 Task: Find connections with filter location Sangod with filter topic #managementwith filter profile language German with filter current company Startup India with filter school Institute of Management Technology, Ghaziabad with filter industry Household Appliance Manufacturing with filter service category Customer Support with filter keywords title Economist
Action: Mouse moved to (623, 80)
Screenshot: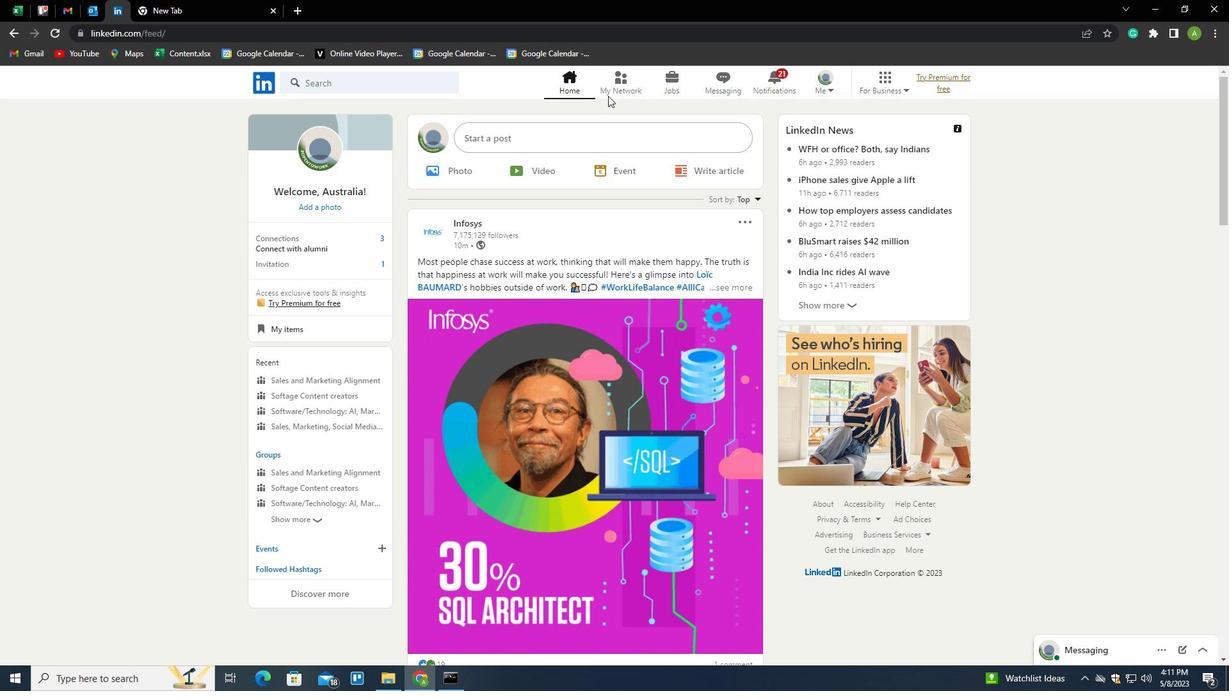 
Action: Mouse pressed left at (623, 80)
Screenshot: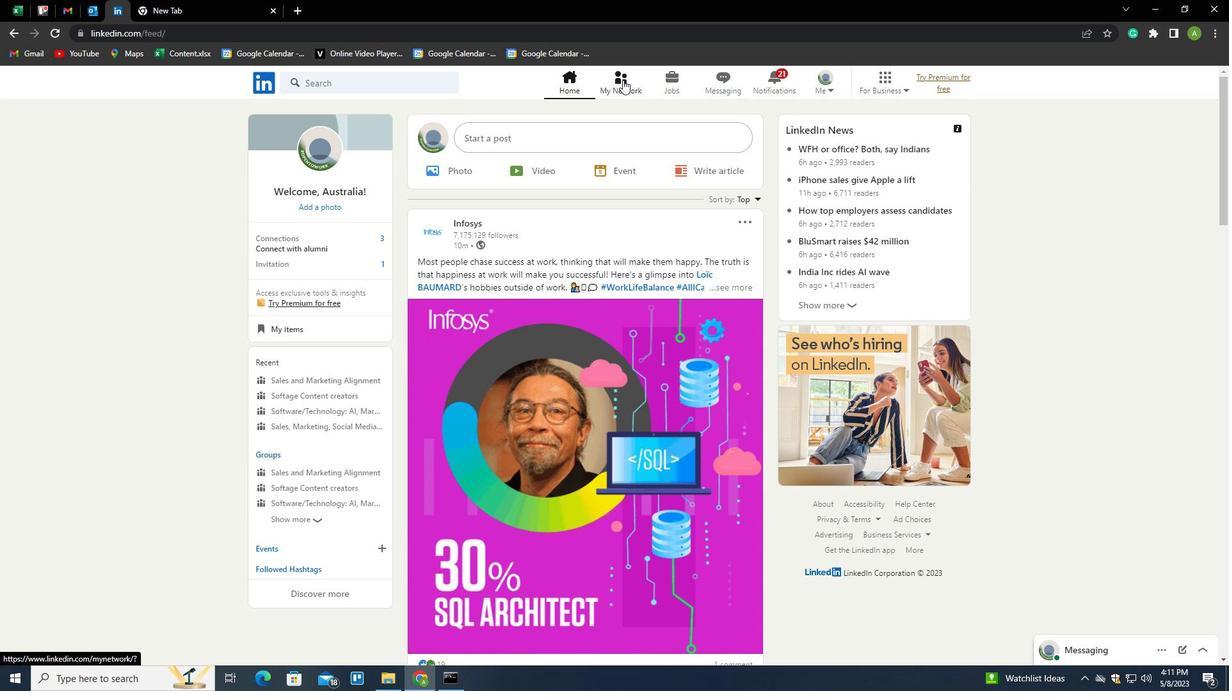 
Action: Mouse moved to (322, 153)
Screenshot: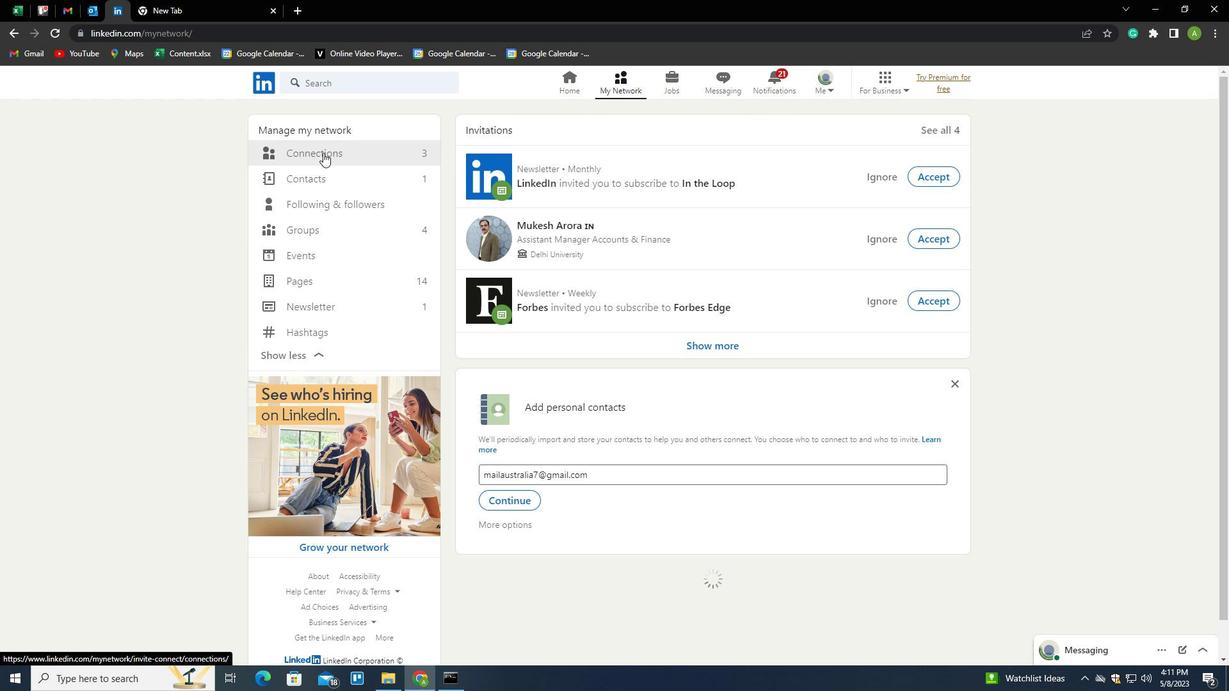 
Action: Mouse pressed left at (322, 153)
Screenshot: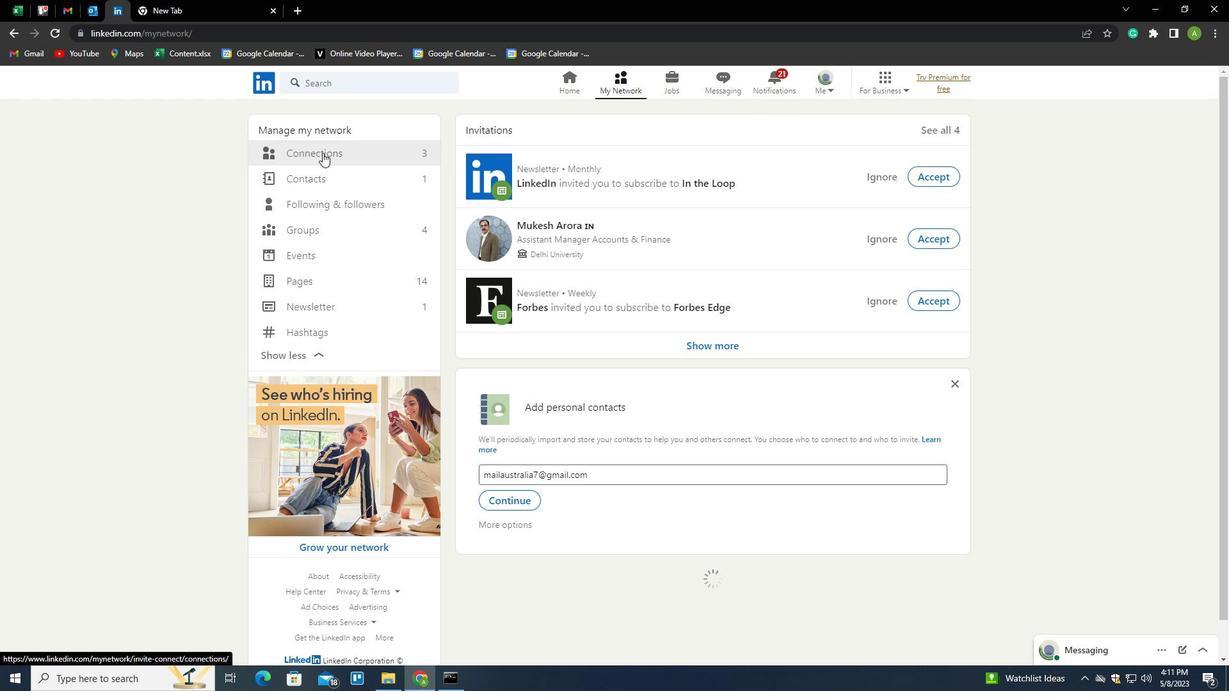 
Action: Mouse moved to (689, 148)
Screenshot: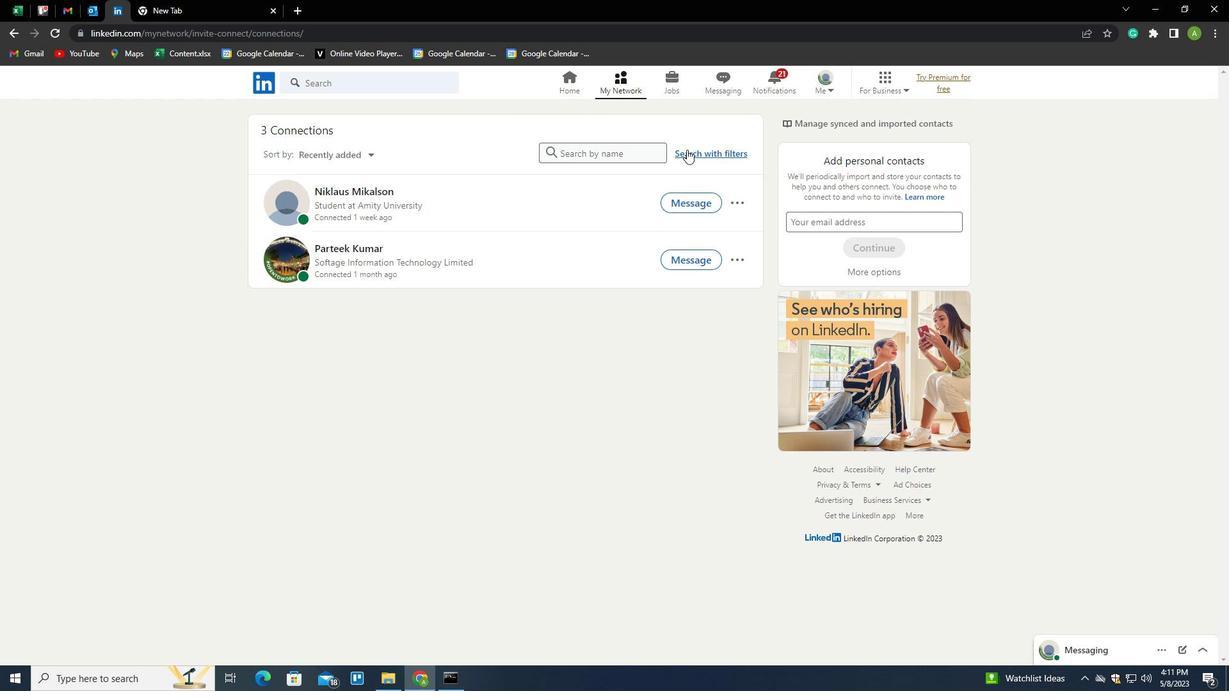 
Action: Mouse pressed left at (689, 148)
Screenshot: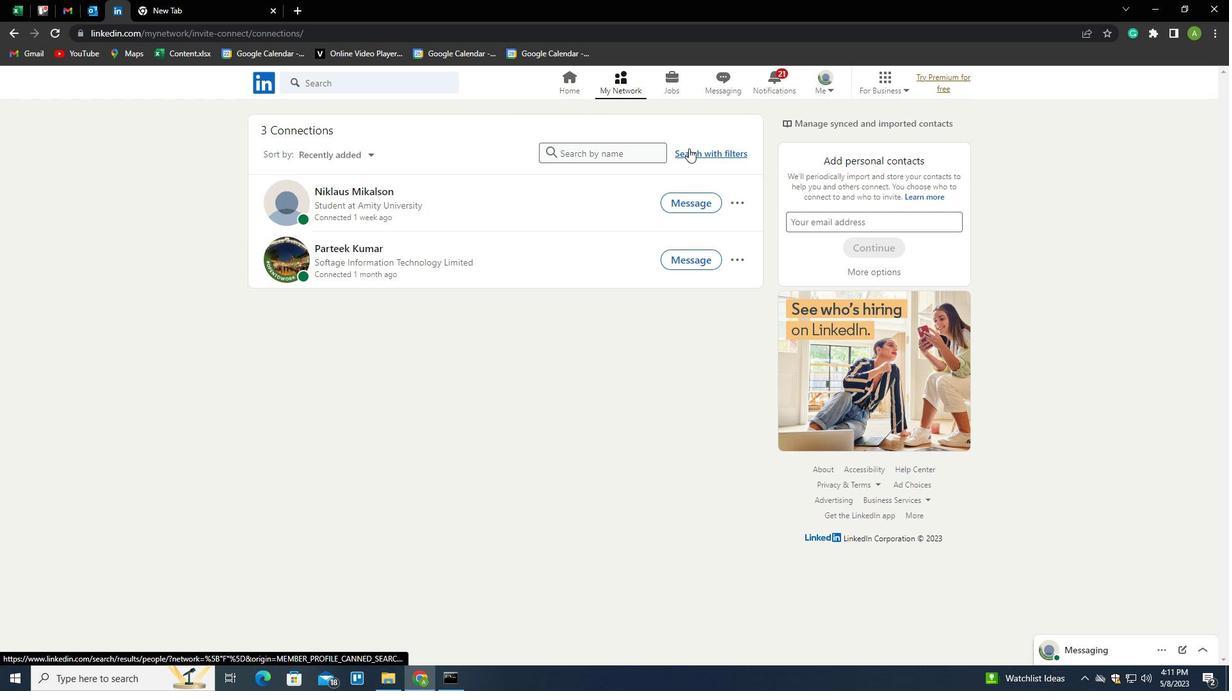 
Action: Mouse moved to (651, 117)
Screenshot: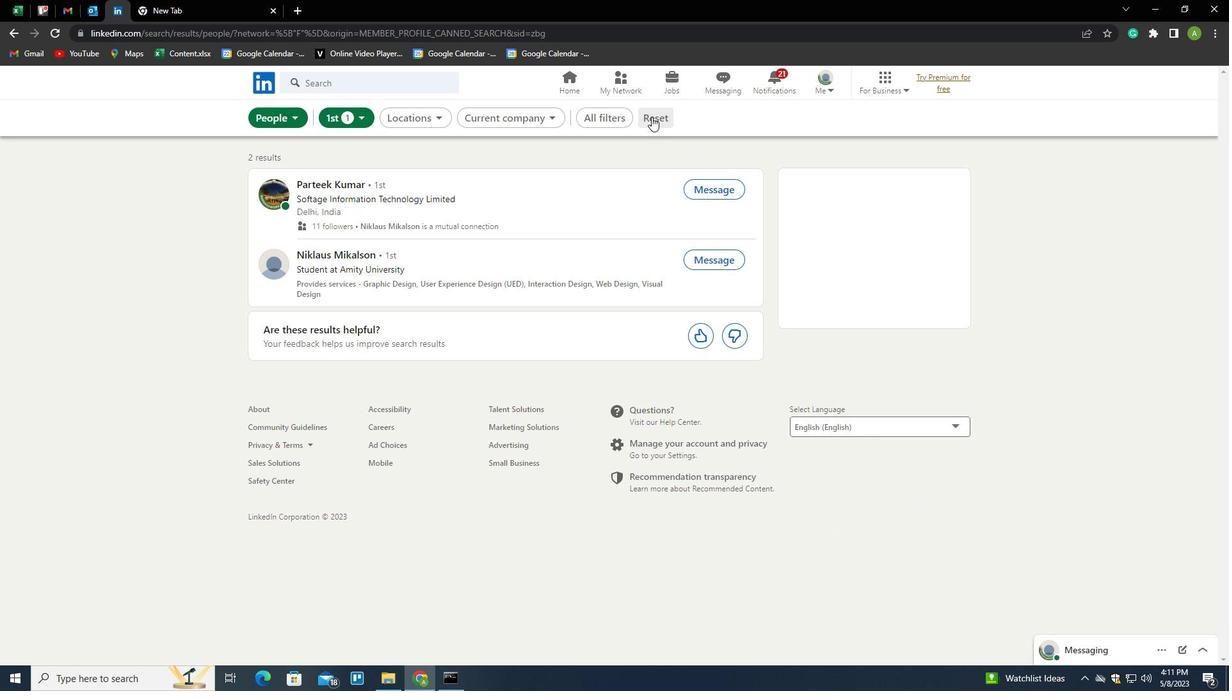 
Action: Mouse pressed left at (651, 117)
Screenshot: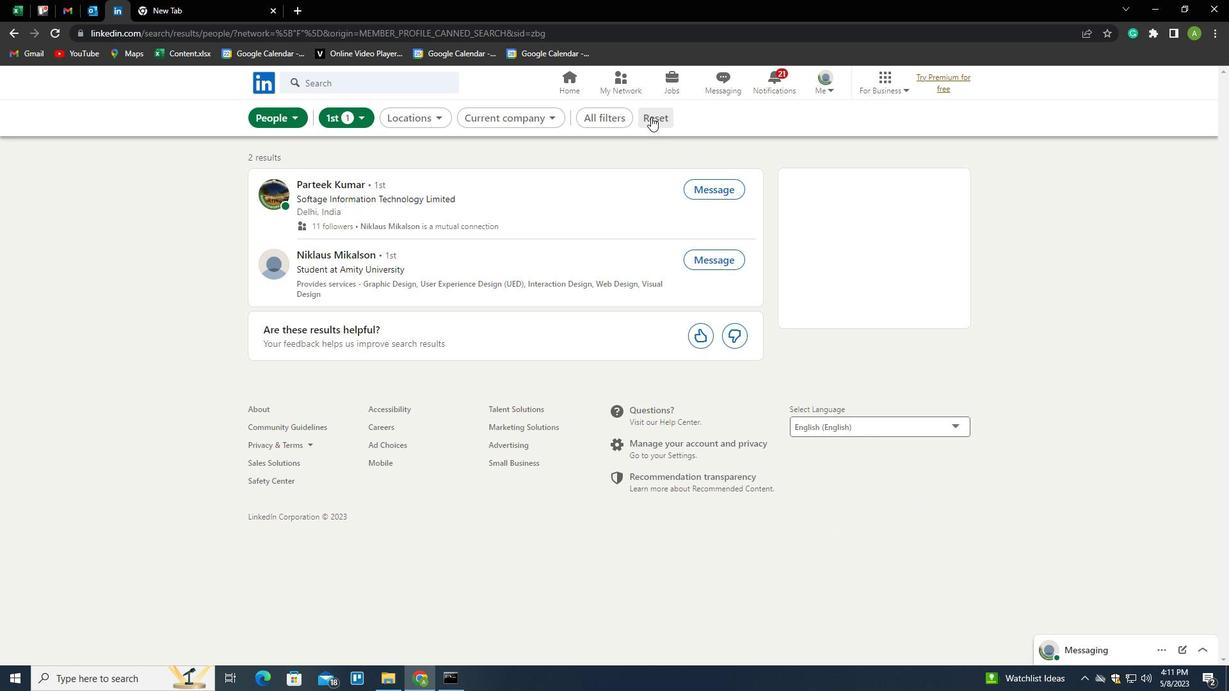 
Action: Mouse moved to (625, 120)
Screenshot: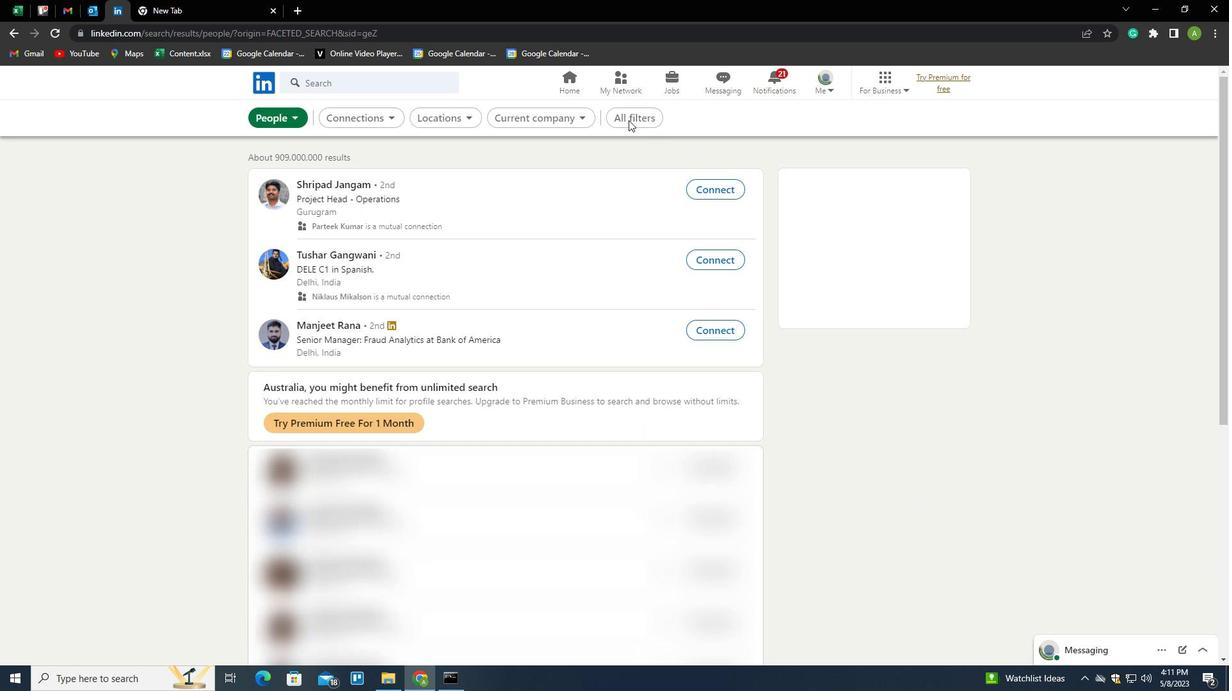 
Action: Mouse pressed left at (625, 120)
Screenshot: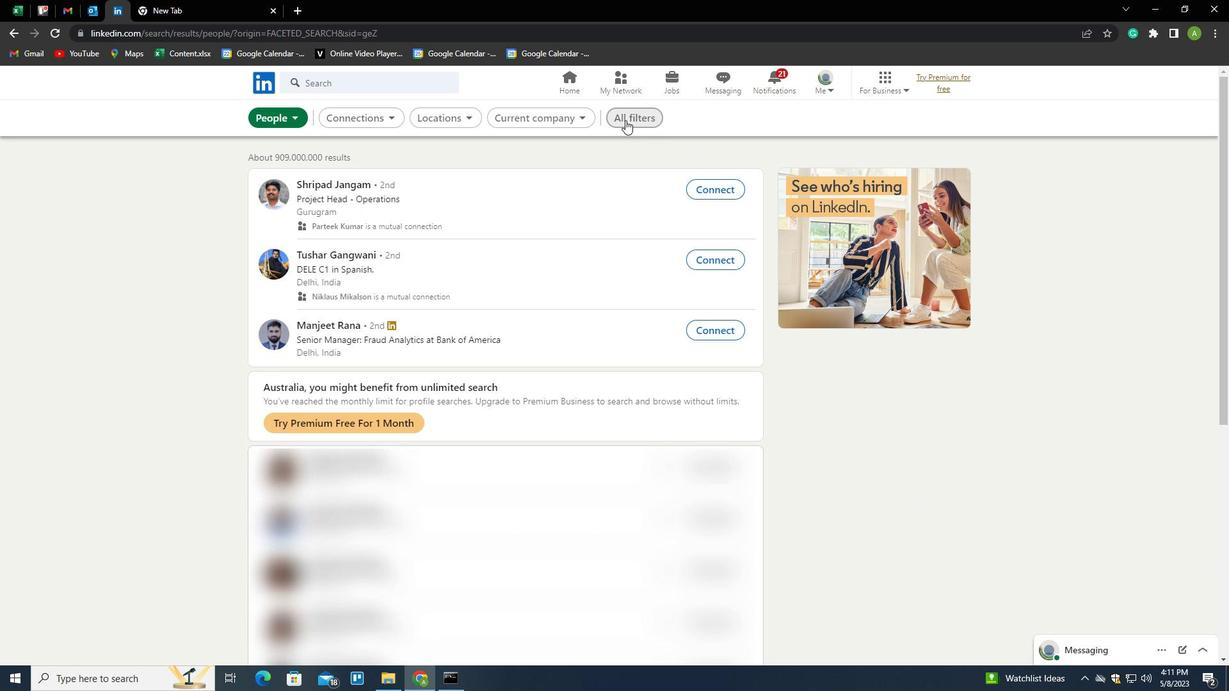 
Action: Mouse moved to (1116, 441)
Screenshot: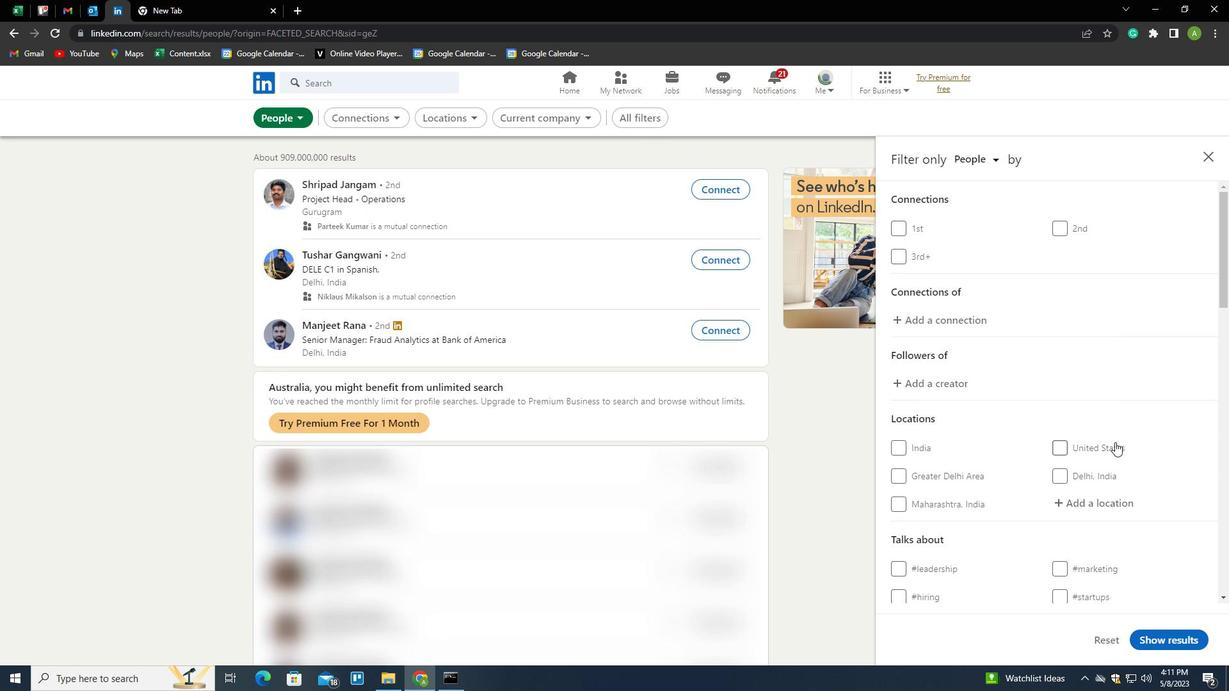 
Action: Mouse scrolled (1116, 441) with delta (0, 0)
Screenshot: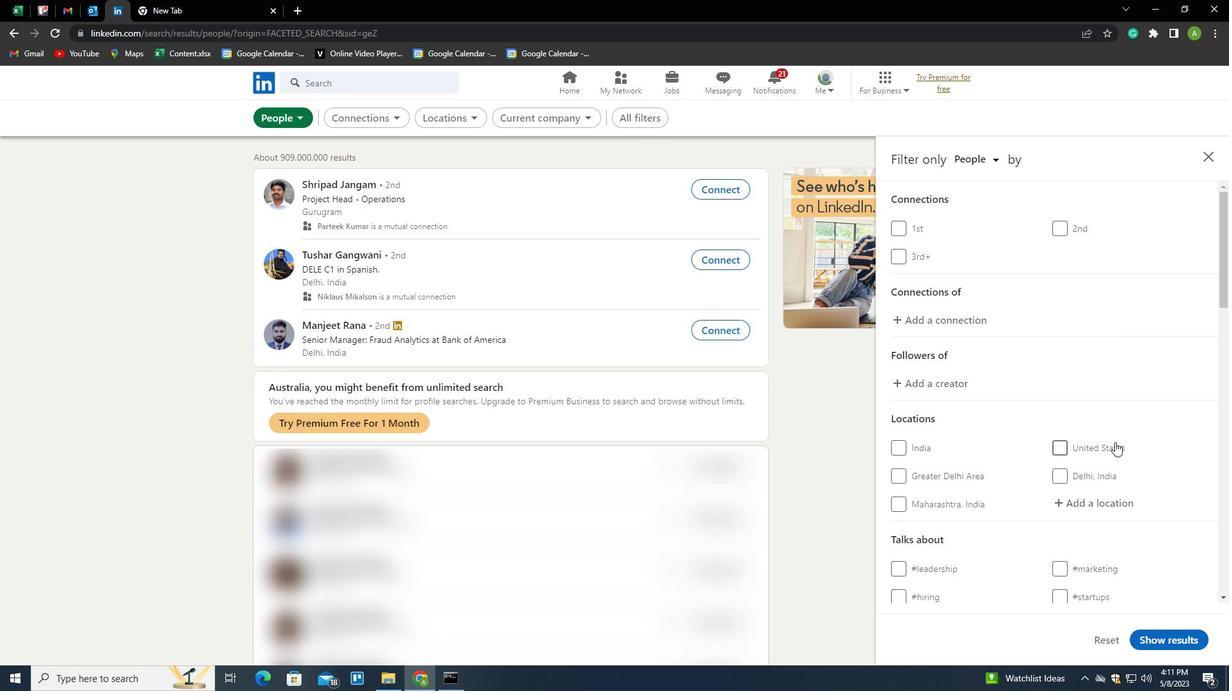 
Action: Mouse scrolled (1116, 441) with delta (0, 0)
Screenshot: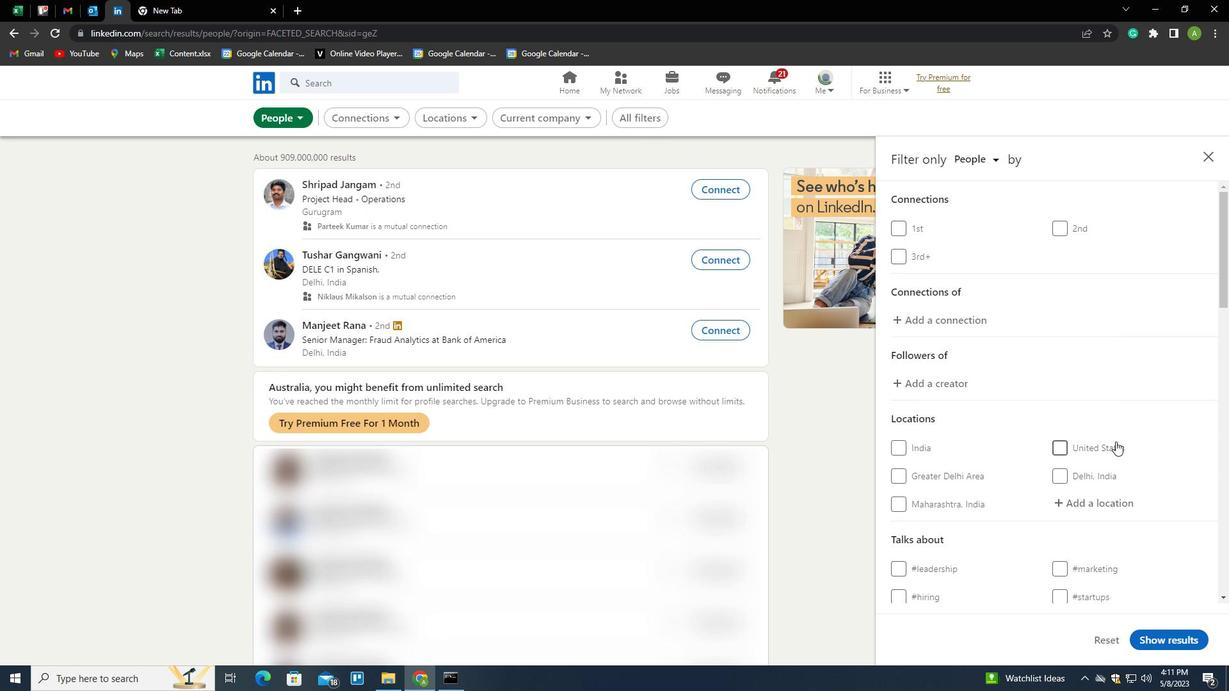 
Action: Mouse moved to (1079, 369)
Screenshot: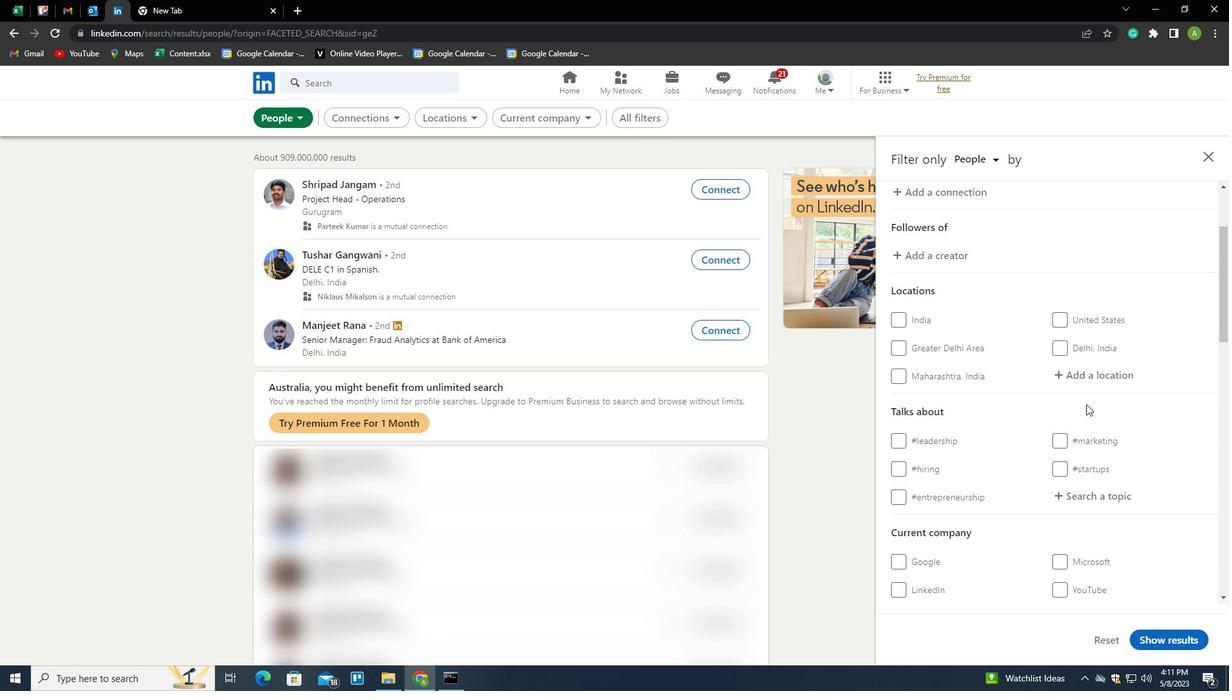 
Action: Mouse pressed left at (1079, 369)
Screenshot: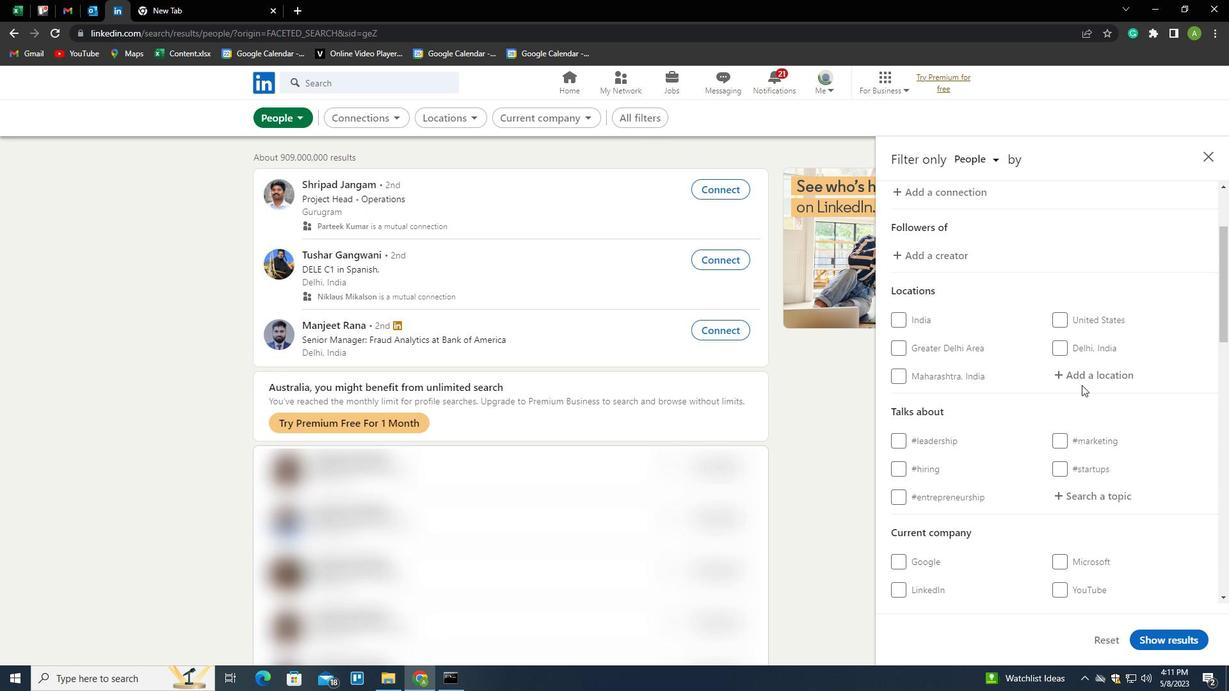 
Action: Mouse moved to (1078, 368)
Screenshot: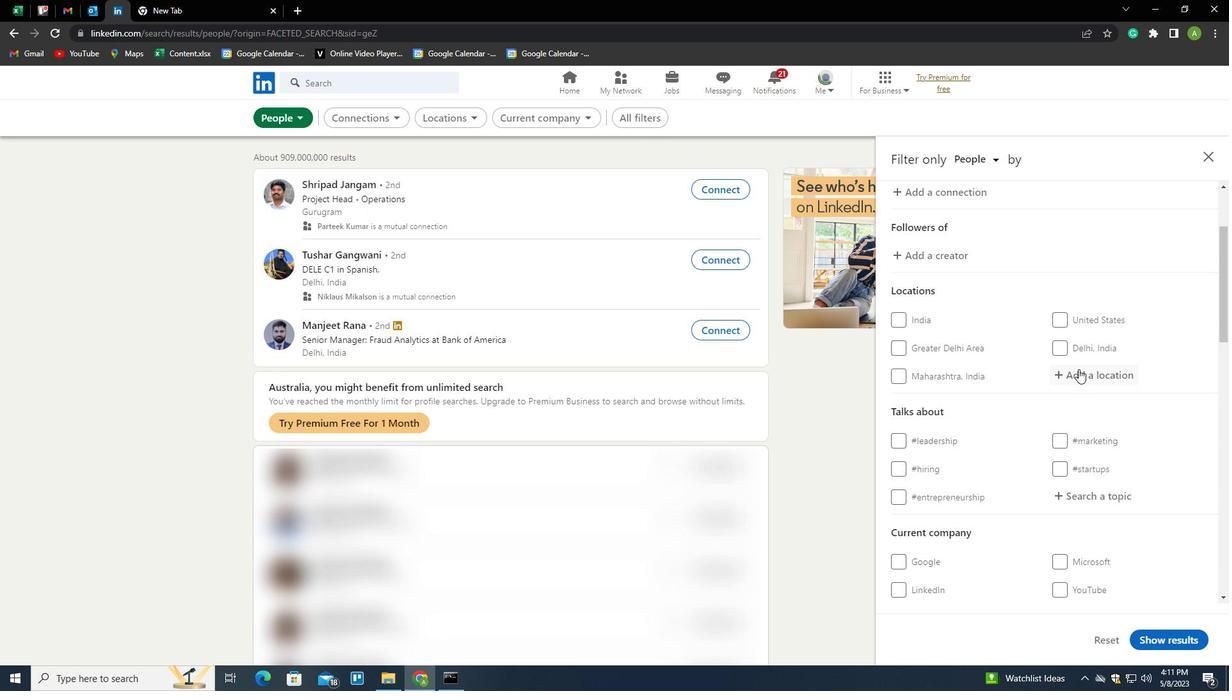 
Action: Key pressed <Key.shift>SA
Screenshot: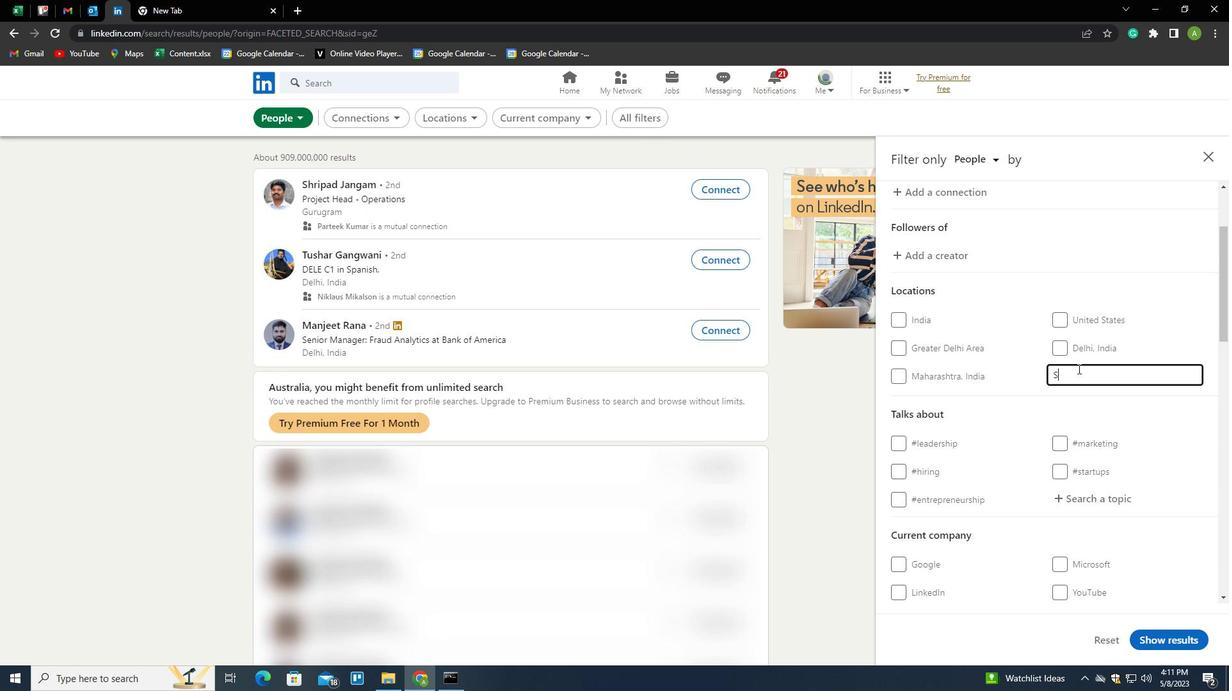 
Action: Mouse moved to (1082, 365)
Screenshot: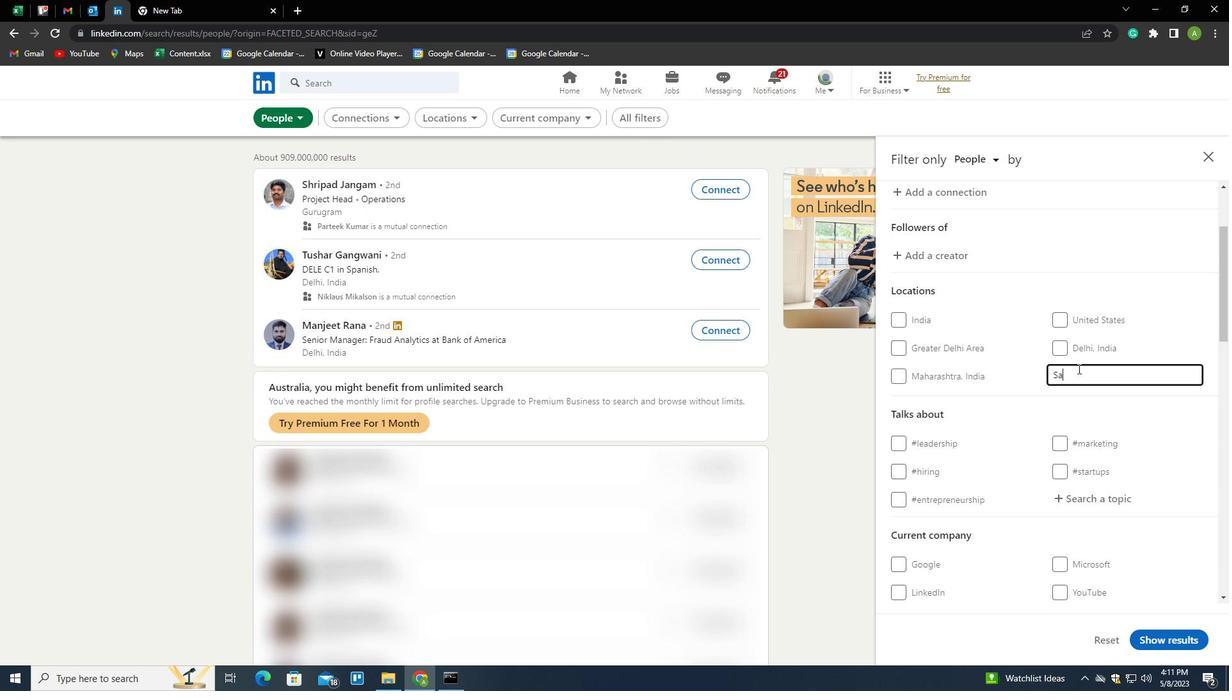 
Action: Key pressed NGOD<Key.down><Key.enter>
Screenshot: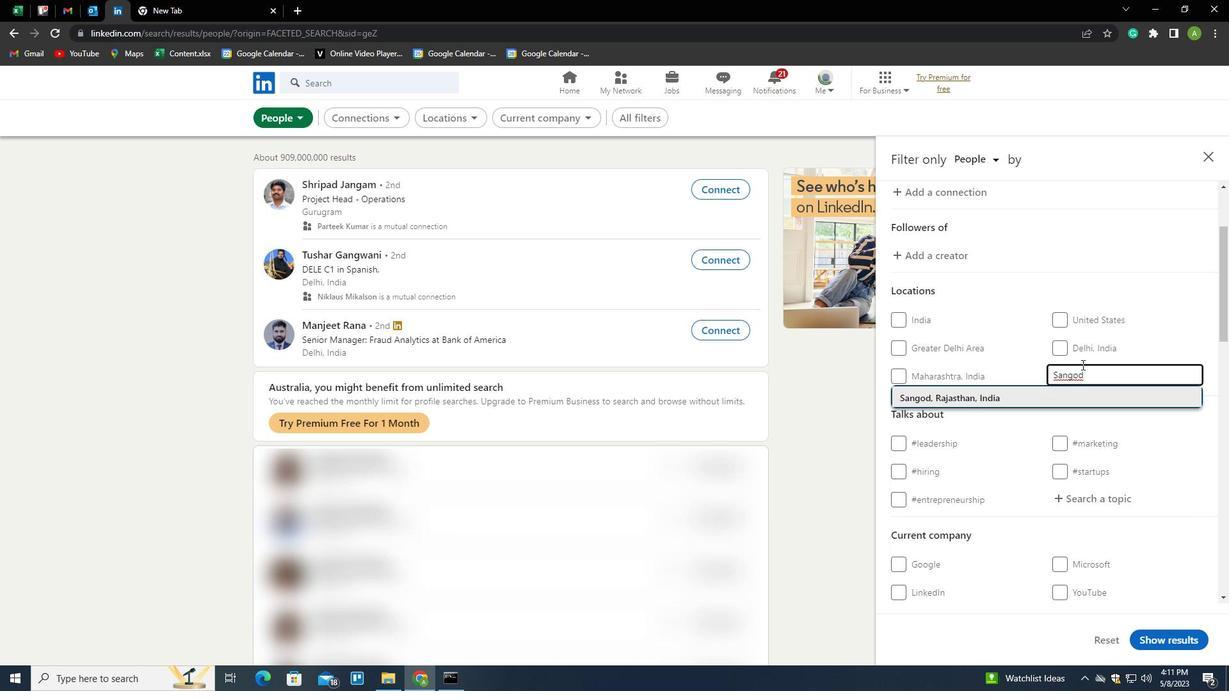 
Action: Mouse moved to (1085, 363)
Screenshot: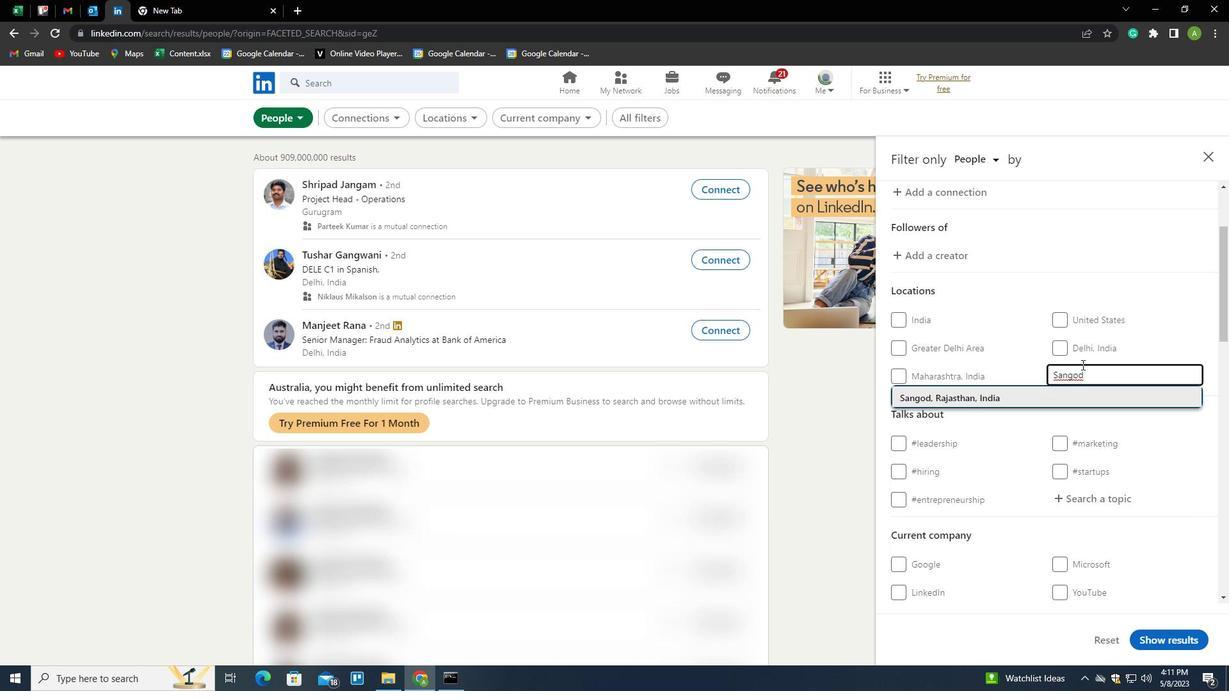 
Action: Mouse scrolled (1085, 362) with delta (0, 0)
Screenshot: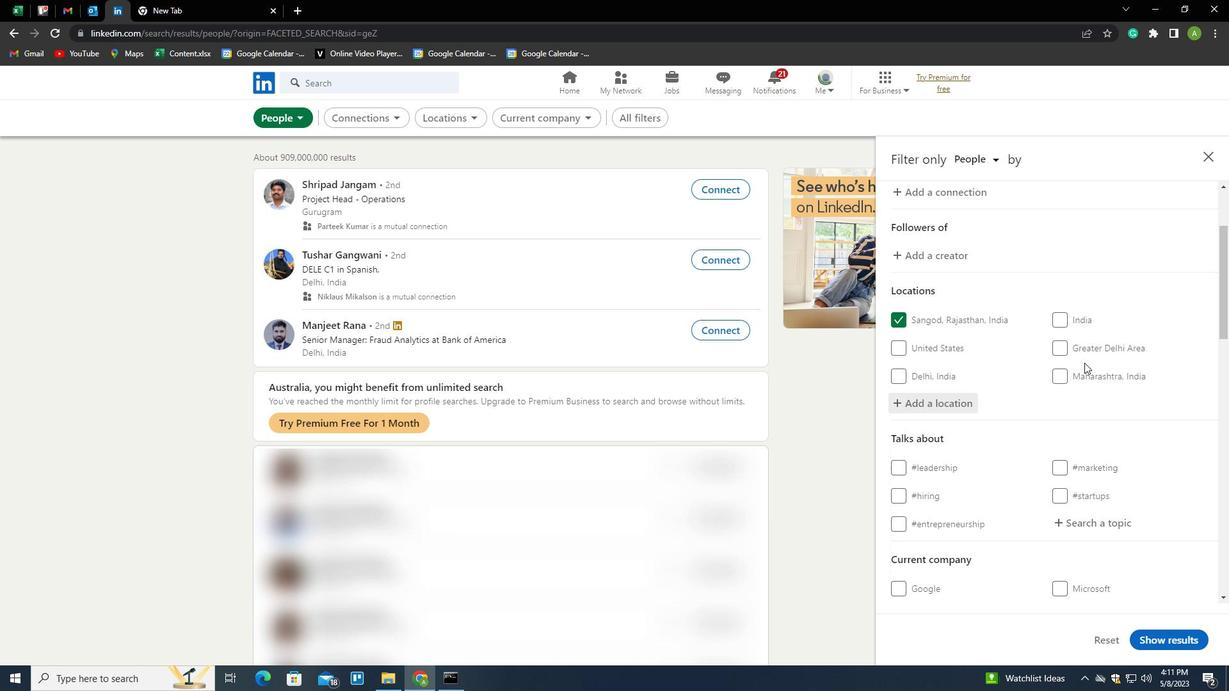 
Action: Mouse scrolled (1085, 362) with delta (0, 0)
Screenshot: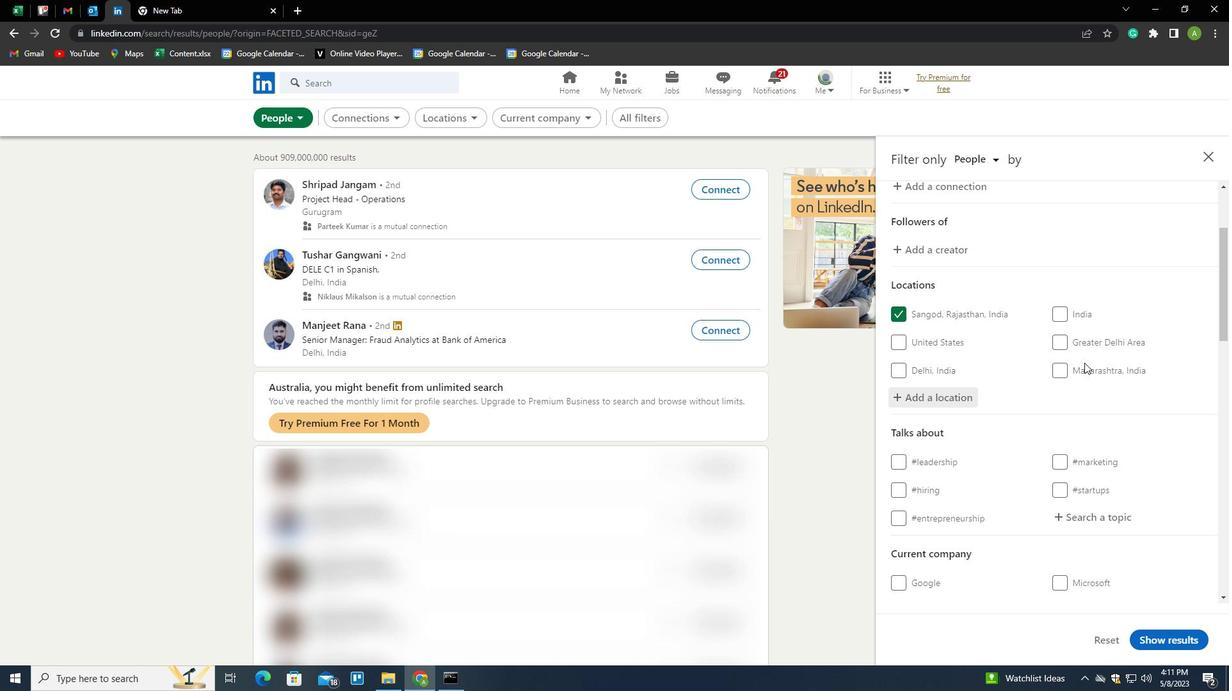 
Action: Mouse moved to (1092, 392)
Screenshot: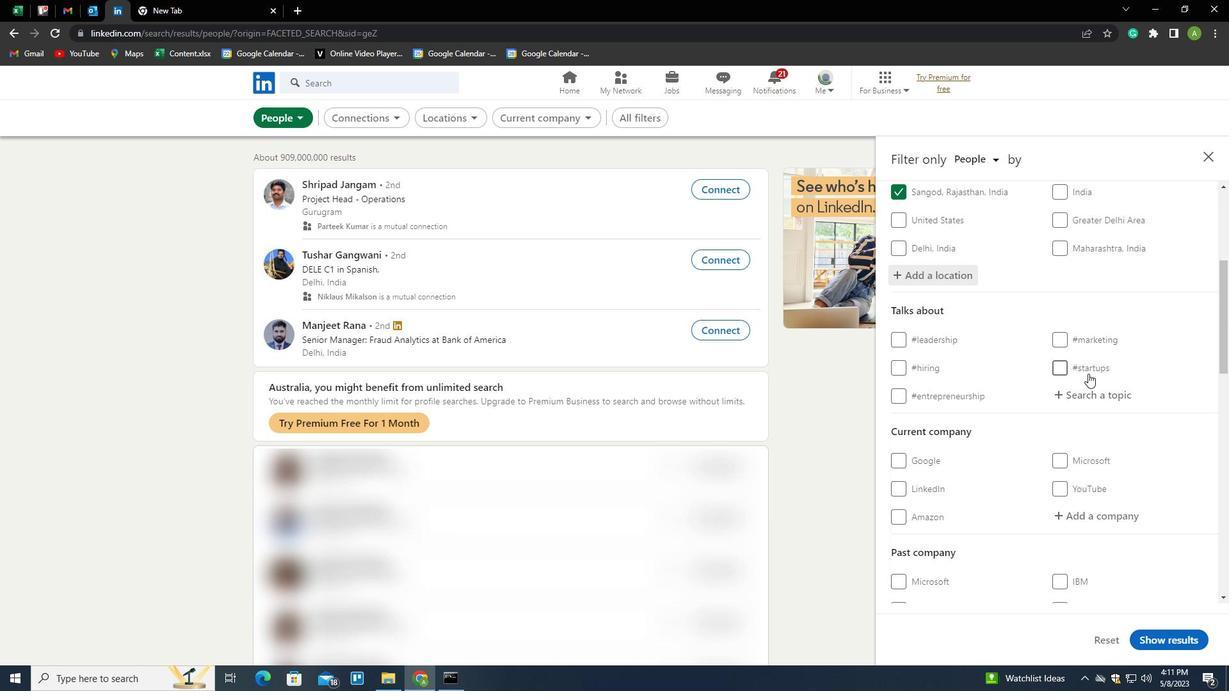 
Action: Mouse pressed left at (1092, 392)
Screenshot: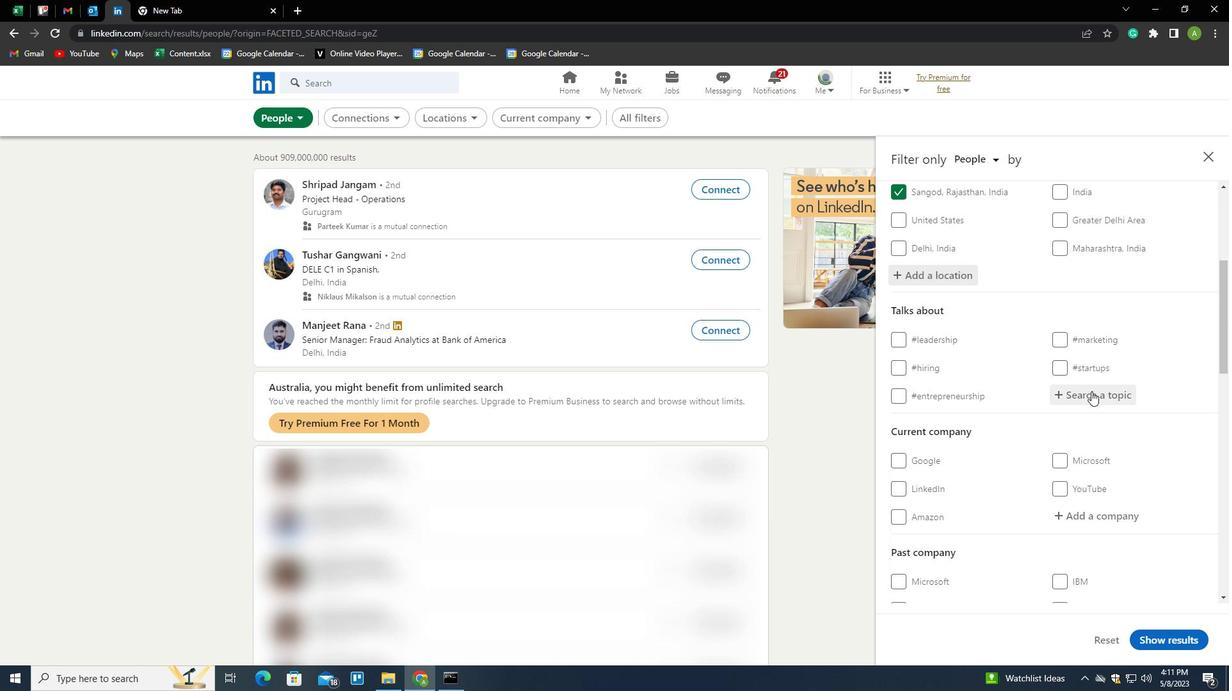 
Action: Mouse moved to (1092, 392)
Screenshot: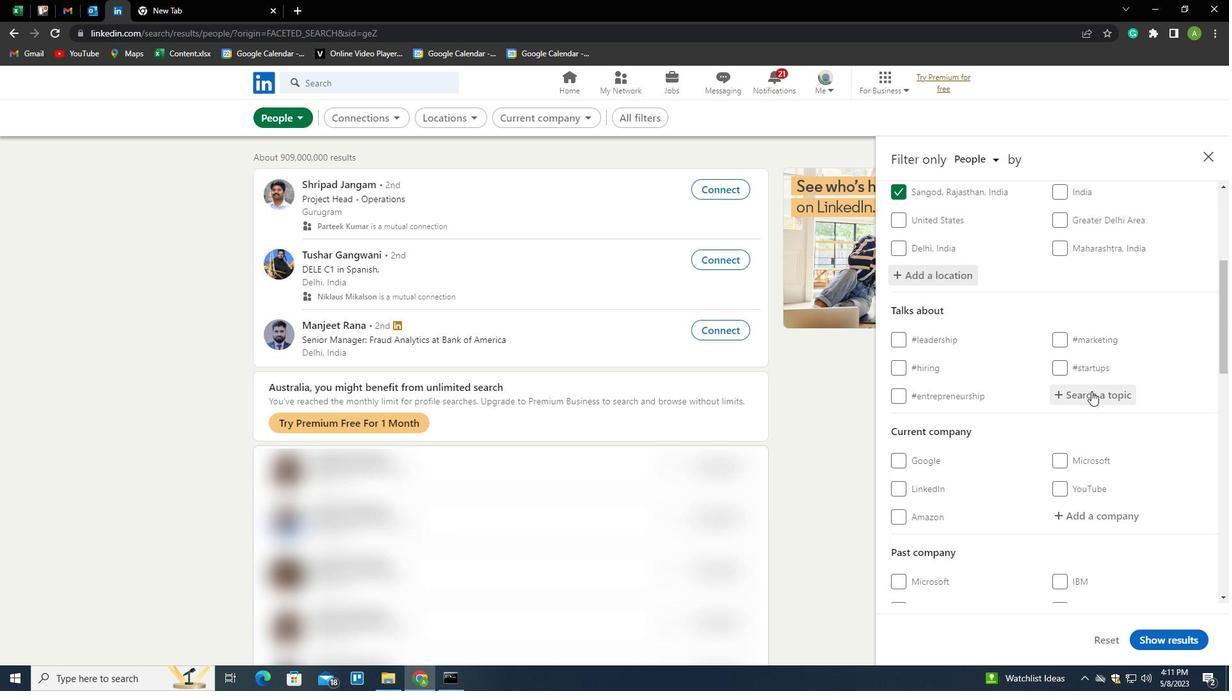 
Action: Key pressed MANAGEMENT<Key.down><Key.enter>
Screenshot: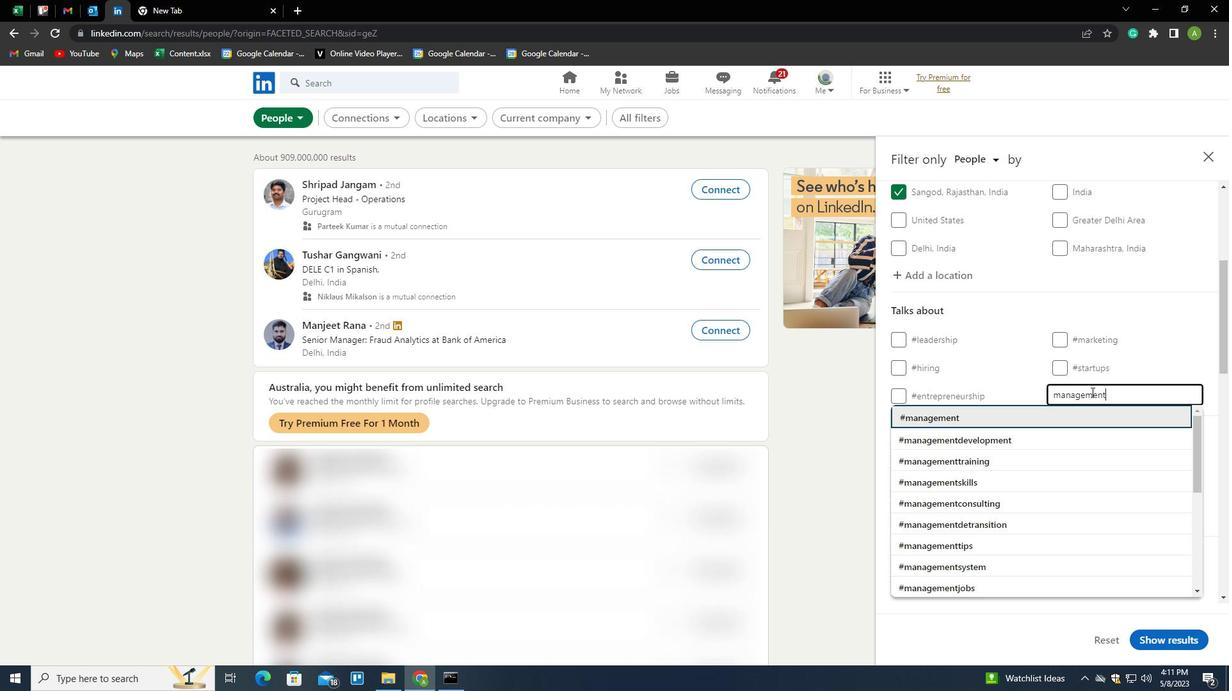 
Action: Mouse moved to (1099, 390)
Screenshot: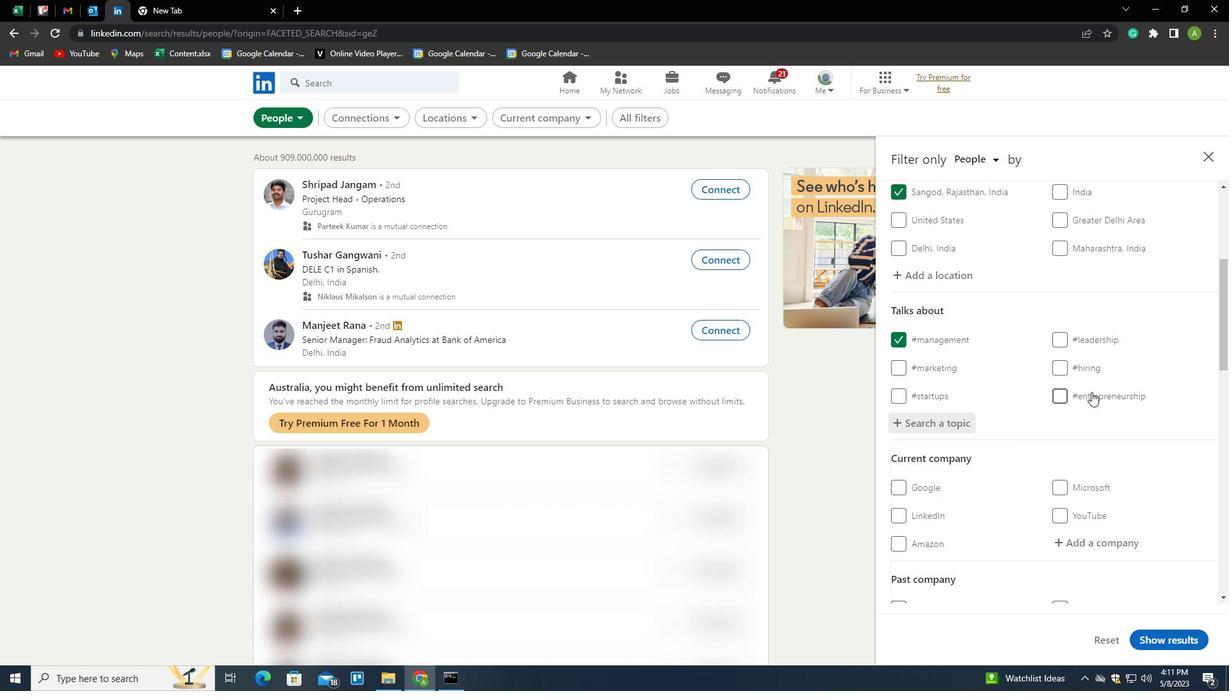 
Action: Mouse scrolled (1099, 389) with delta (0, 0)
Screenshot: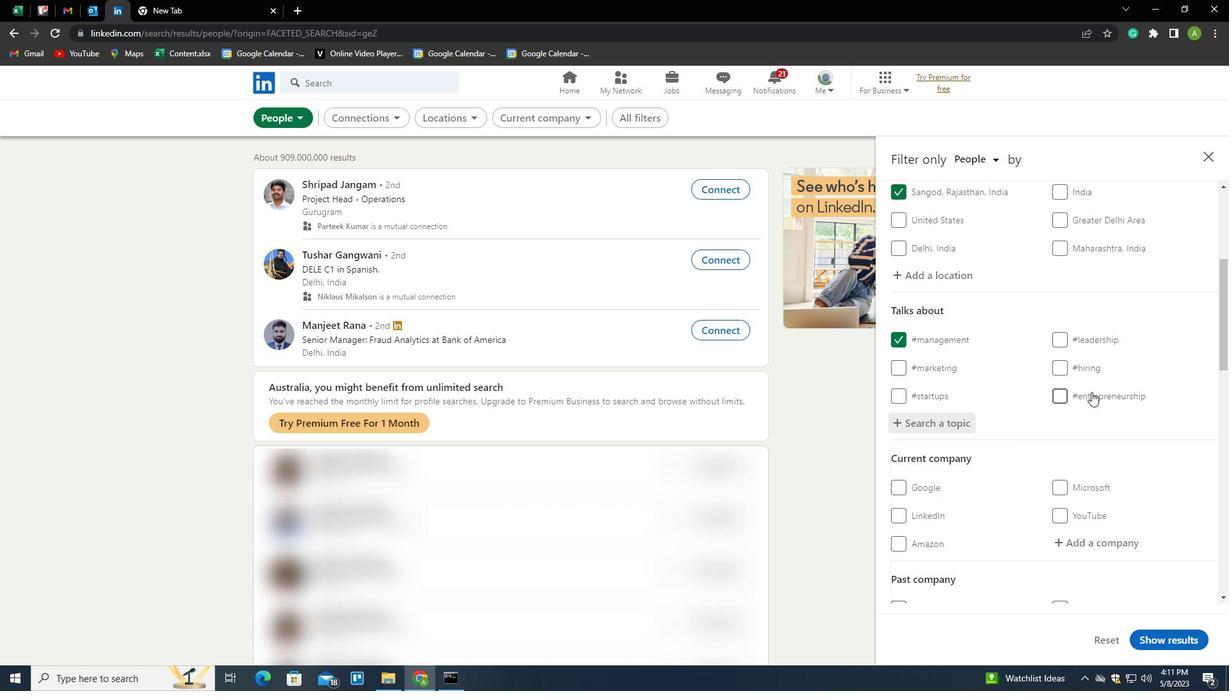 
Action: Mouse scrolled (1099, 389) with delta (0, 0)
Screenshot: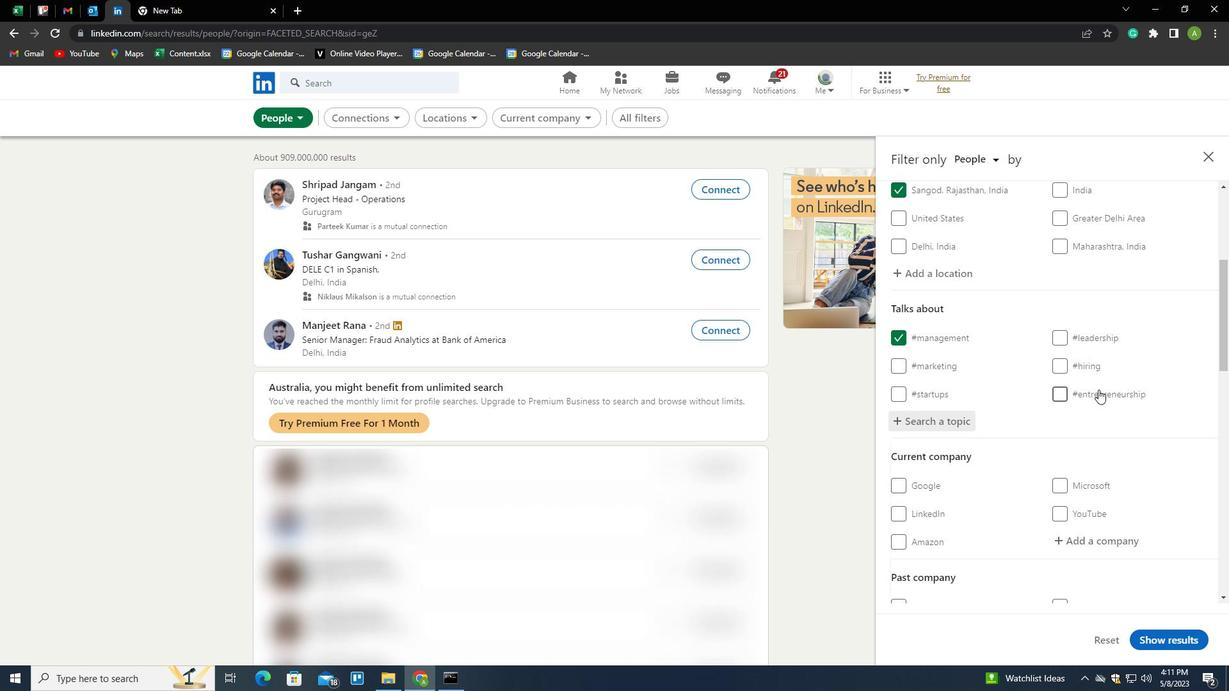 
Action: Mouse scrolled (1099, 389) with delta (0, 0)
Screenshot: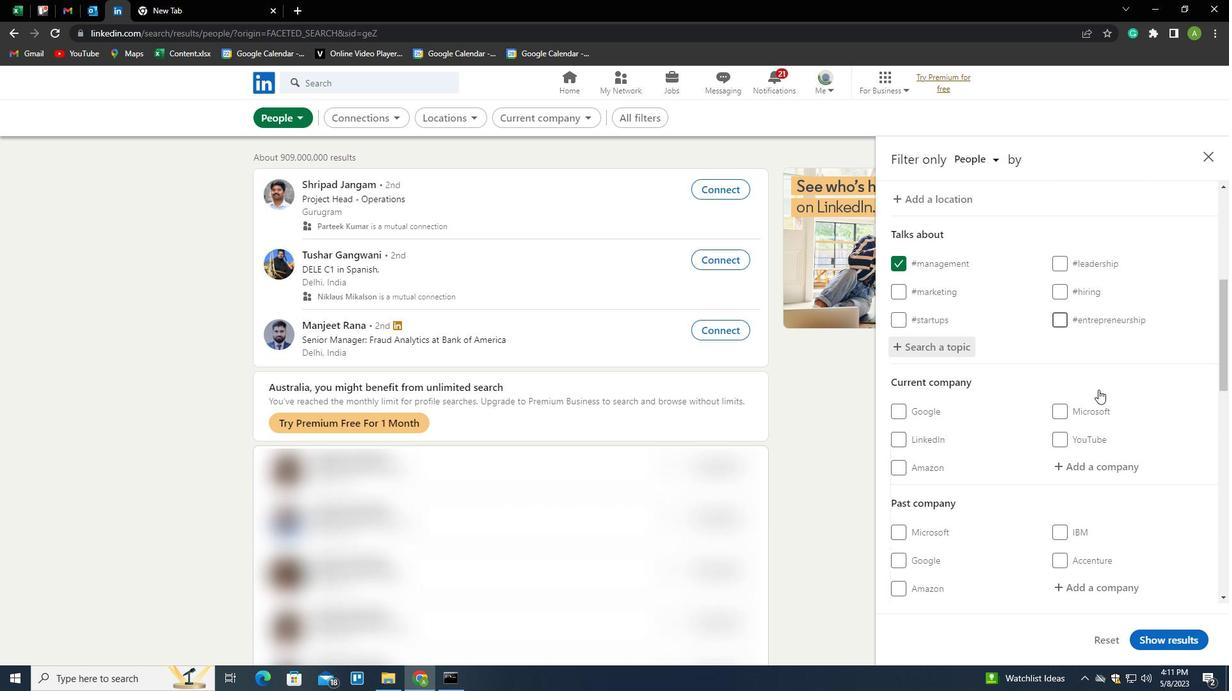 
Action: Mouse scrolled (1099, 389) with delta (0, 0)
Screenshot: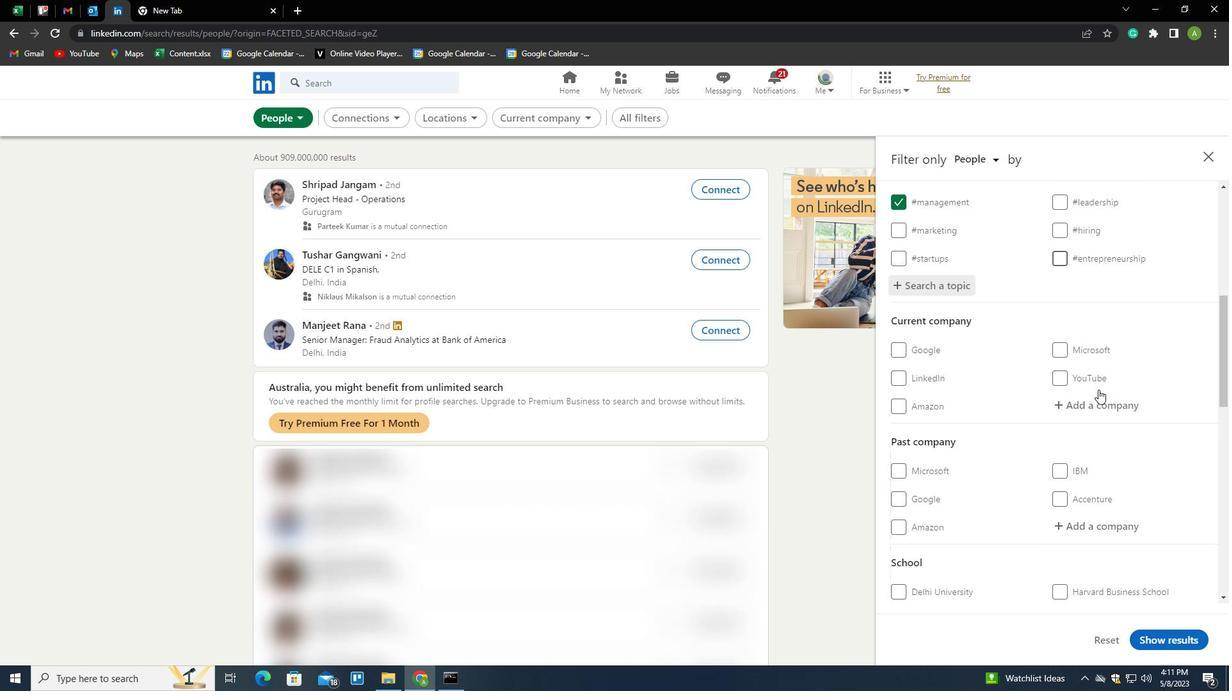 
Action: Mouse moved to (1081, 330)
Screenshot: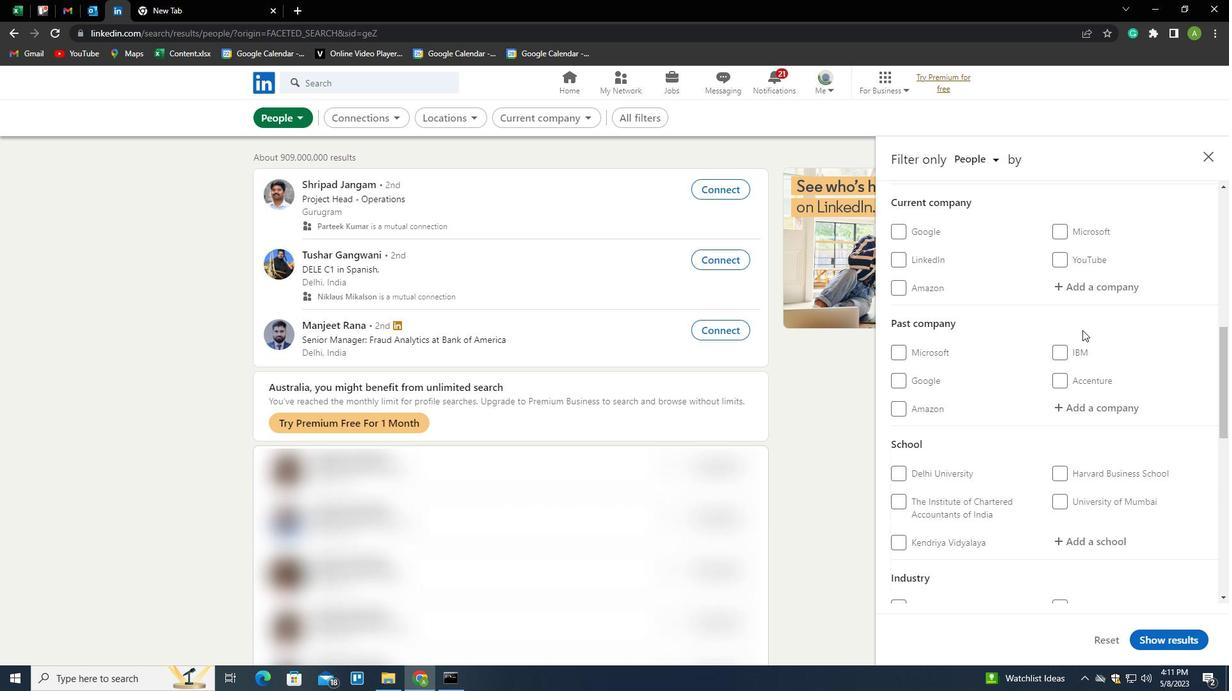
Action: Mouse scrolled (1081, 329) with delta (0, 0)
Screenshot: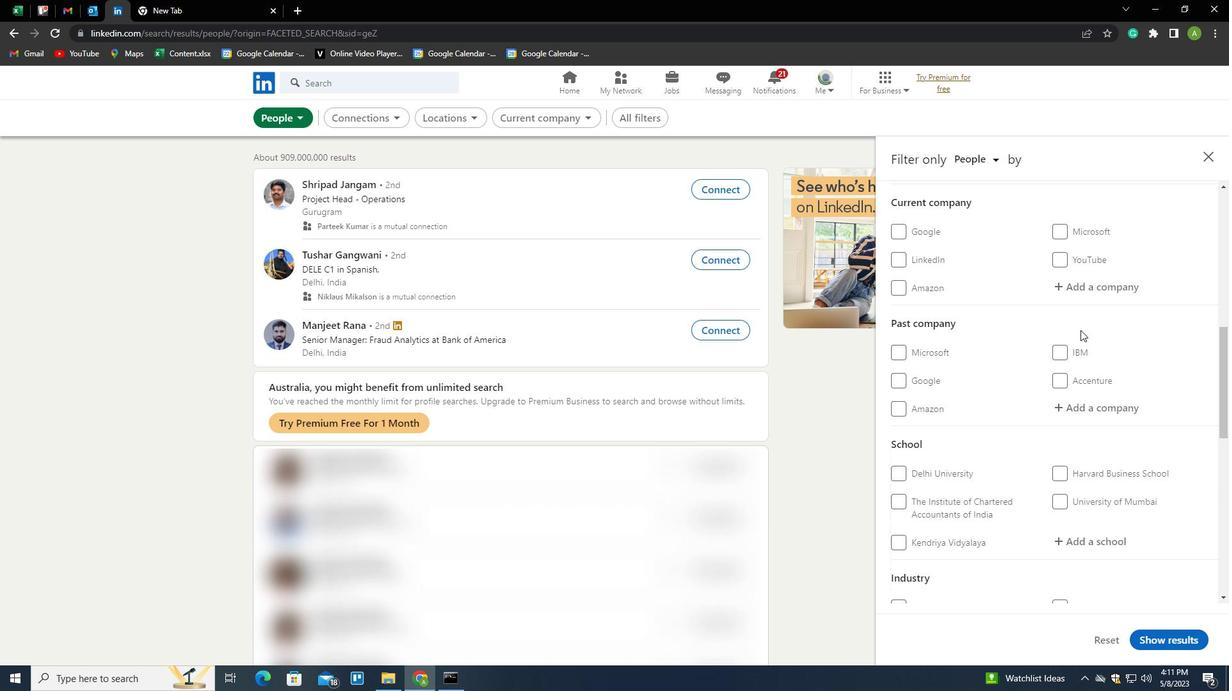 
Action: Mouse scrolled (1081, 329) with delta (0, 0)
Screenshot: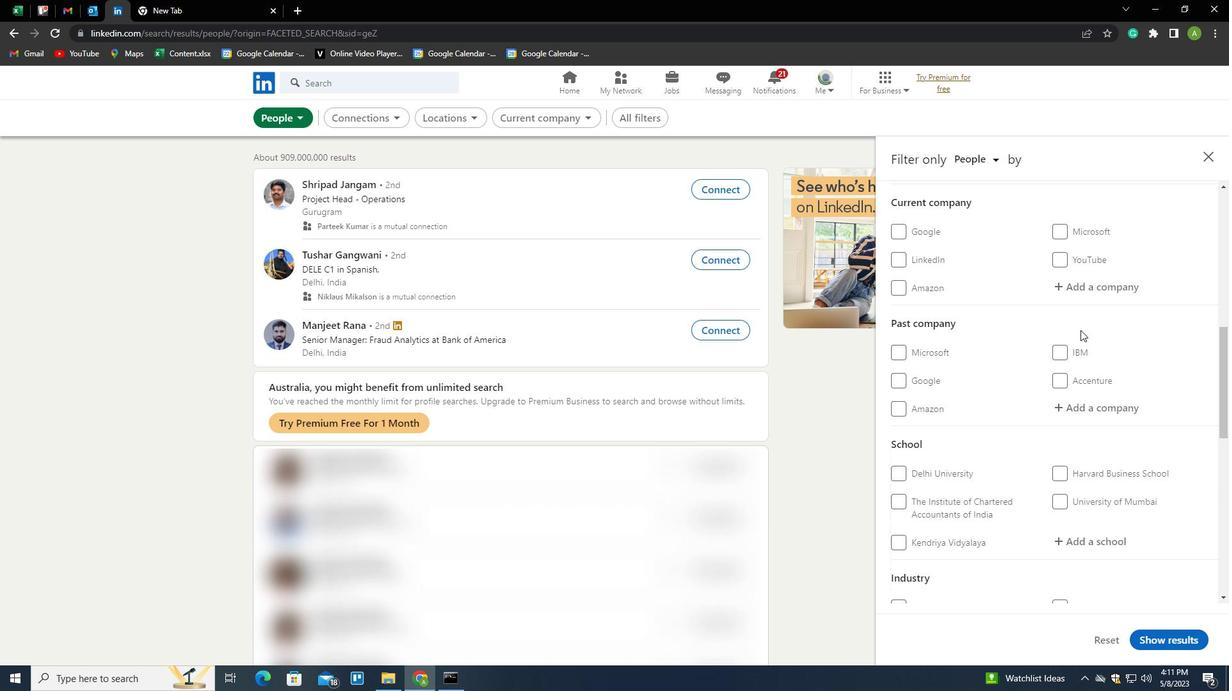 
Action: Mouse scrolled (1081, 329) with delta (0, 0)
Screenshot: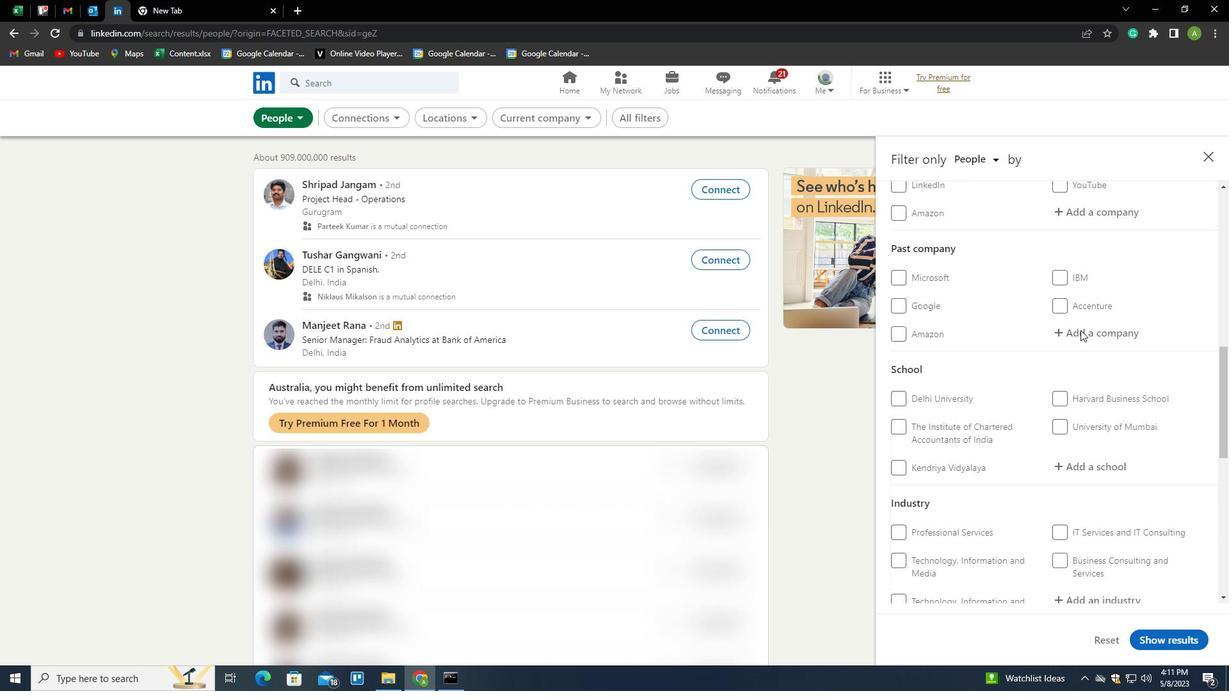 
Action: Mouse scrolled (1081, 329) with delta (0, 0)
Screenshot: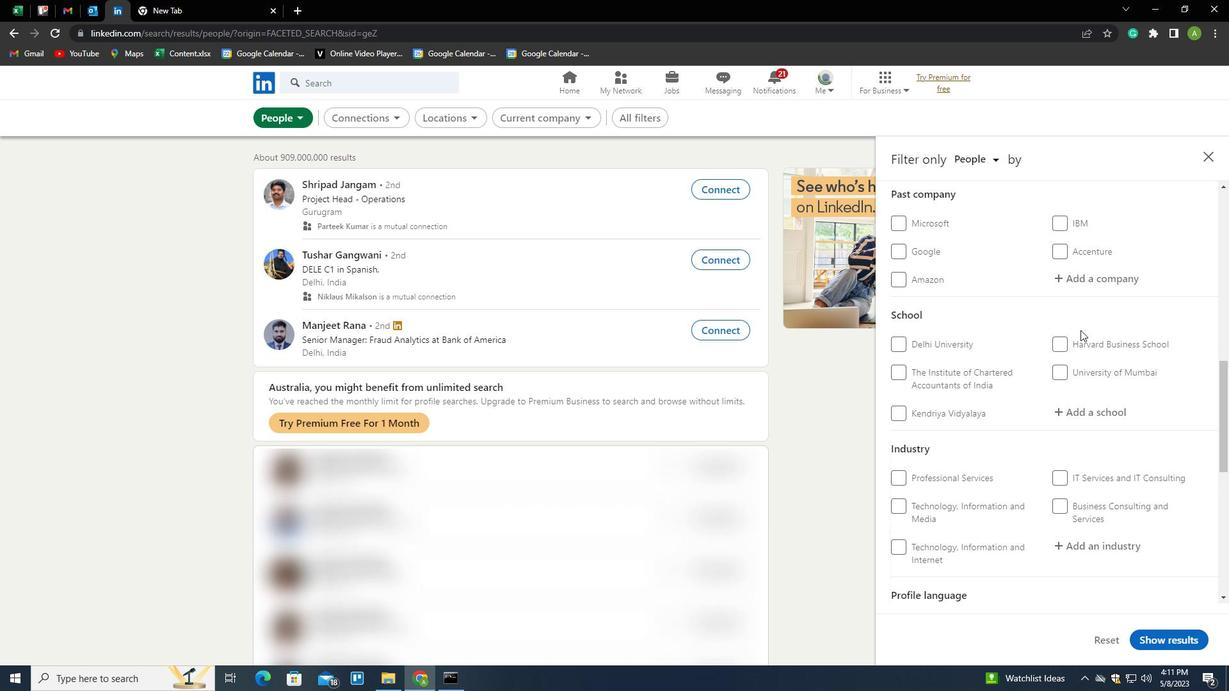 
Action: Mouse scrolled (1081, 329) with delta (0, 0)
Screenshot: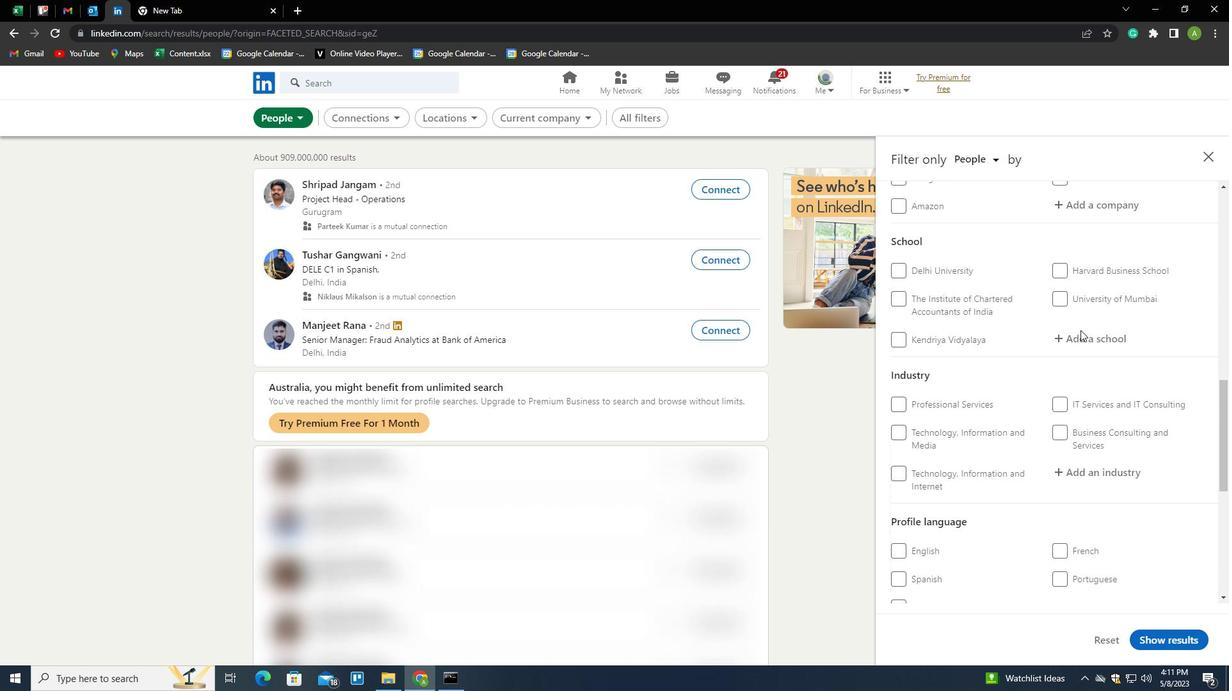 
Action: Mouse moved to (909, 491)
Screenshot: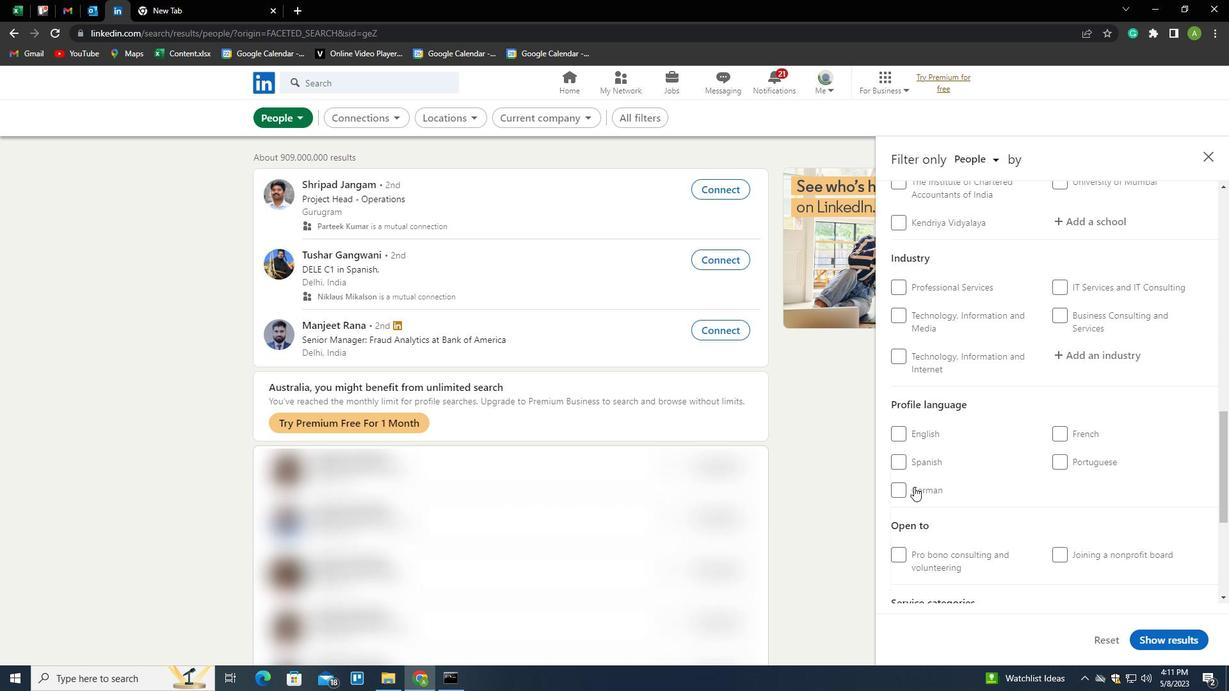 
Action: Mouse pressed left at (909, 491)
Screenshot: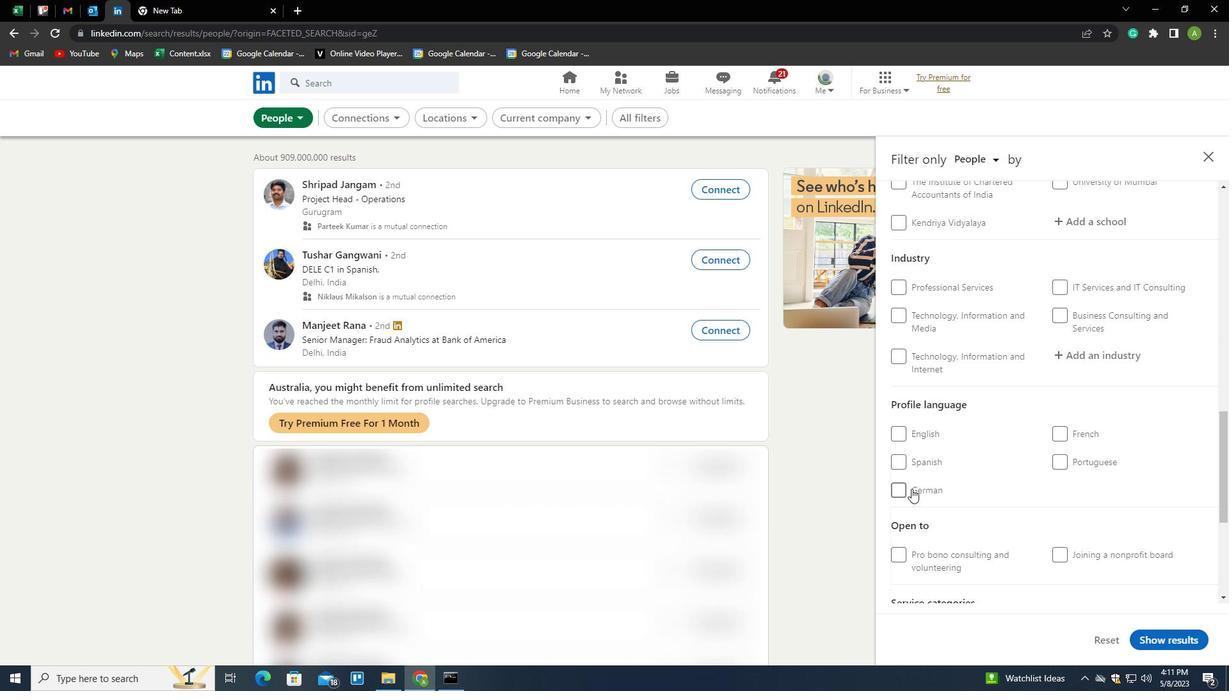 
Action: Mouse moved to (1026, 438)
Screenshot: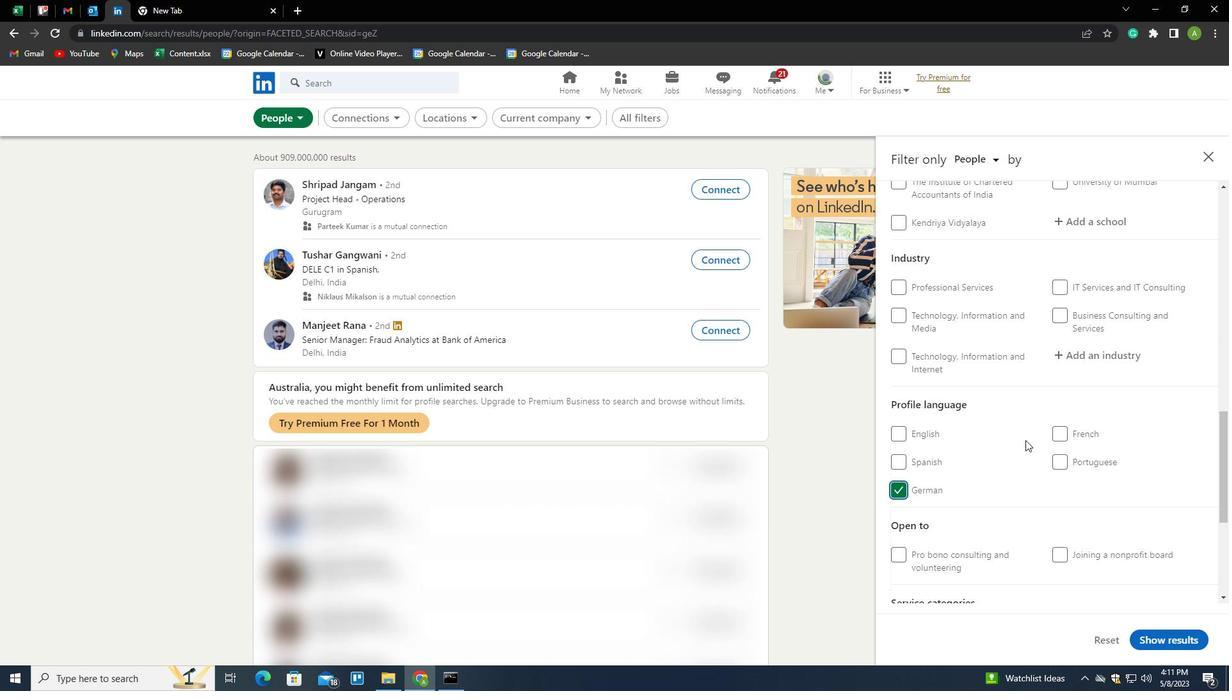 
Action: Mouse scrolled (1026, 439) with delta (0, 0)
Screenshot: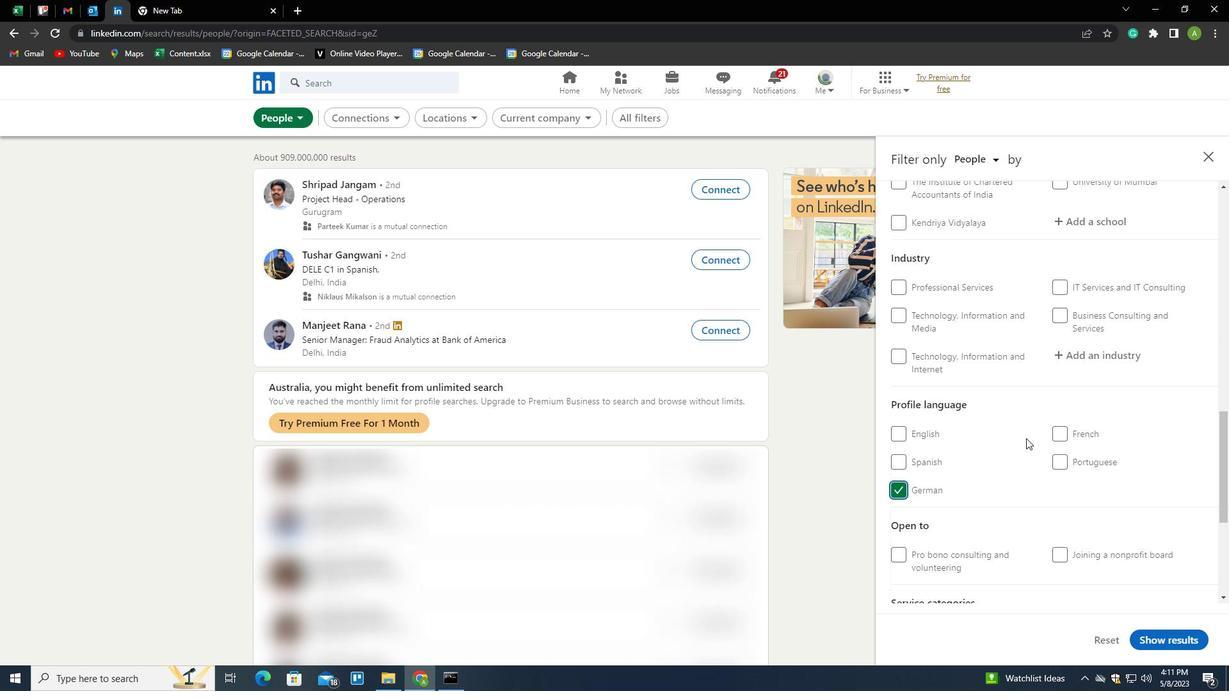 
Action: Mouse scrolled (1026, 439) with delta (0, 0)
Screenshot: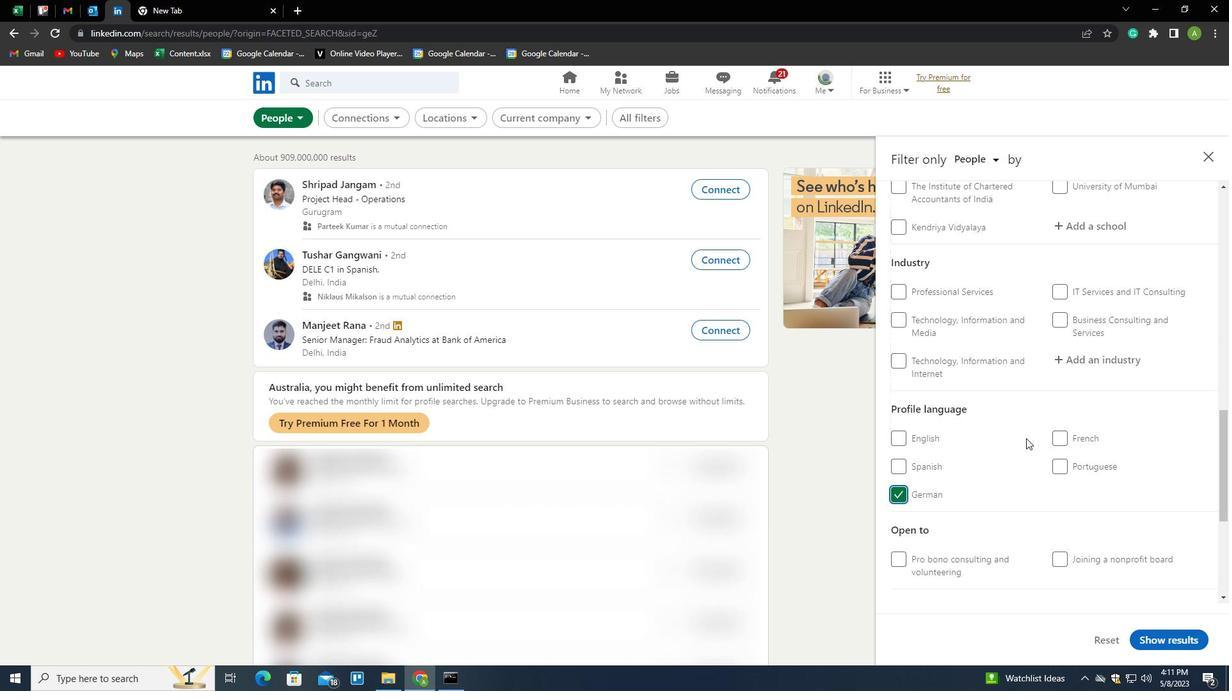 
Action: Mouse scrolled (1026, 439) with delta (0, 0)
Screenshot: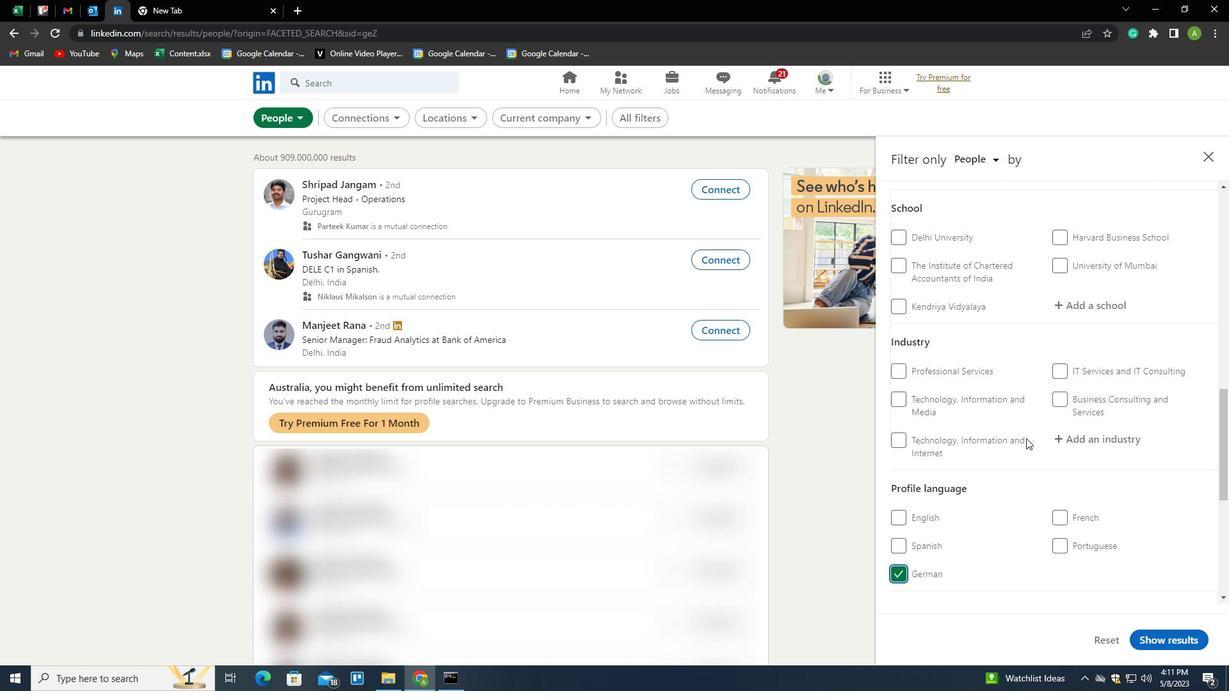 
Action: Mouse scrolled (1026, 439) with delta (0, 0)
Screenshot: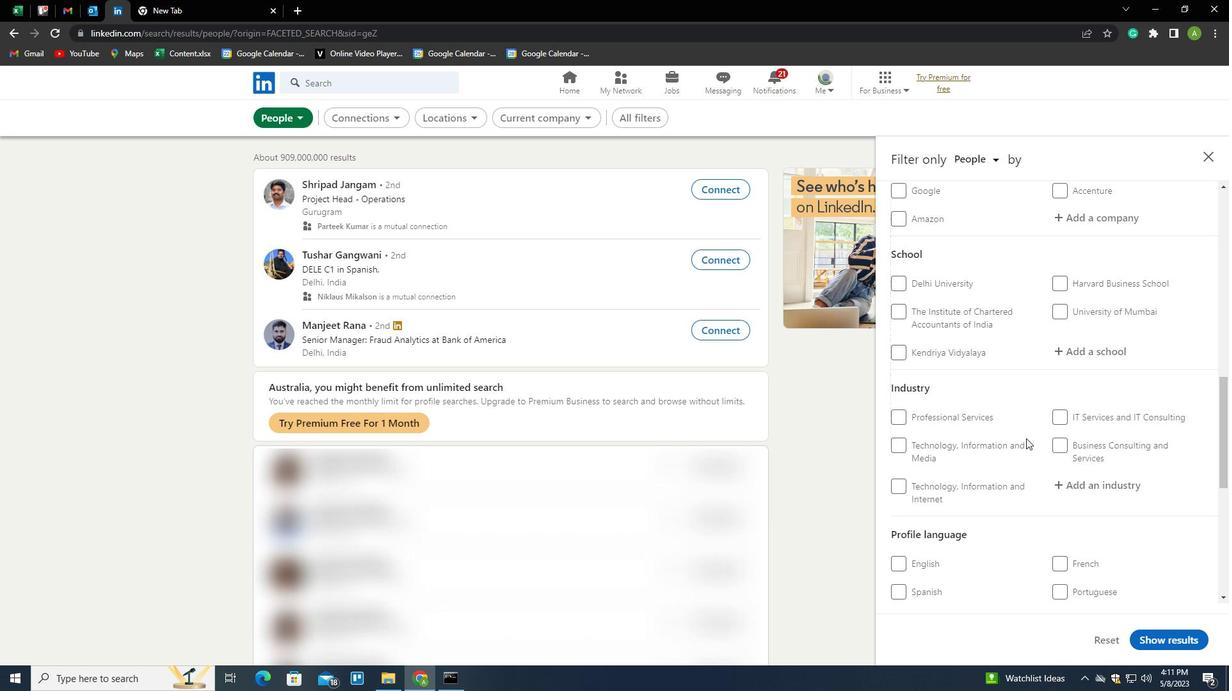 
Action: Mouse scrolled (1026, 439) with delta (0, 0)
Screenshot: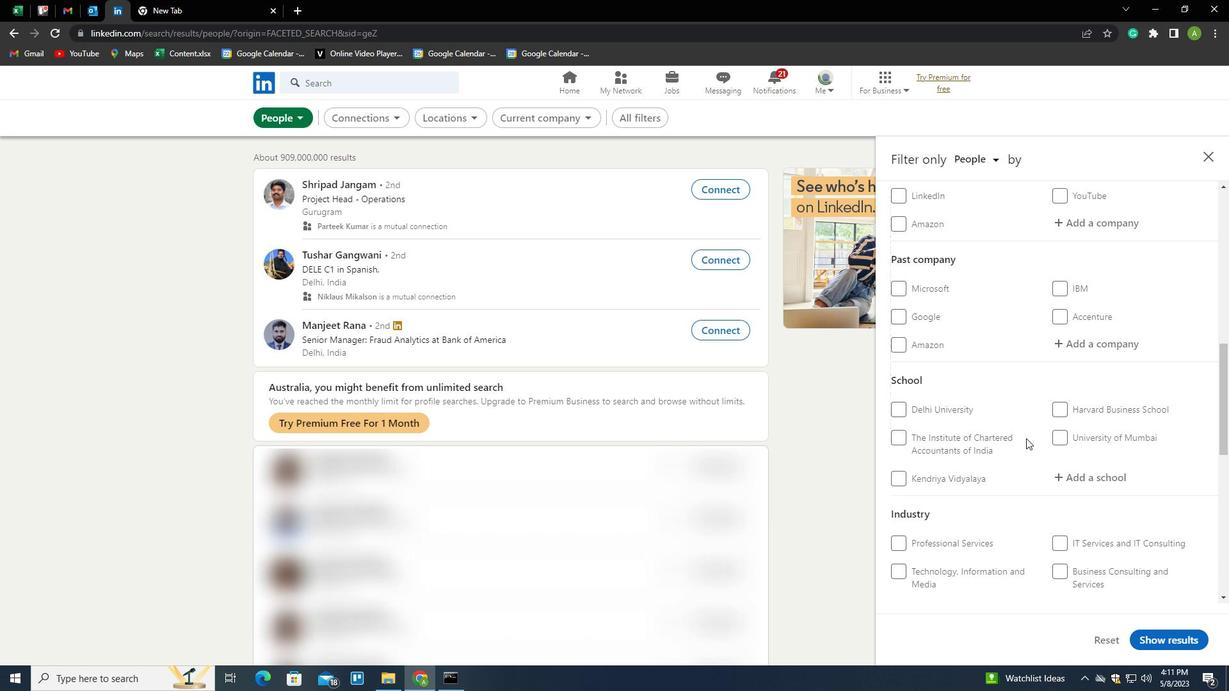 
Action: Mouse scrolled (1026, 439) with delta (0, 0)
Screenshot: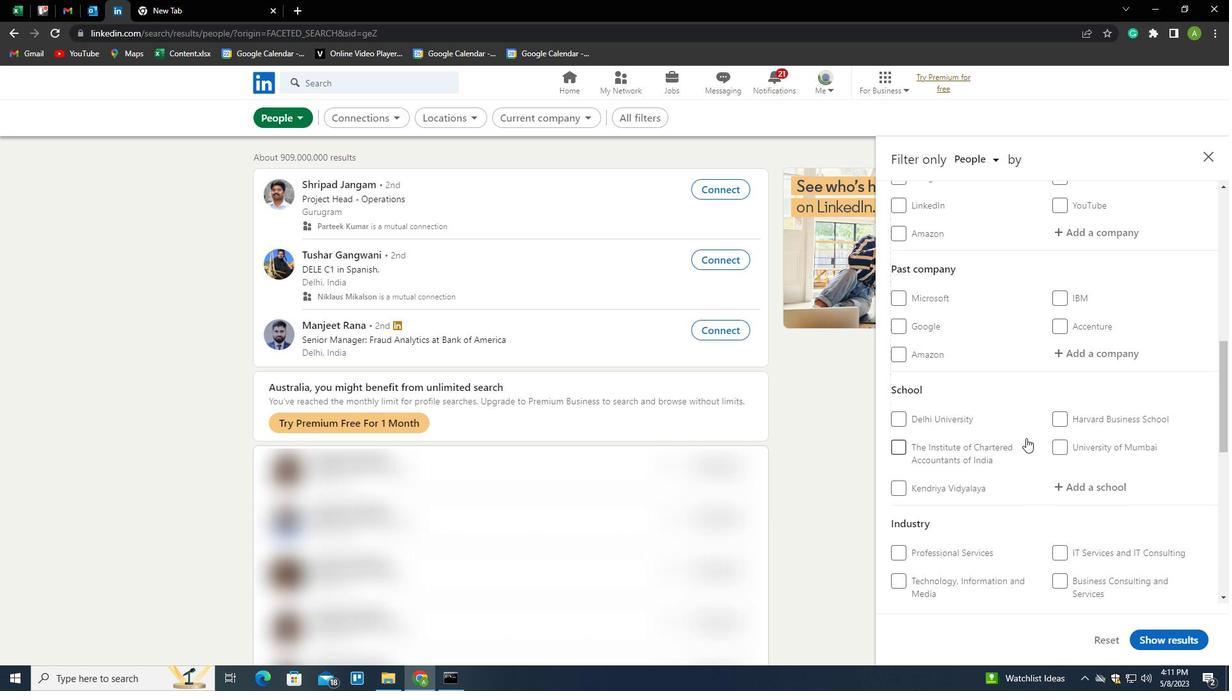 
Action: Mouse scrolled (1026, 439) with delta (0, 0)
Screenshot: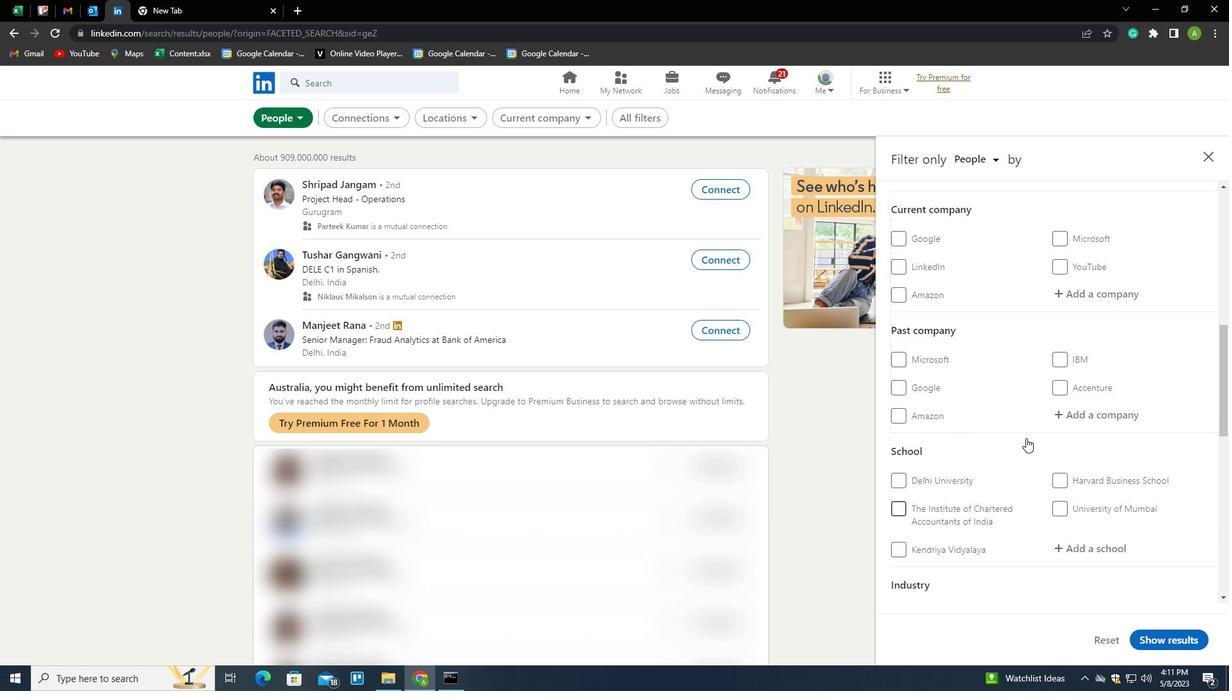 
Action: Mouse moved to (1098, 424)
Screenshot: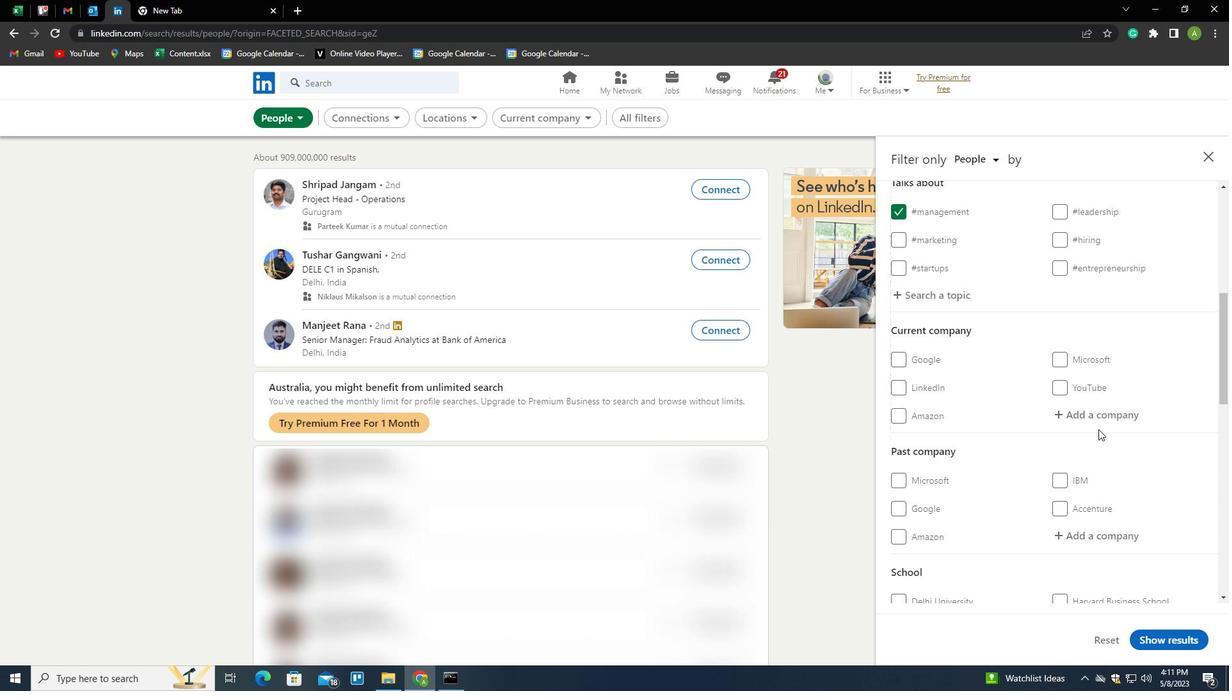 
Action: Mouse pressed left at (1098, 424)
Screenshot: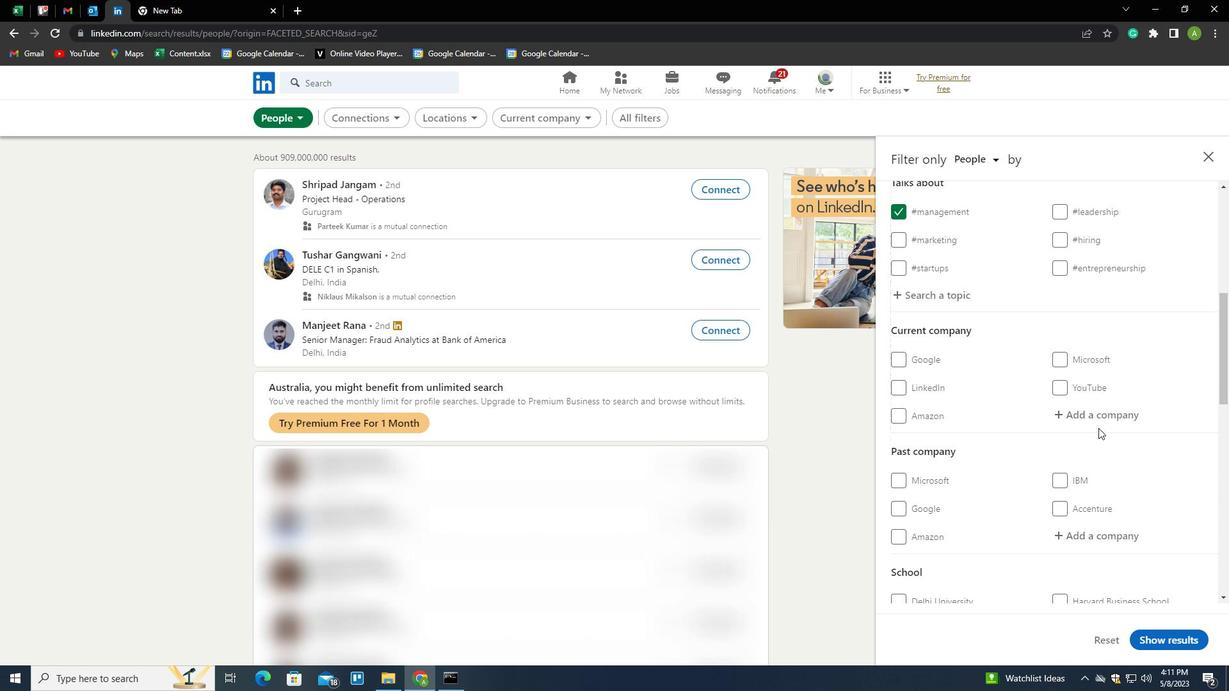 
Action: Key pressed <Key.shift>STARTUP<Key.space><Key.shift><Key.shift><Key.shift><Key.shift><Key.shift><Key.shift><Key.shift><Key.shift><Key.shift><Key.shift><Key.shift><Key.shift><Key.shift><Key.shift><Key.shift><Key.shift><Key.shift><Key.shift><Key.shift><Key.shift><Key.shift><Key.shift><Key.shift><Key.shift><Key.shift><Key.shift><Key.shift><Key.shift><Key.shift><Key.shift><Key.shift><Key.shift><Key.shift><Key.shift><Key.shift>INFIA<Key.backspace><Key.backspace><Key.backspace>DIA<Key.down><Key.enter>
Screenshot: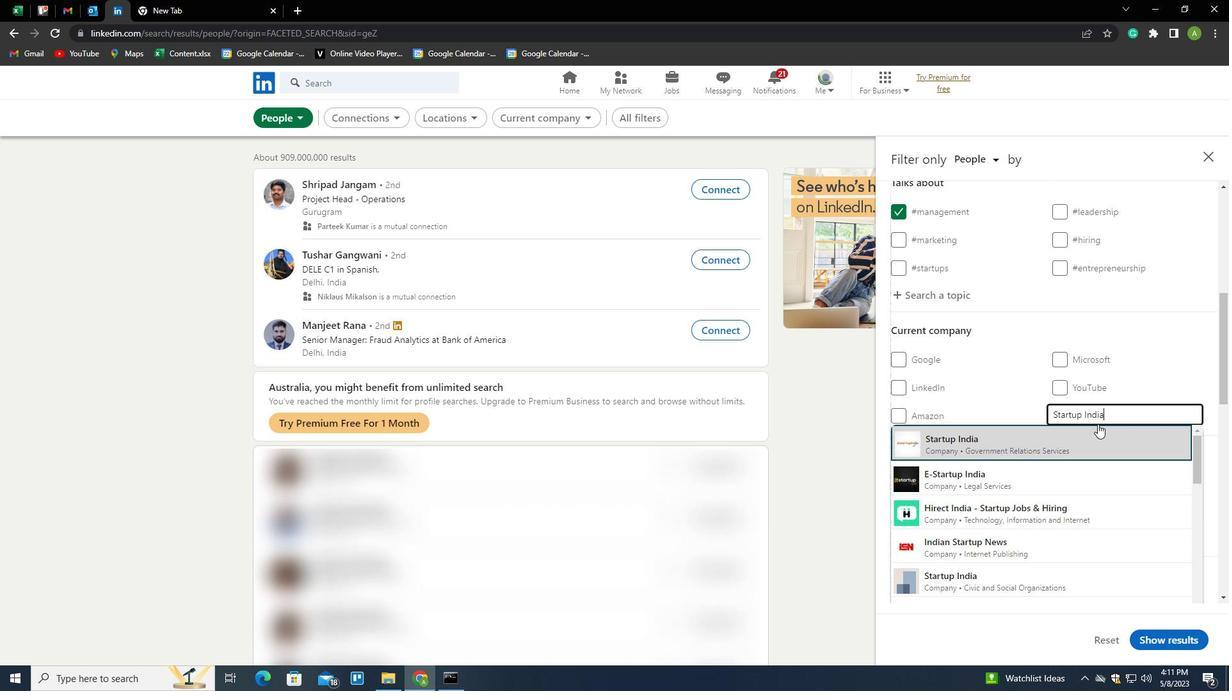 
Action: Mouse scrolled (1098, 424) with delta (0, 0)
Screenshot: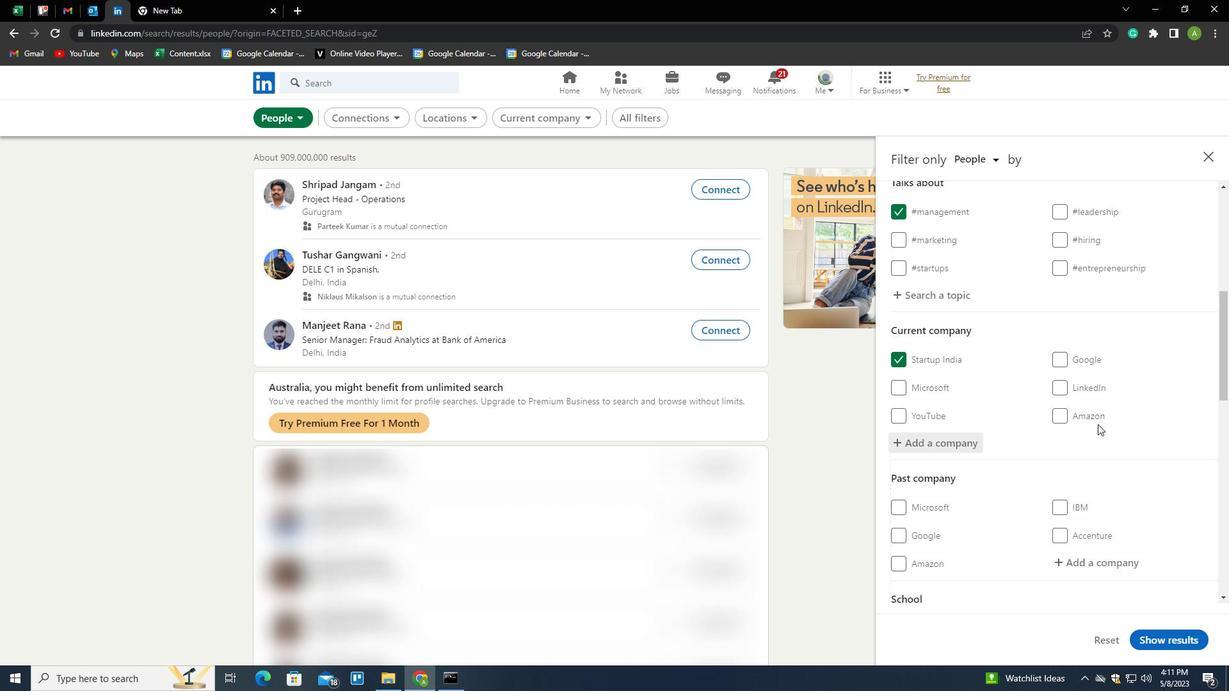 
Action: Mouse scrolled (1098, 424) with delta (0, 0)
Screenshot: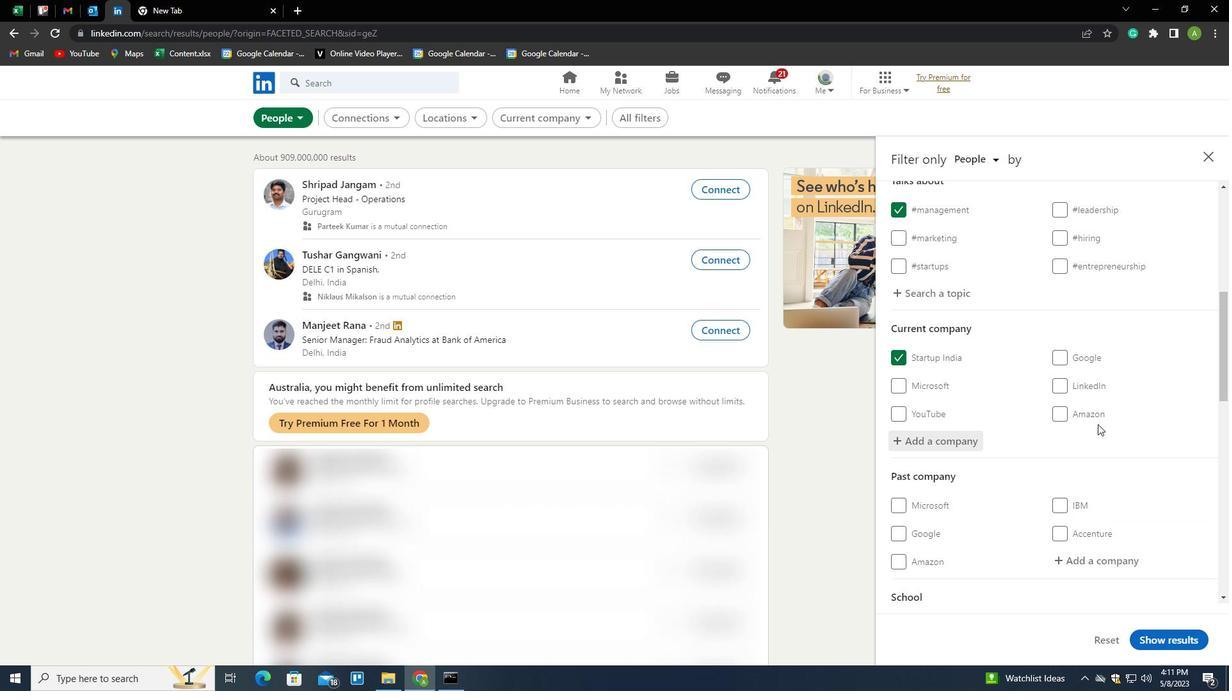 
Action: Mouse scrolled (1098, 424) with delta (0, 0)
Screenshot: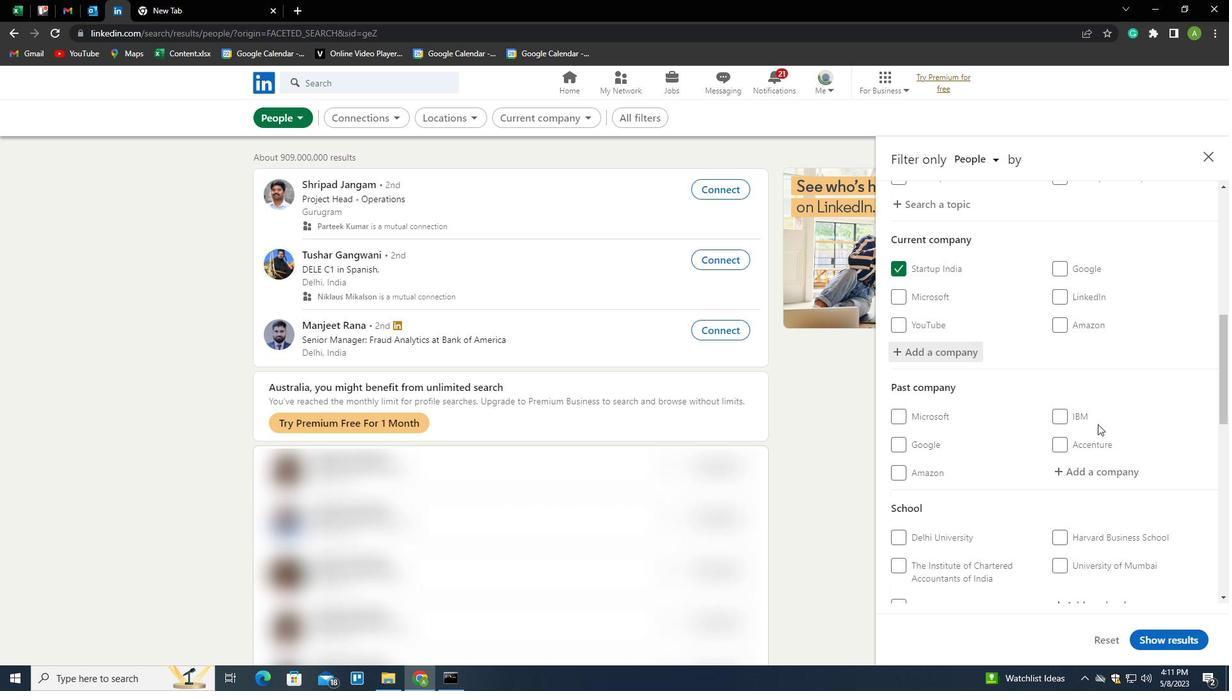 
Action: Mouse scrolled (1098, 424) with delta (0, 0)
Screenshot: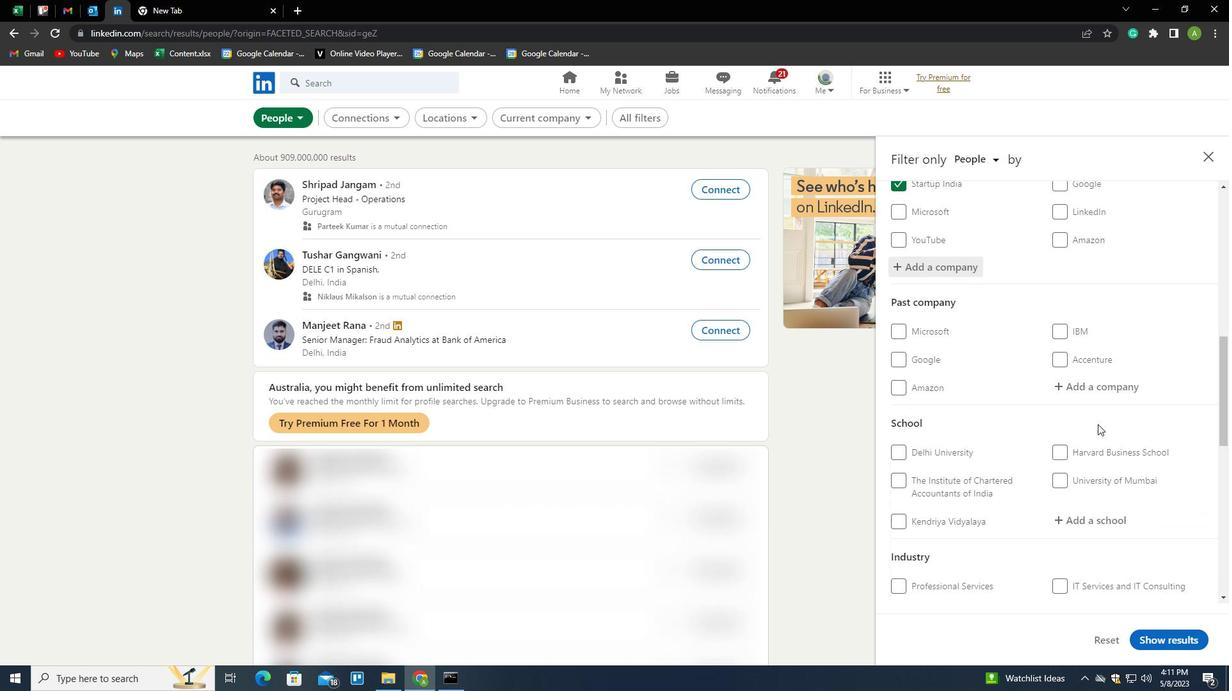 
Action: Mouse scrolled (1098, 424) with delta (0, 0)
Screenshot: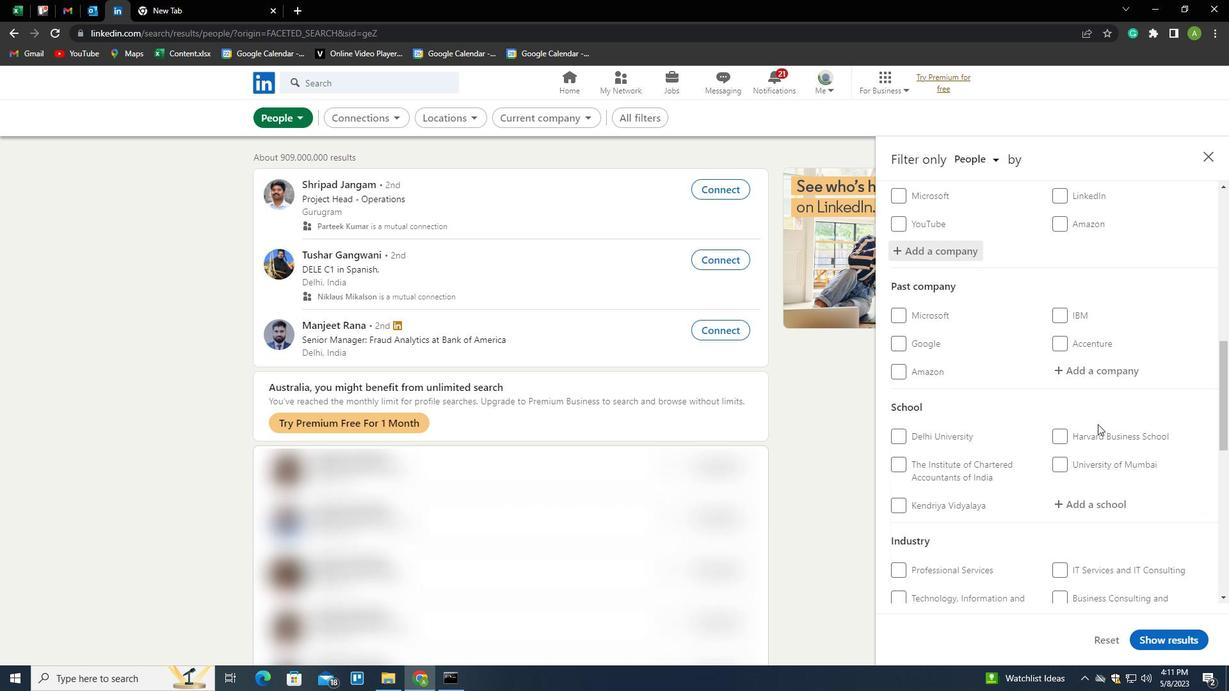 
Action: Mouse moved to (1082, 384)
Screenshot: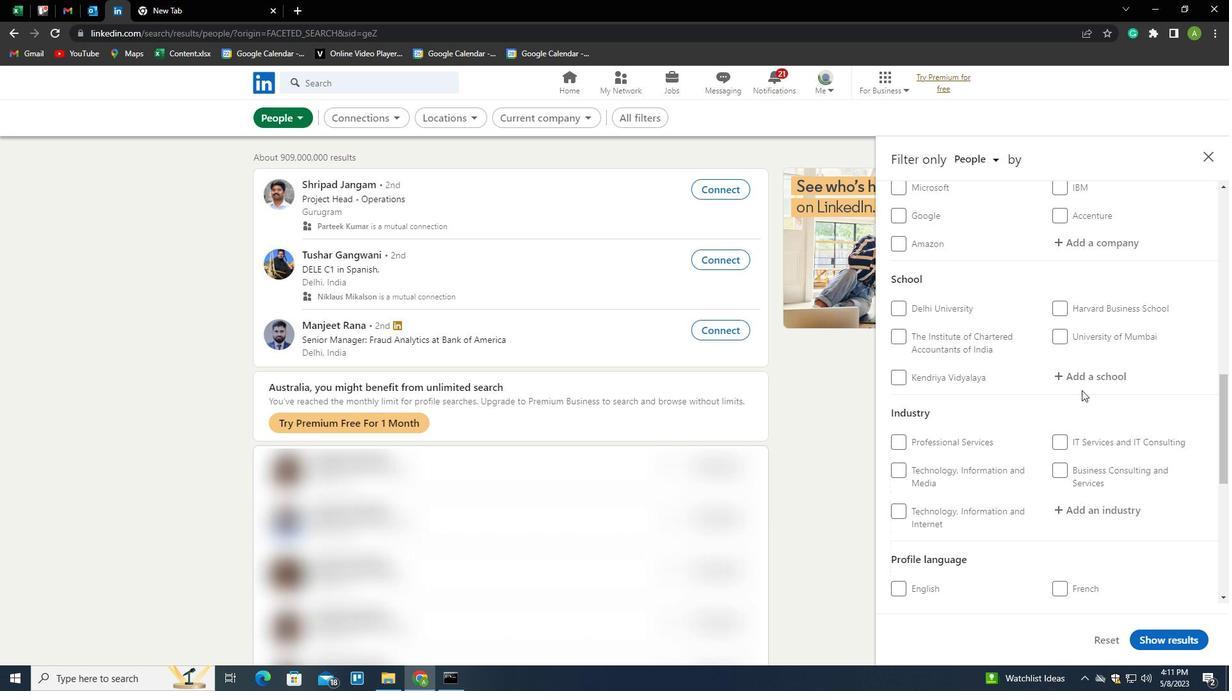 
Action: Mouse pressed left at (1082, 384)
Screenshot: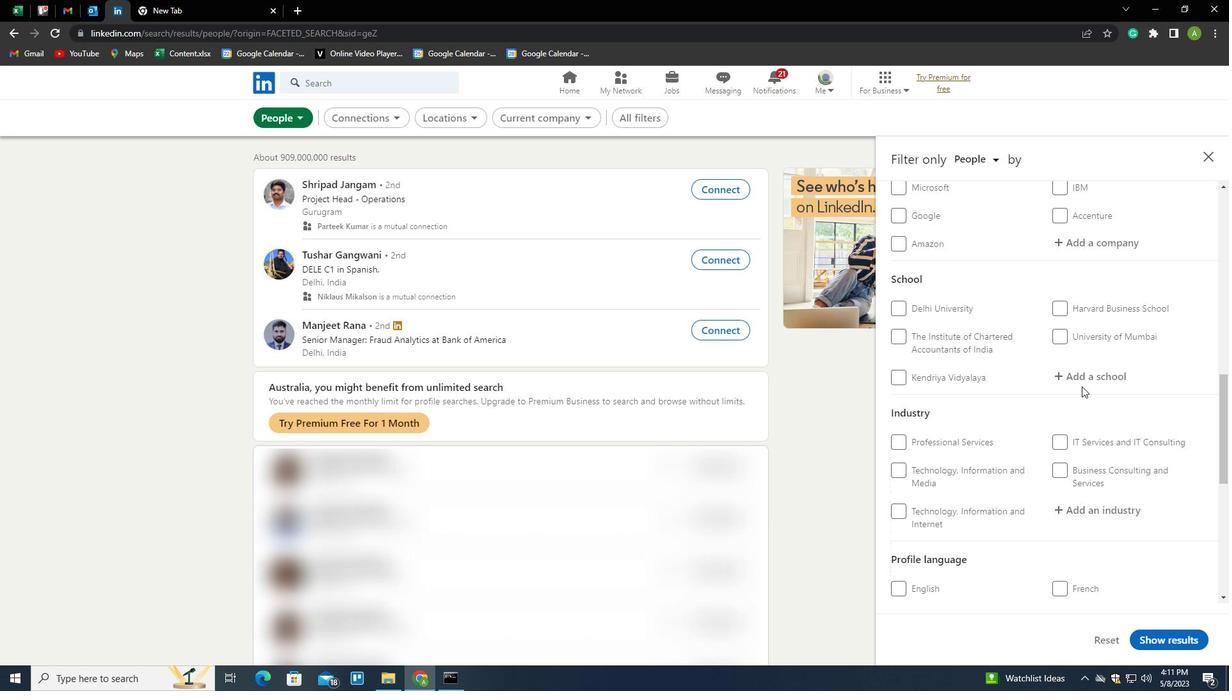 
Action: Key pressed <Key.shift>INSTITUTE<Key.space>OF<Key.space><Key.shift>MANAGEMENT<Key.space><Key.shift>TECHNOLOGY,<Key.space><Key.shift><Key.shift><Key.shift><Key.shift><Key.shift><Key.shift>GHAZIABAD<Key.down><Key.enter>
Screenshot: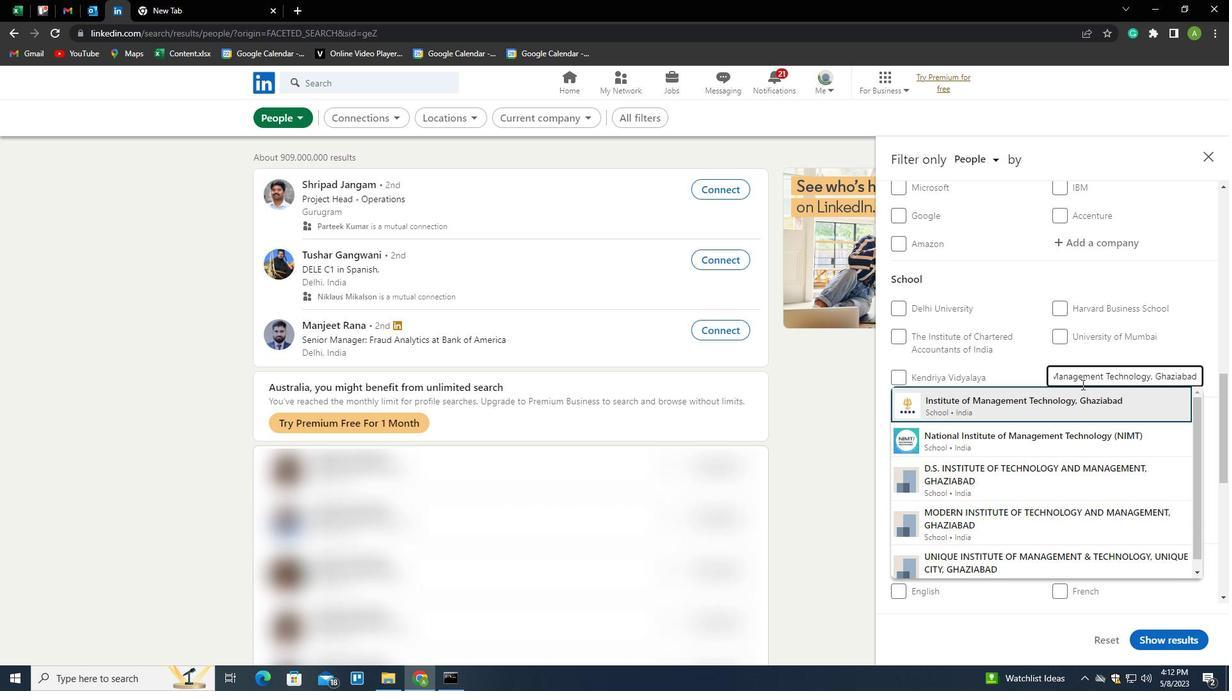 
Action: Mouse scrolled (1082, 384) with delta (0, 0)
Screenshot: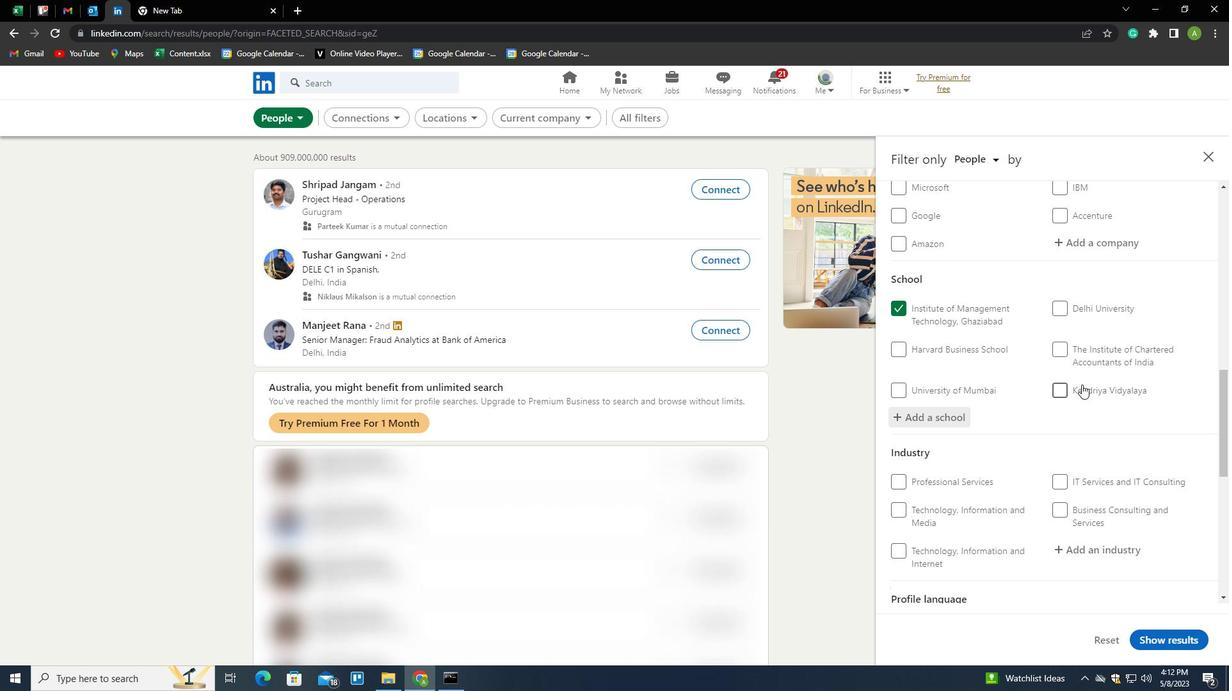 
Action: Mouse scrolled (1082, 384) with delta (0, 0)
Screenshot: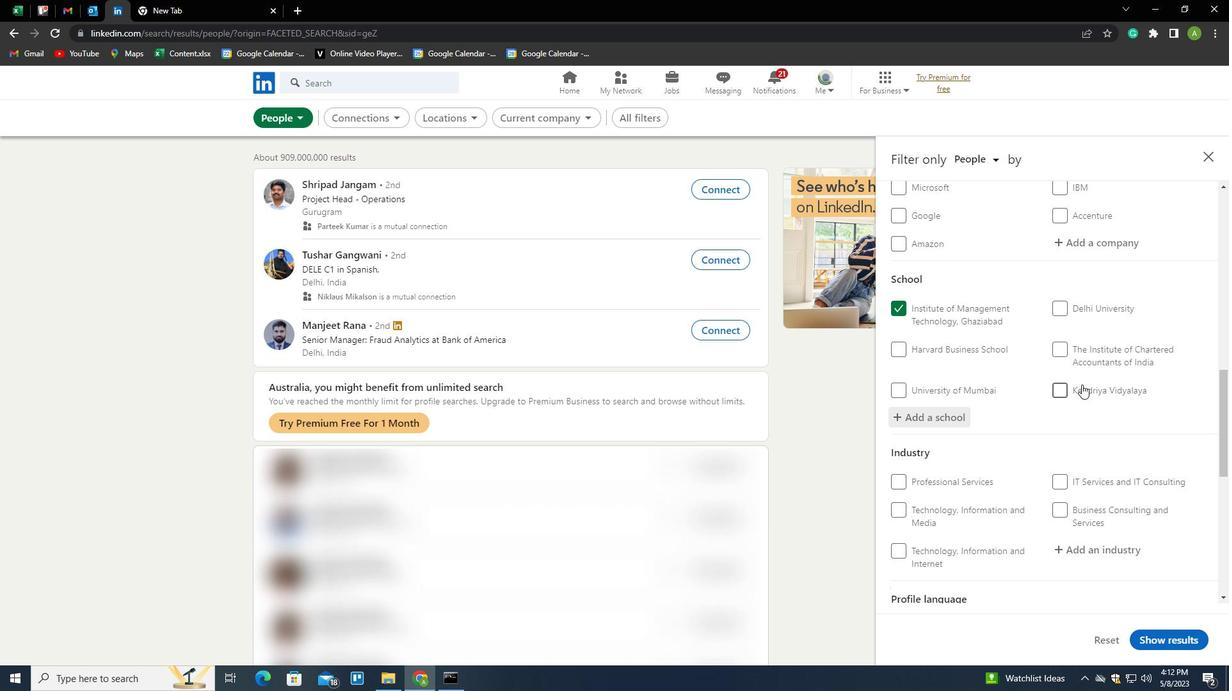 
Action: Mouse scrolled (1082, 384) with delta (0, 0)
Screenshot: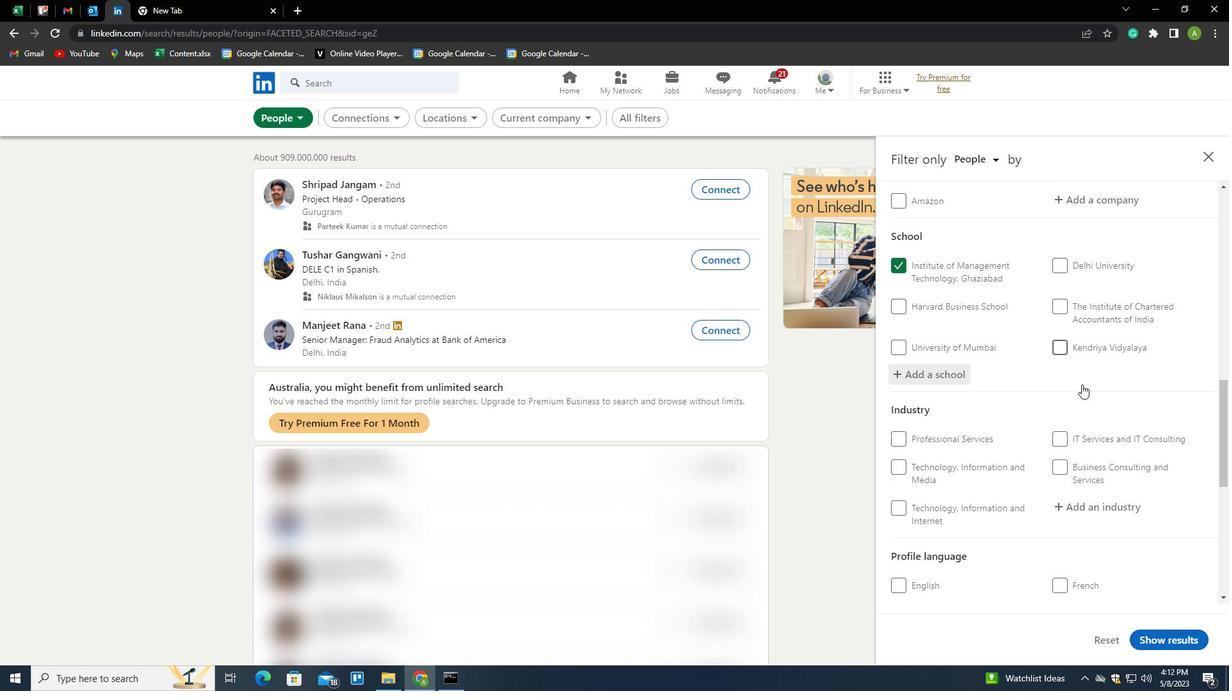 
Action: Mouse moved to (1083, 356)
Screenshot: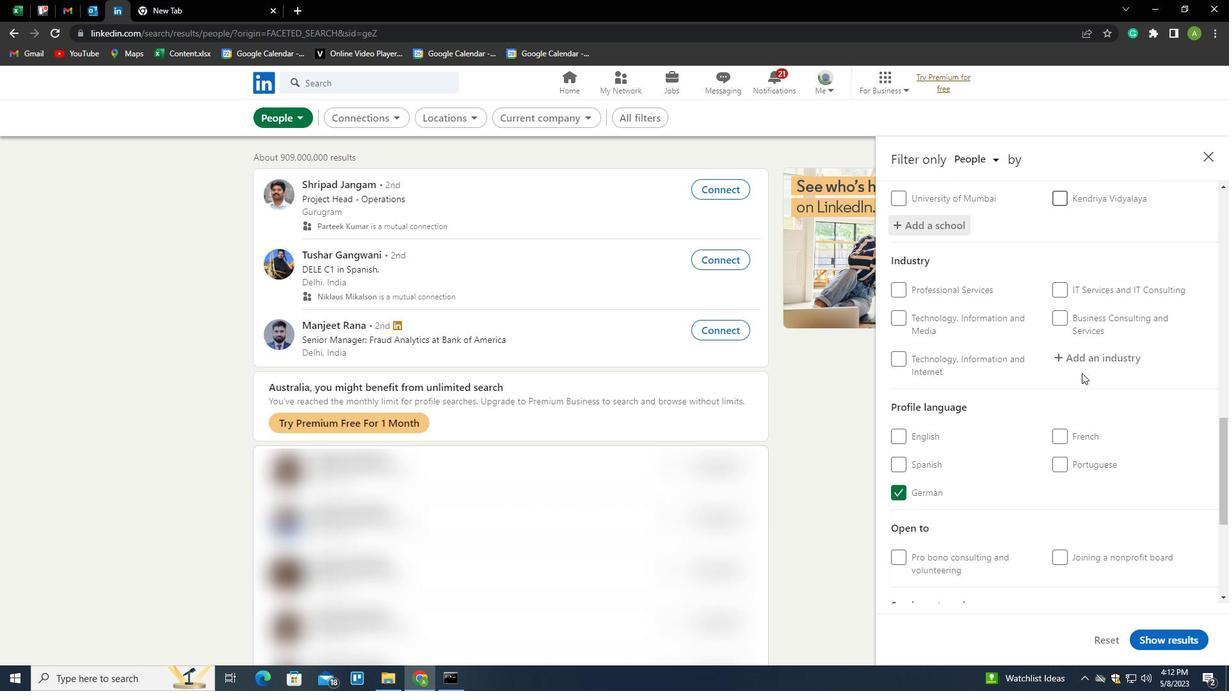 
Action: Mouse pressed left at (1083, 356)
Screenshot: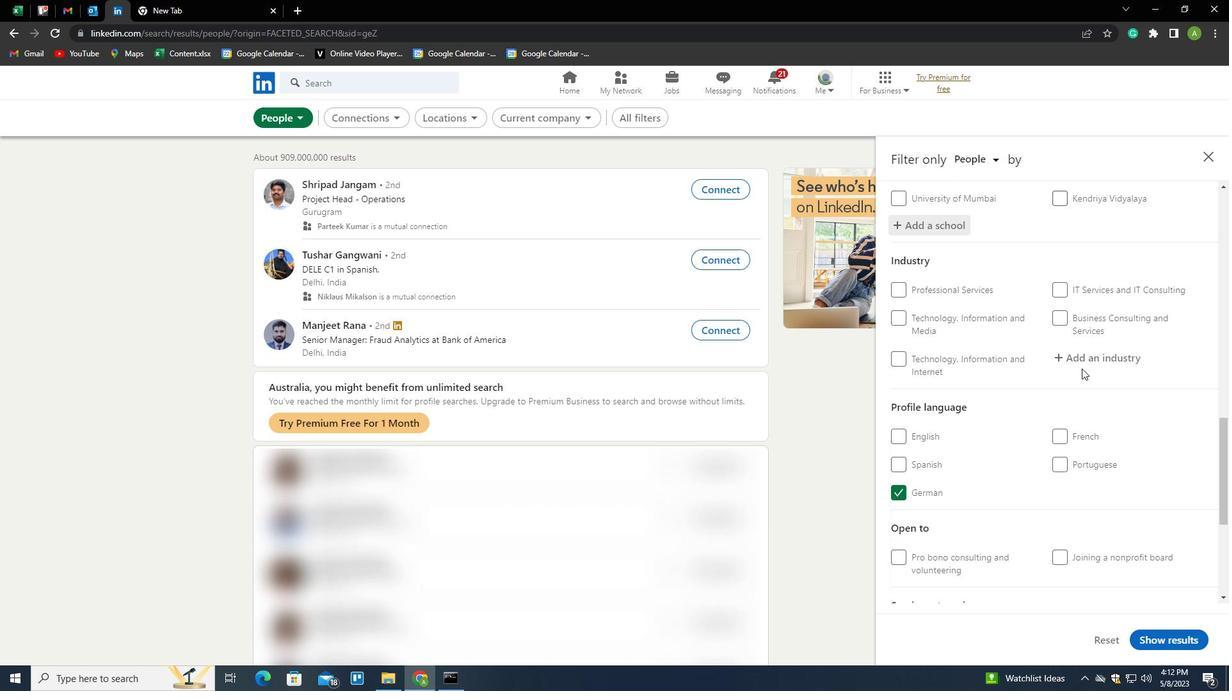 
Action: Mouse moved to (1083, 356)
Screenshot: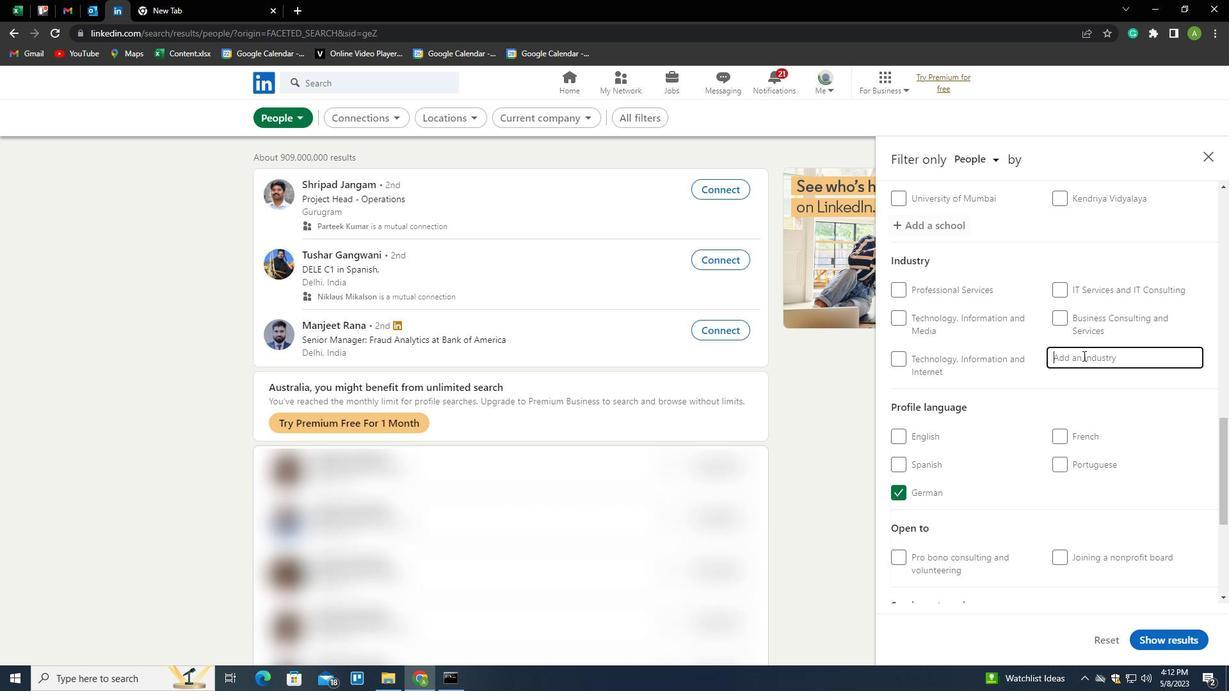 
Action: Key pressed <Key.shift>HOUSEHOLD<Key.space><Key.shift>APPLIANCE<Key.space>AM<Key.backspace><Key.backspace><Key.shift><Key.shift><Key.shift><Key.shift><Key.shift><Key.shift>MANUFACTURING<Key.down><Key.enter>
Screenshot: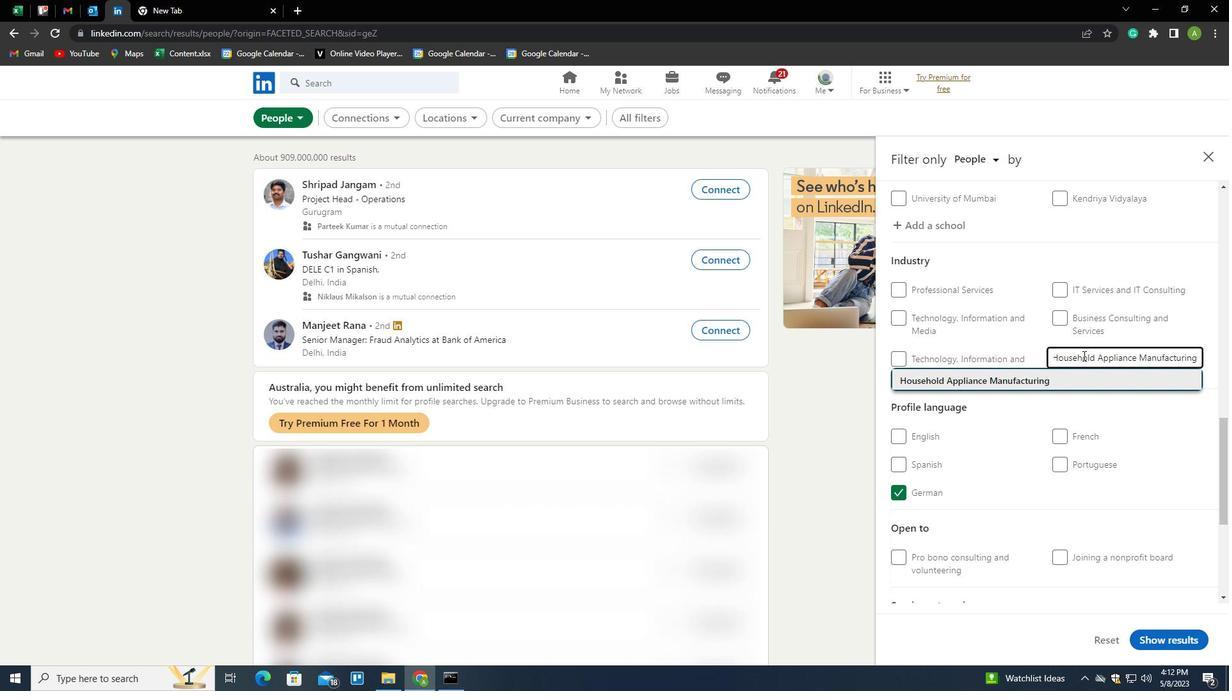 
Action: Mouse moved to (1145, 310)
Screenshot: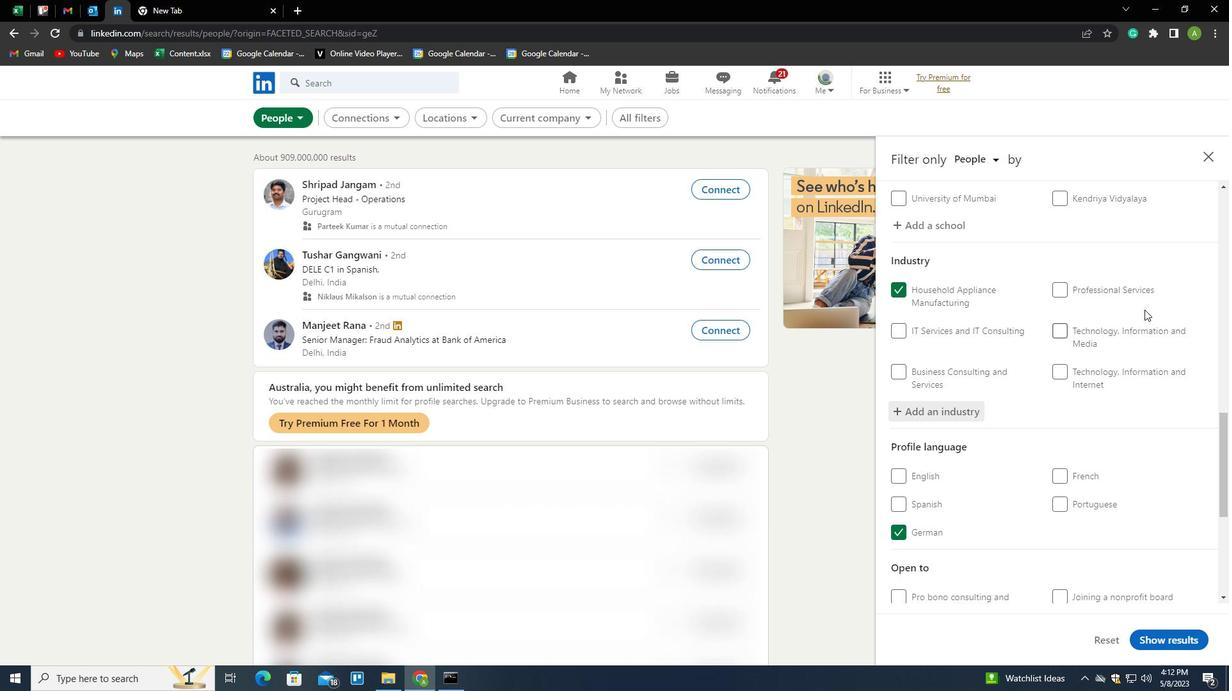 
Action: Mouse scrolled (1145, 309) with delta (0, 0)
Screenshot: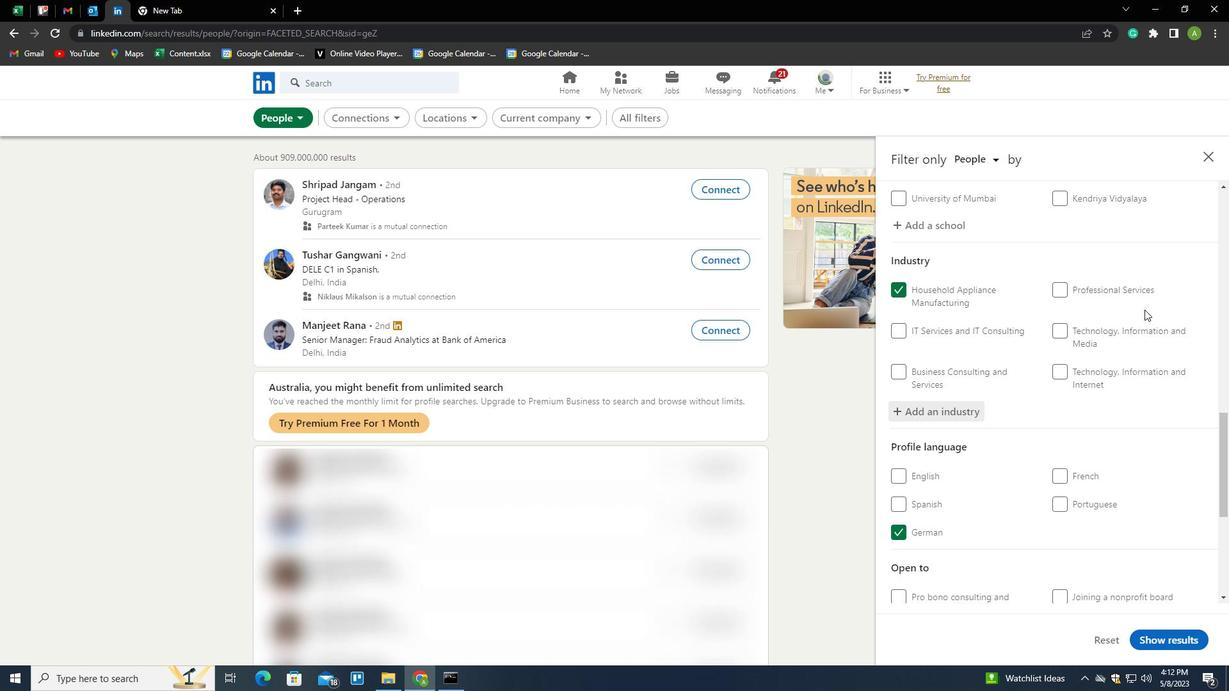 
Action: Mouse scrolled (1145, 309) with delta (0, 0)
Screenshot: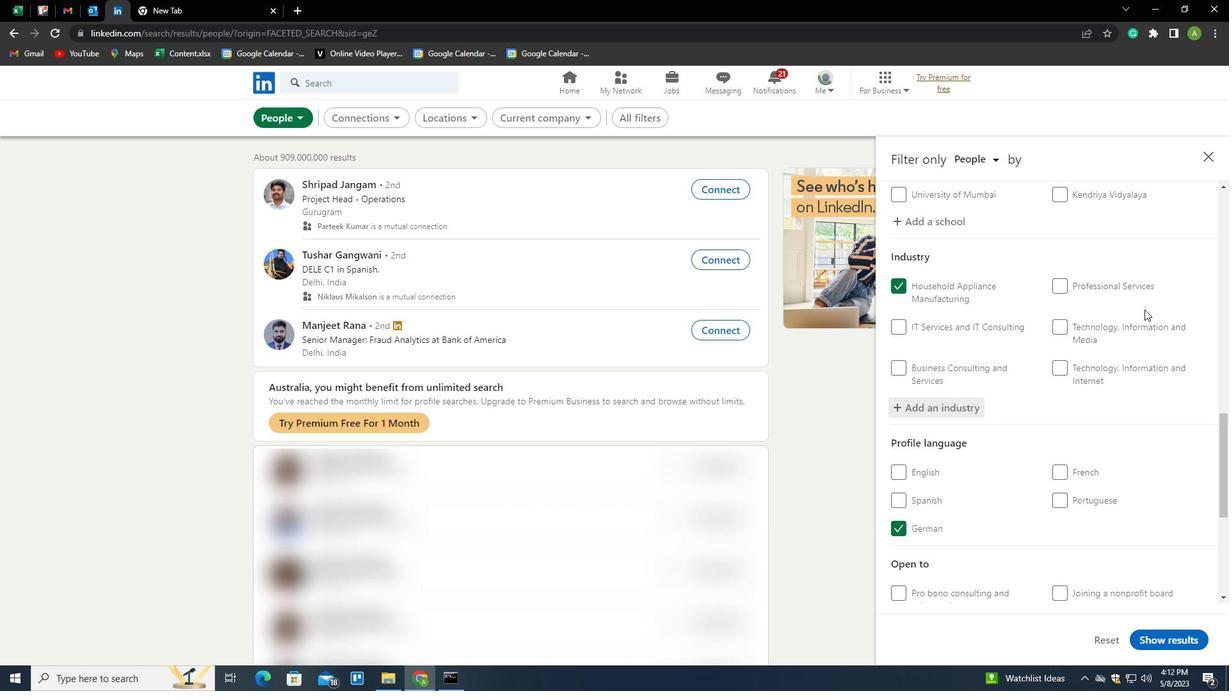 
Action: Mouse scrolled (1145, 309) with delta (0, 0)
Screenshot: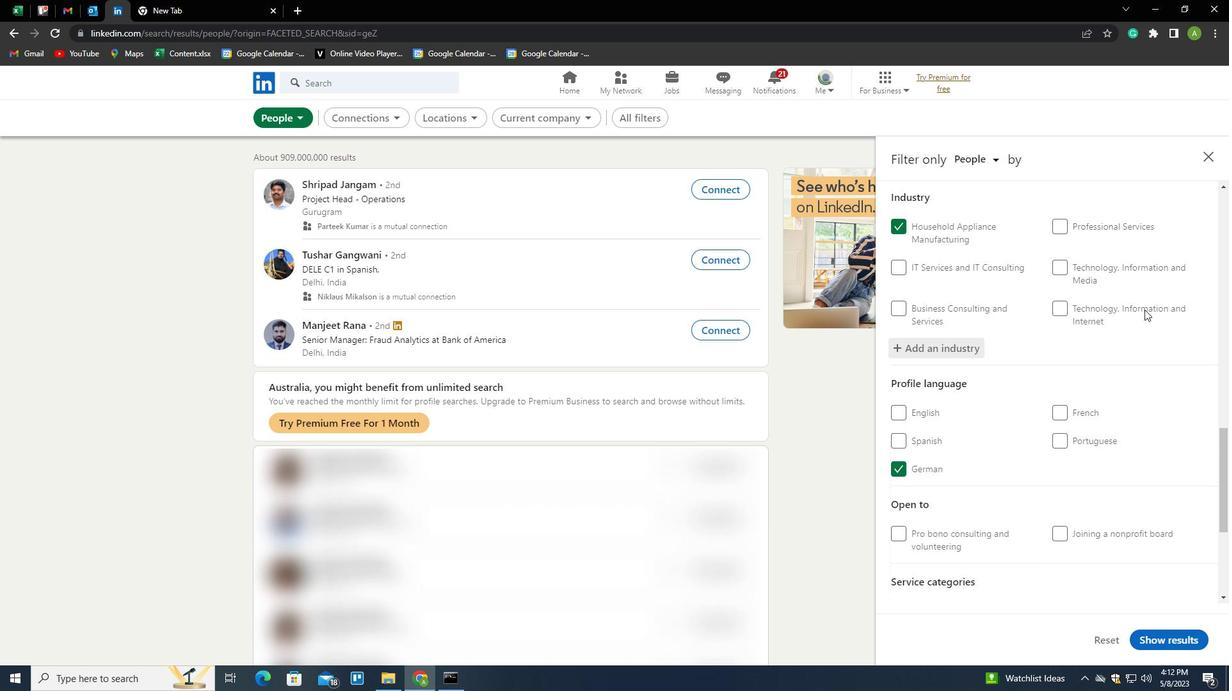 
Action: Mouse scrolled (1145, 309) with delta (0, 0)
Screenshot: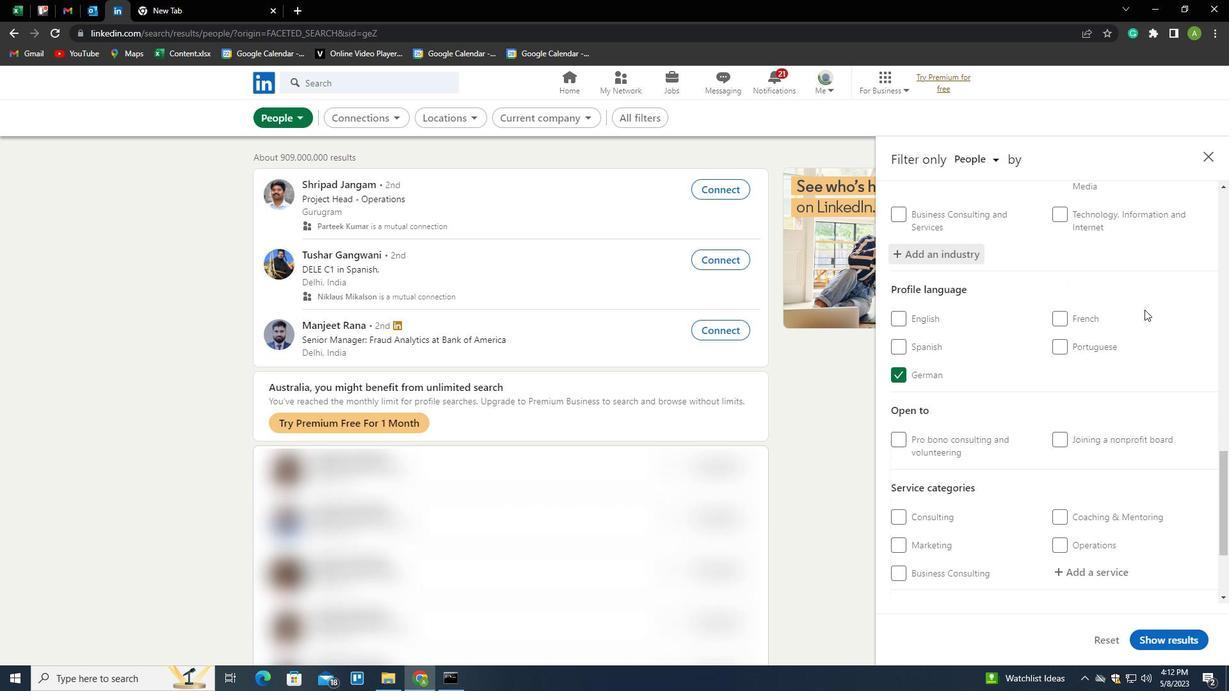 
Action: Mouse moved to (1143, 310)
Screenshot: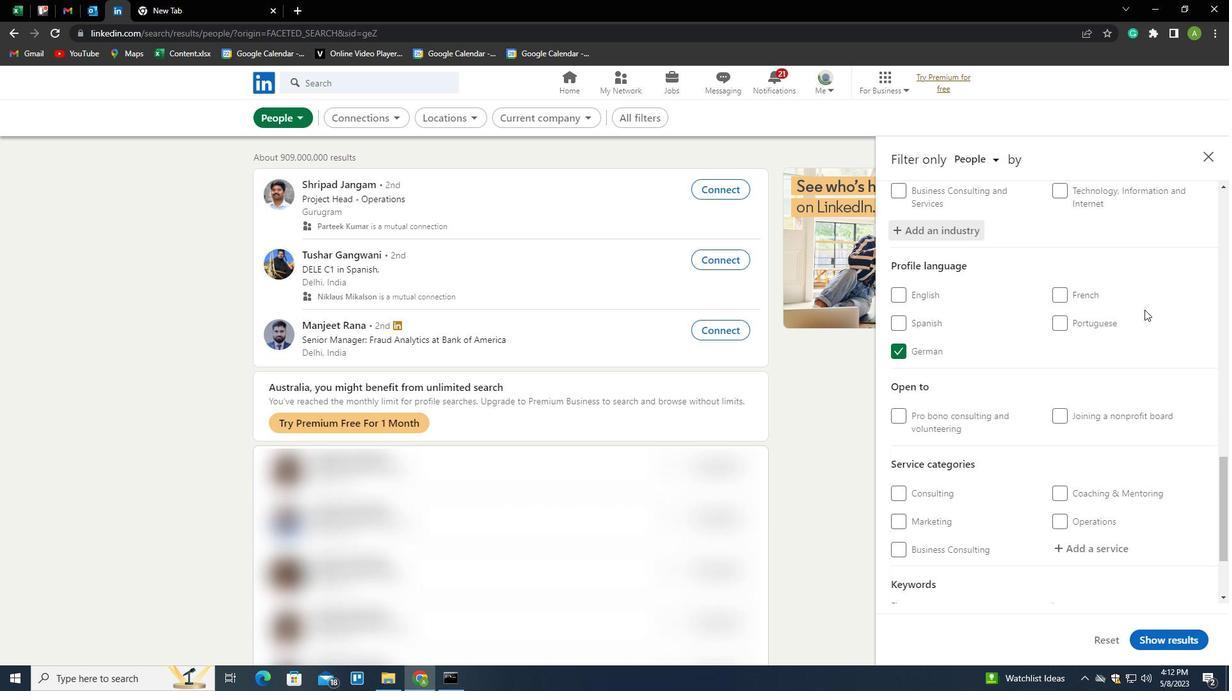 
Action: Mouse scrolled (1143, 309) with delta (0, 0)
Screenshot: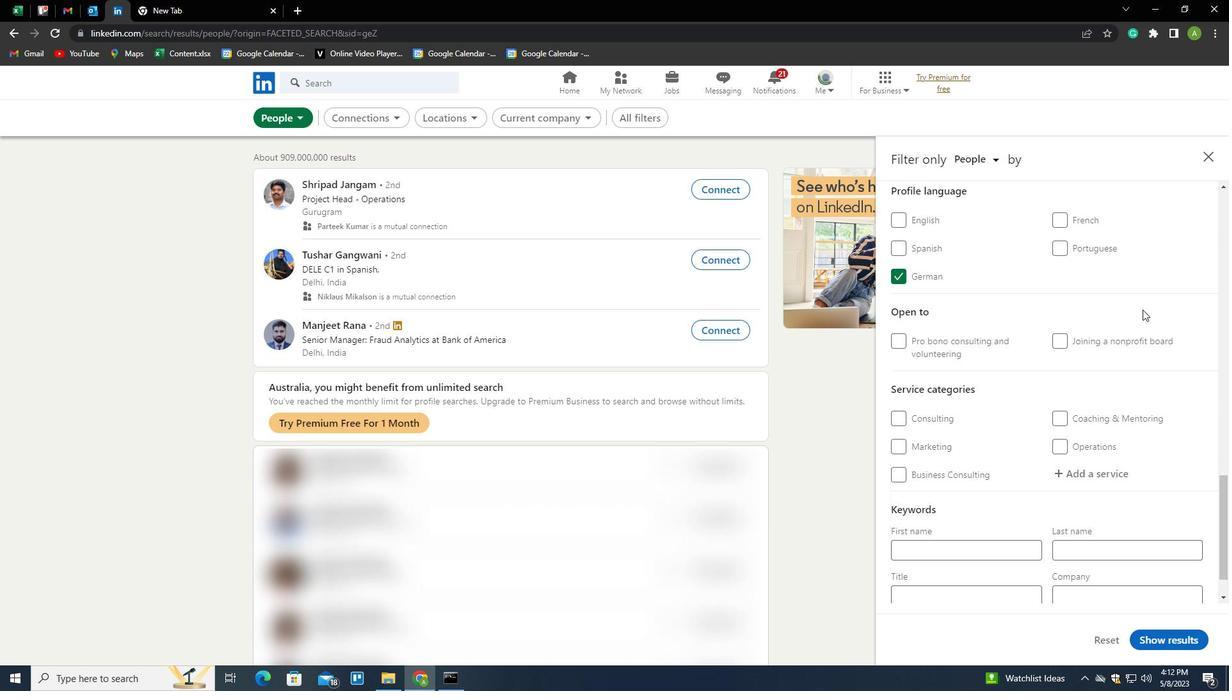 
Action: Mouse scrolled (1143, 309) with delta (0, 0)
Screenshot: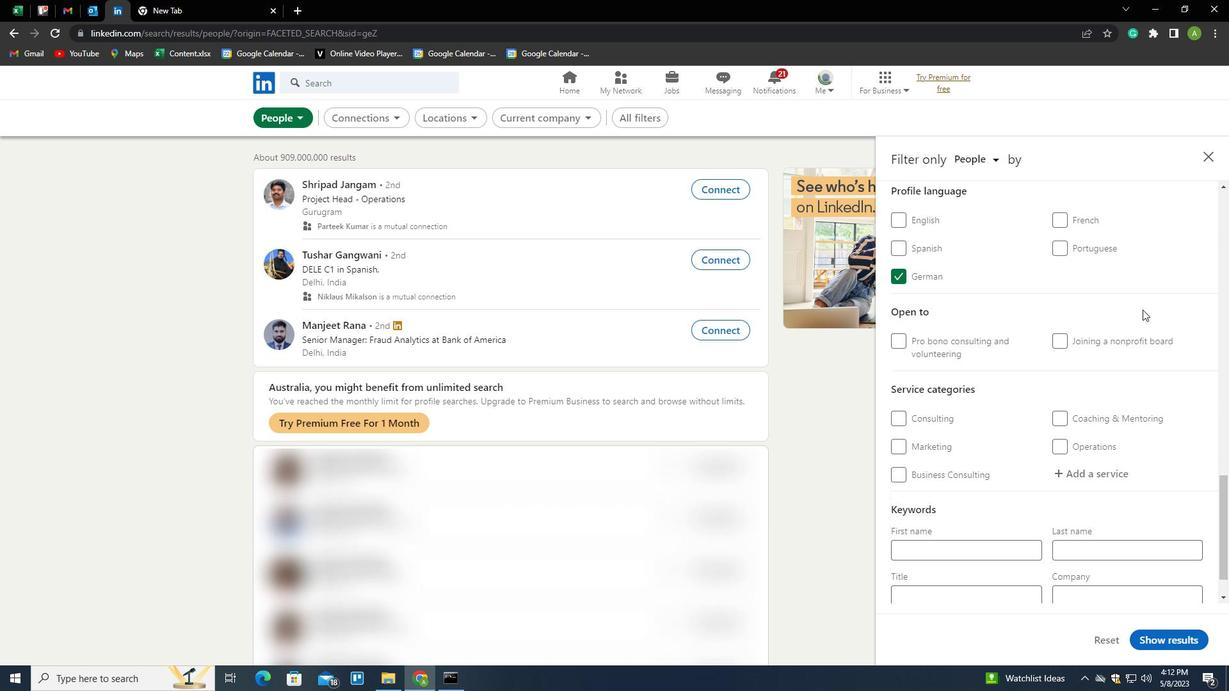 
Action: Mouse moved to (1092, 416)
Screenshot: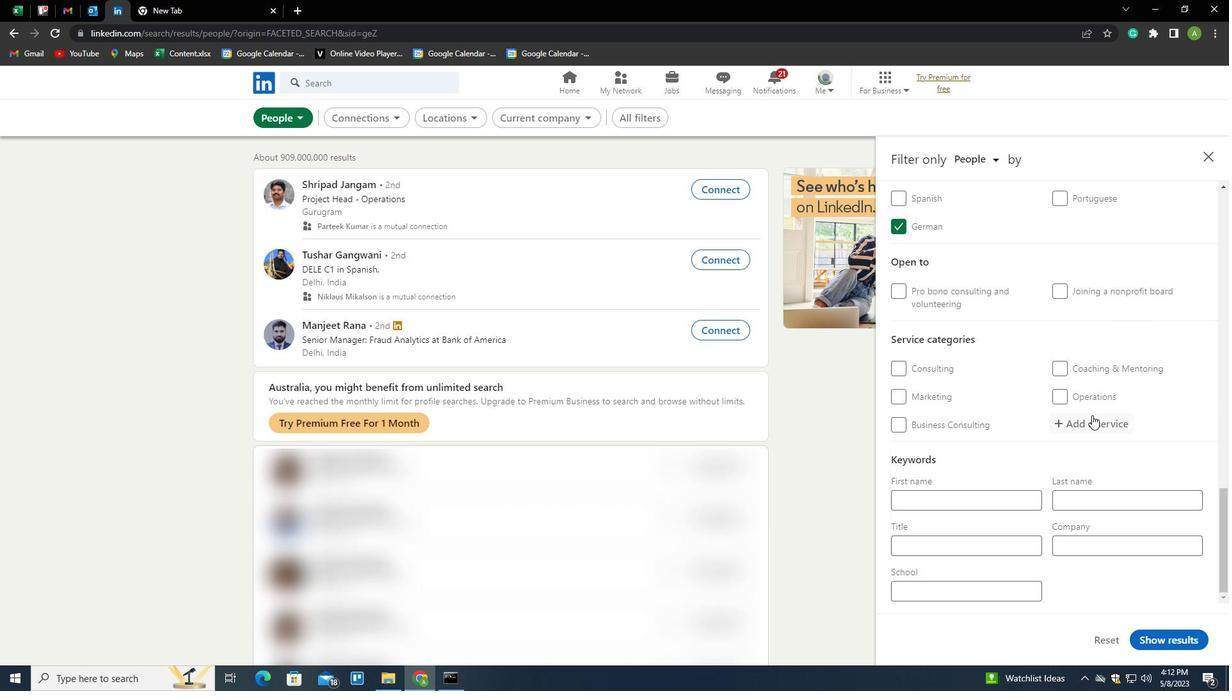 
Action: Mouse pressed left at (1092, 416)
Screenshot: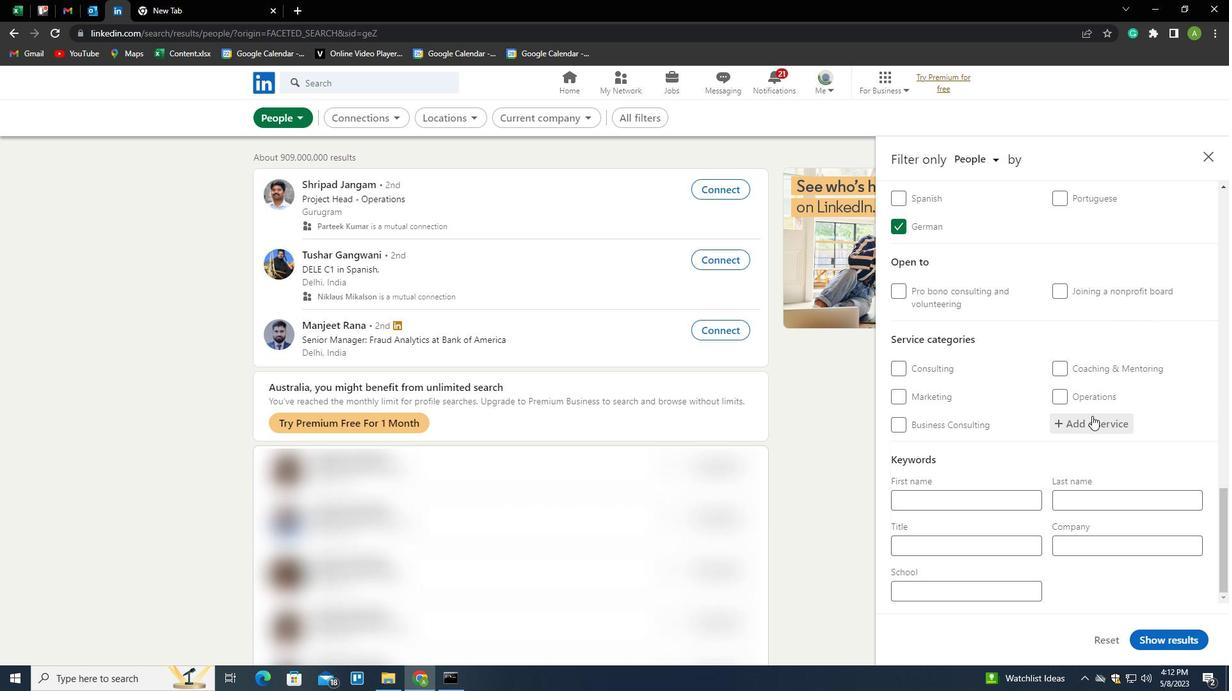 
Action: Key pressed <Key.shift>CUSTOMER<Key.space><Key.shift>SUPPORT<Key.down><Key.enter>
Screenshot: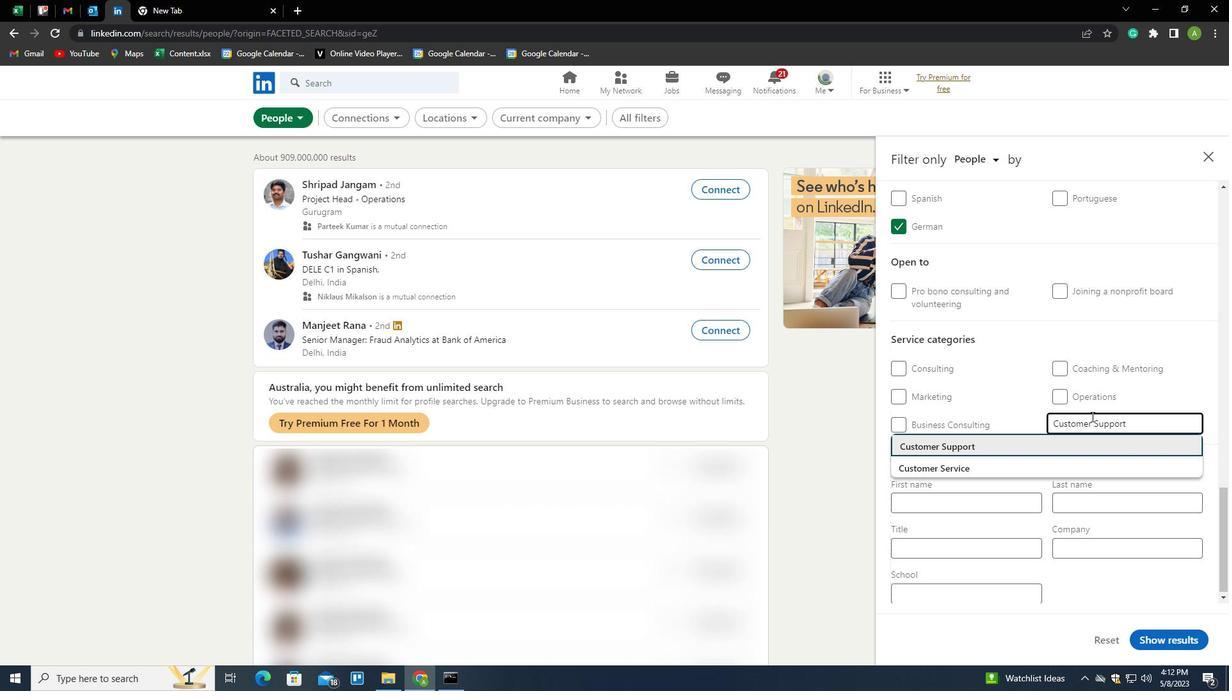 
Action: Mouse moved to (1087, 420)
Screenshot: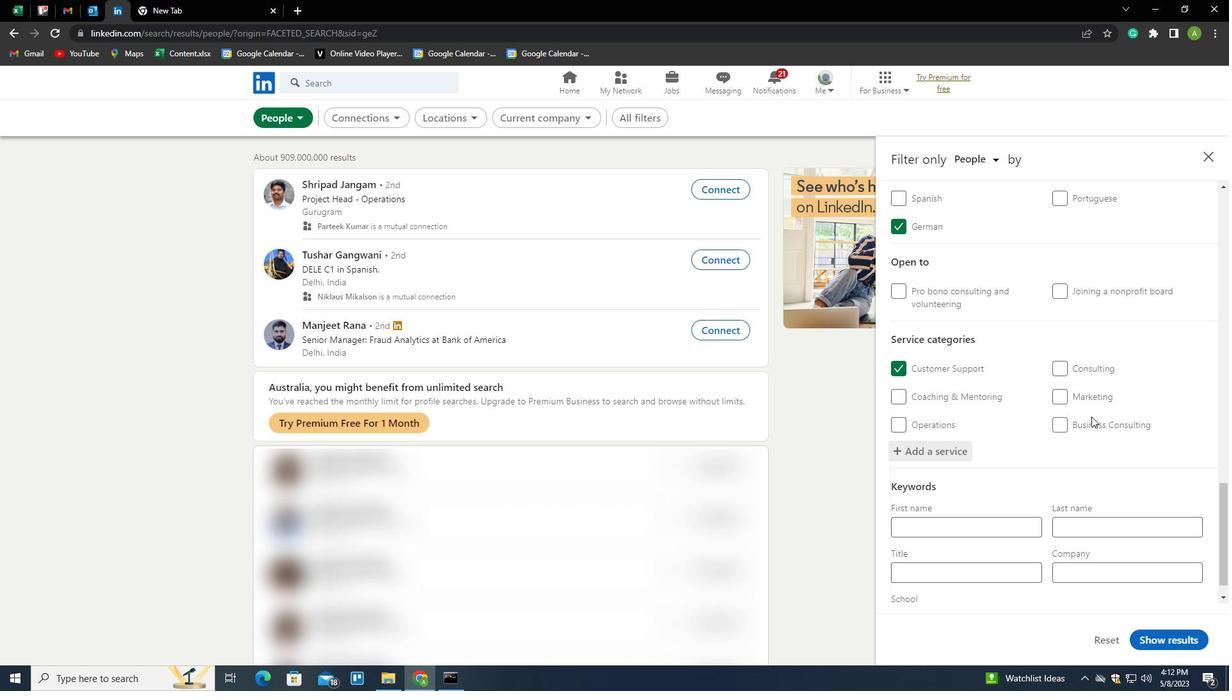 
Action: Mouse scrolled (1087, 420) with delta (0, 0)
Screenshot: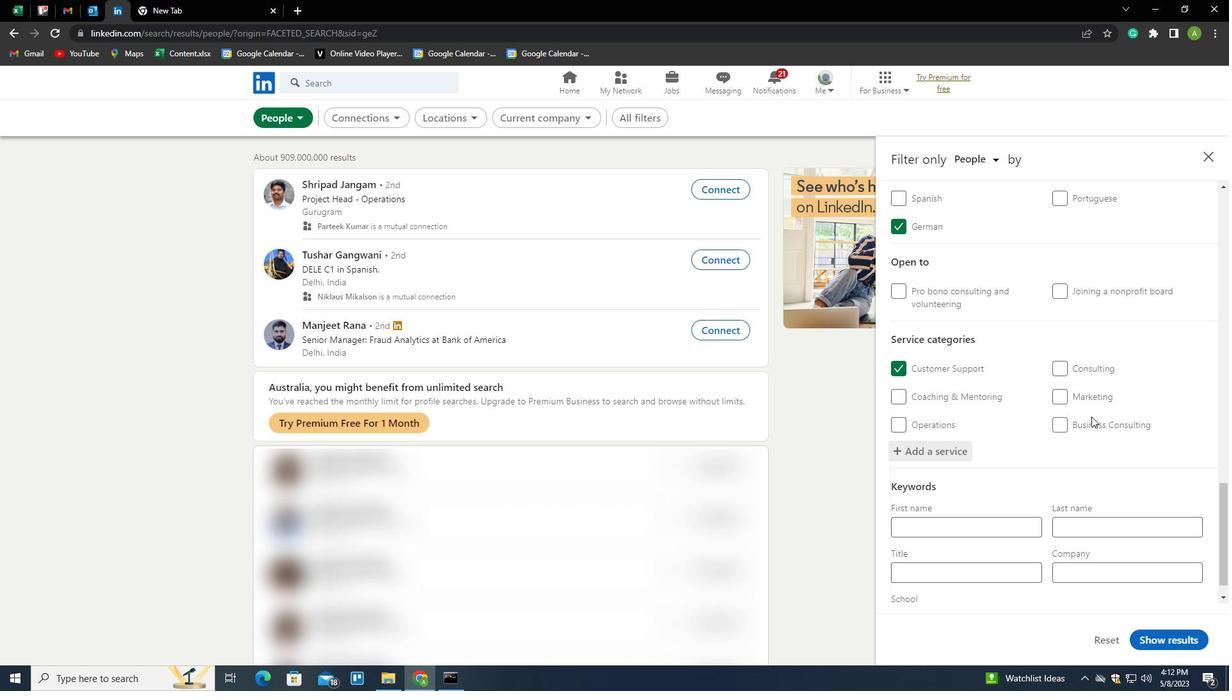 
Action: Mouse scrolled (1087, 420) with delta (0, 0)
Screenshot: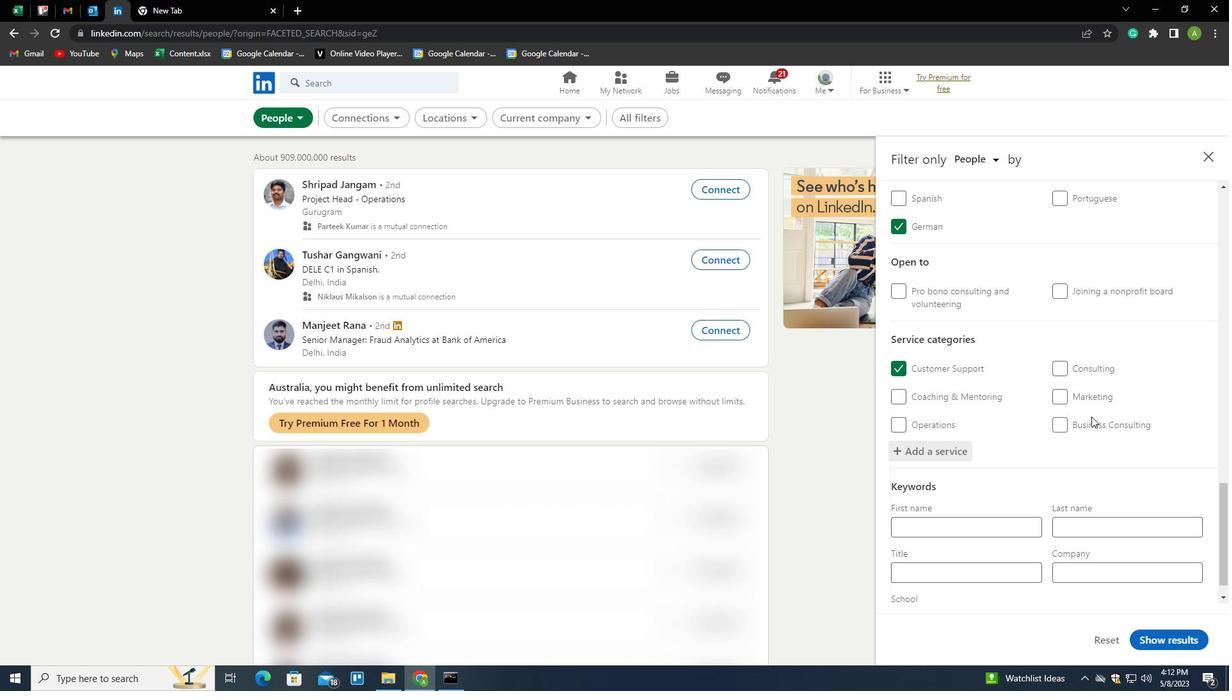 
Action: Mouse scrolled (1087, 420) with delta (0, 0)
Screenshot: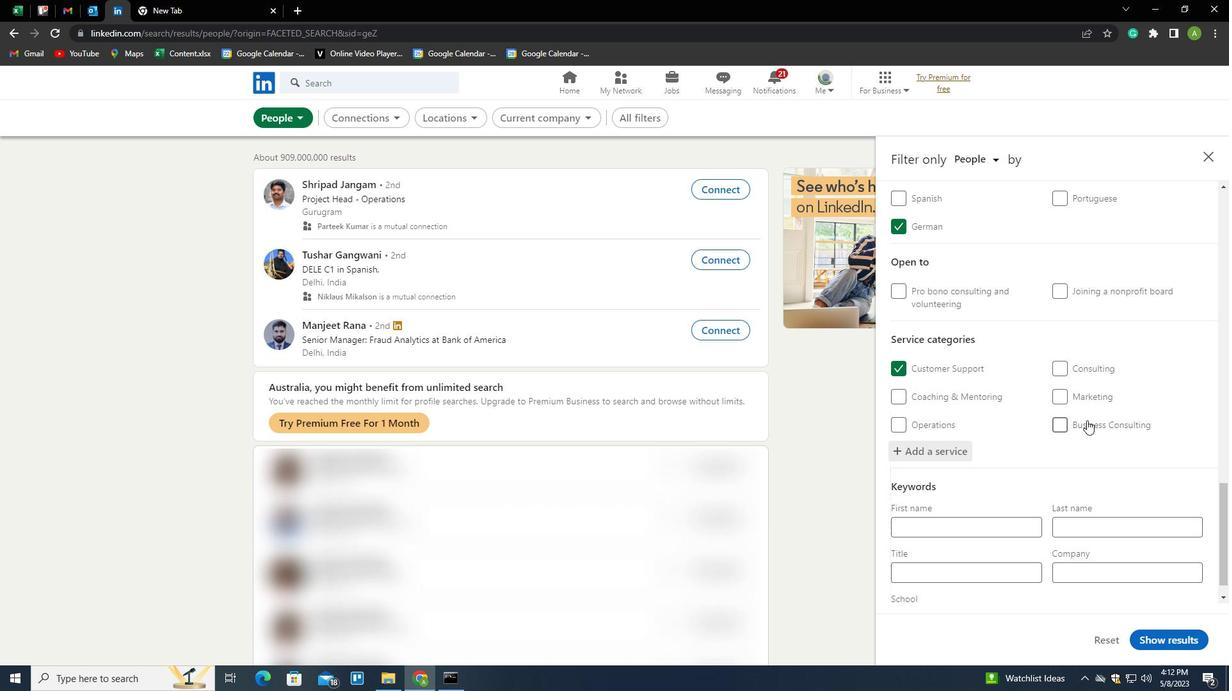 
Action: Mouse scrolled (1087, 420) with delta (0, 0)
Screenshot: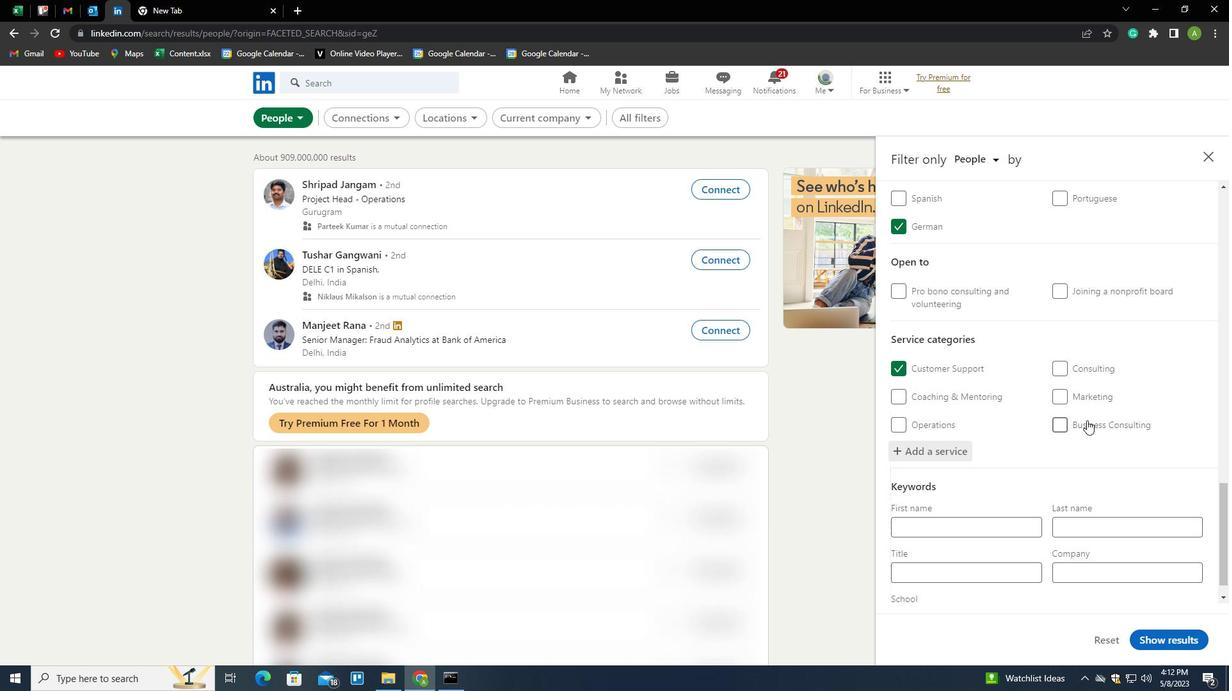 
Action: Mouse moved to (1008, 538)
Screenshot: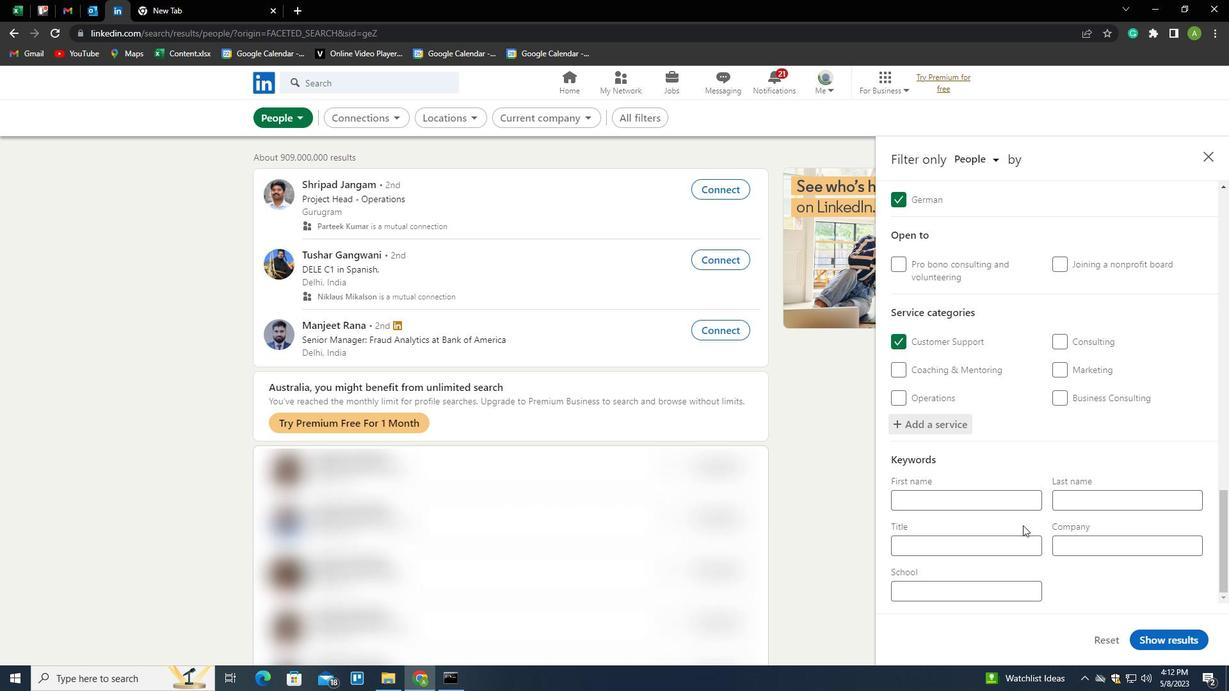 
Action: Mouse pressed left at (1008, 538)
Screenshot: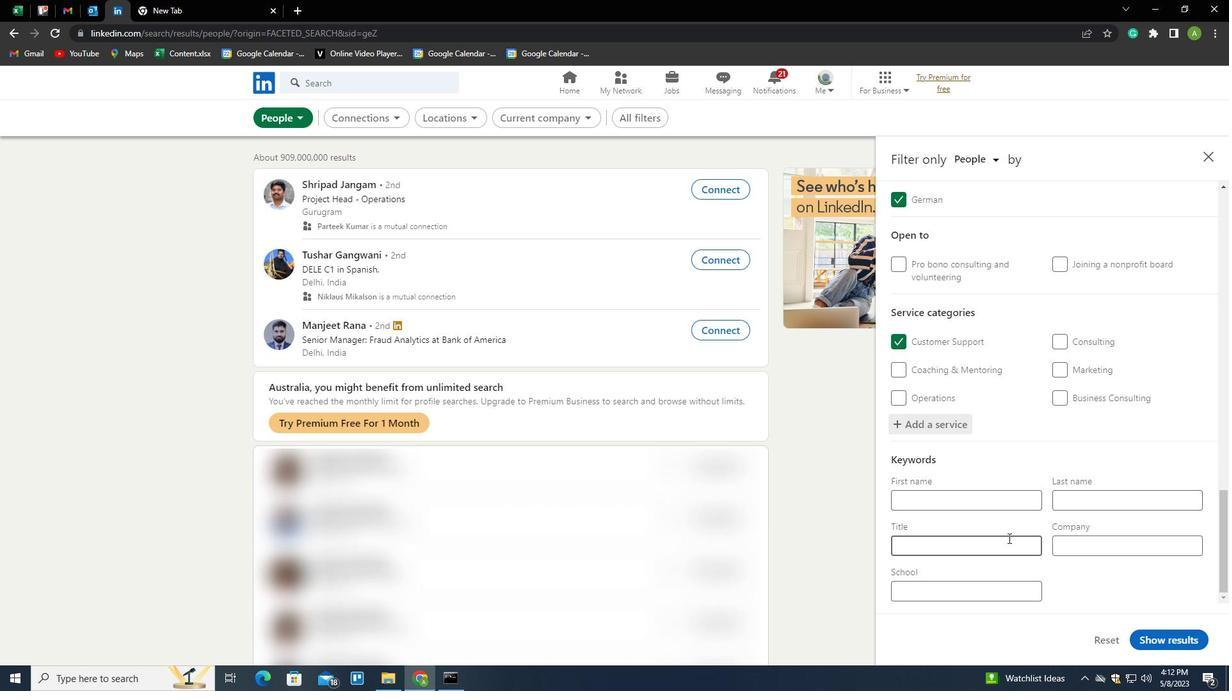 
Action: Mouse moved to (1008, 539)
Screenshot: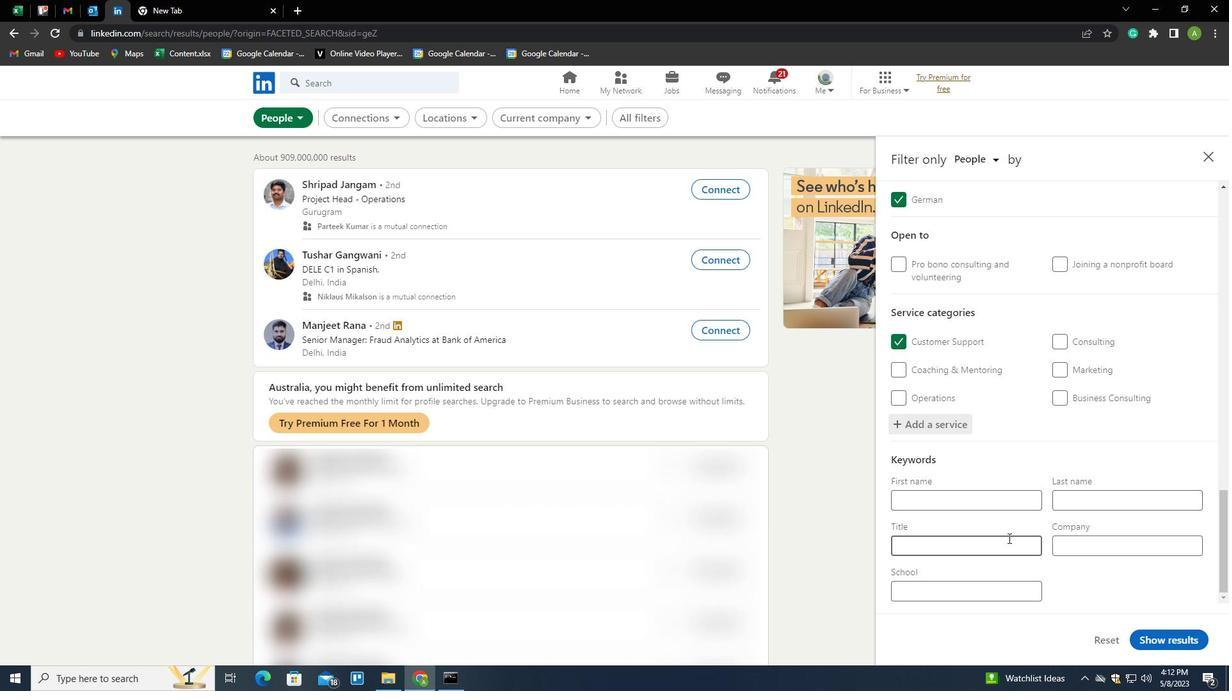 
Action: Key pressed <Key.shift>
Screenshot: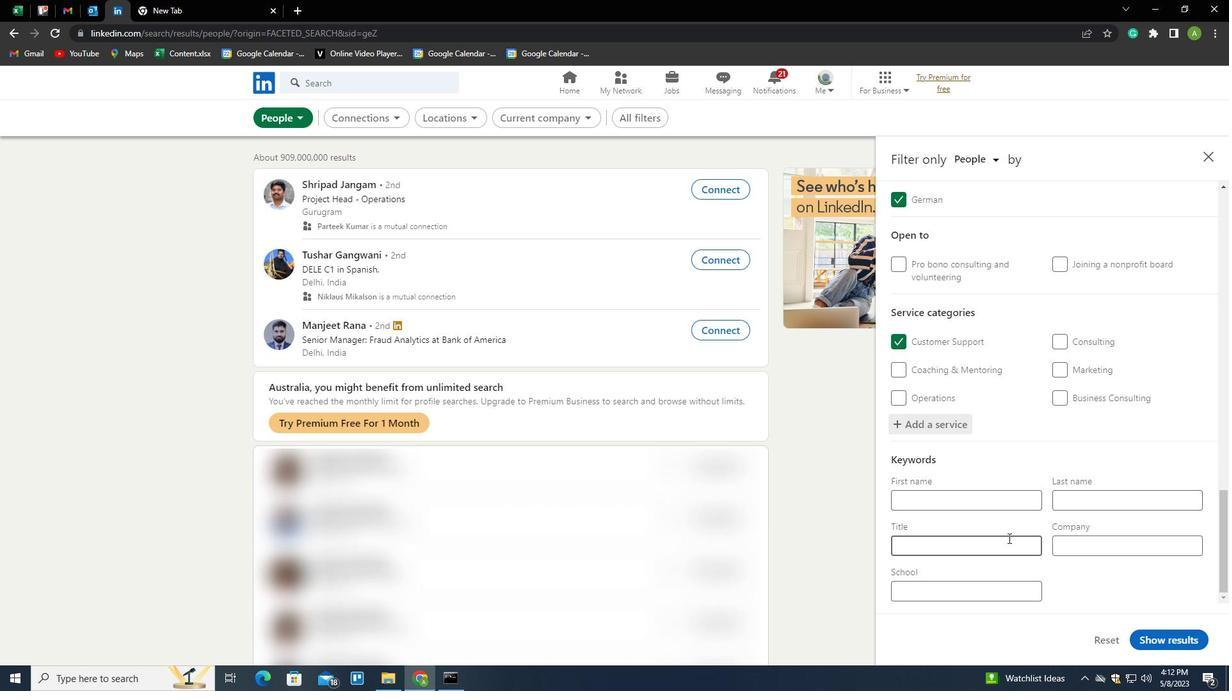 
Action: Mouse moved to (1007, 539)
Screenshot: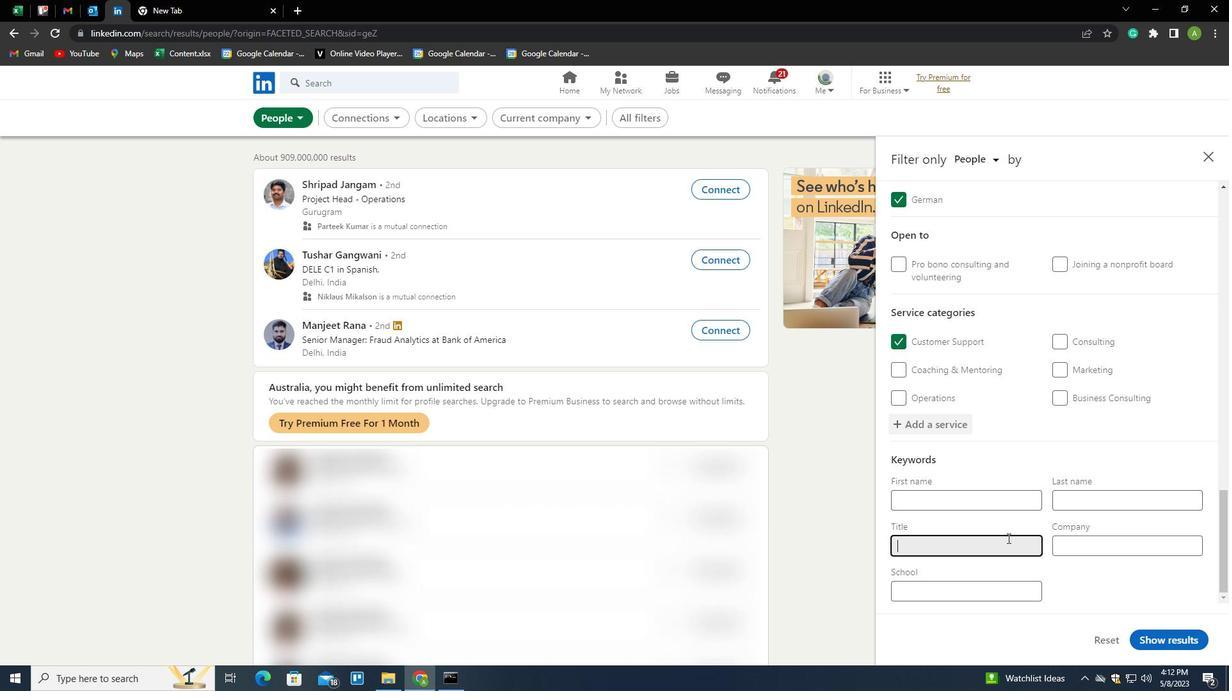 
Action: Key pressed ECONOMIST
Screenshot: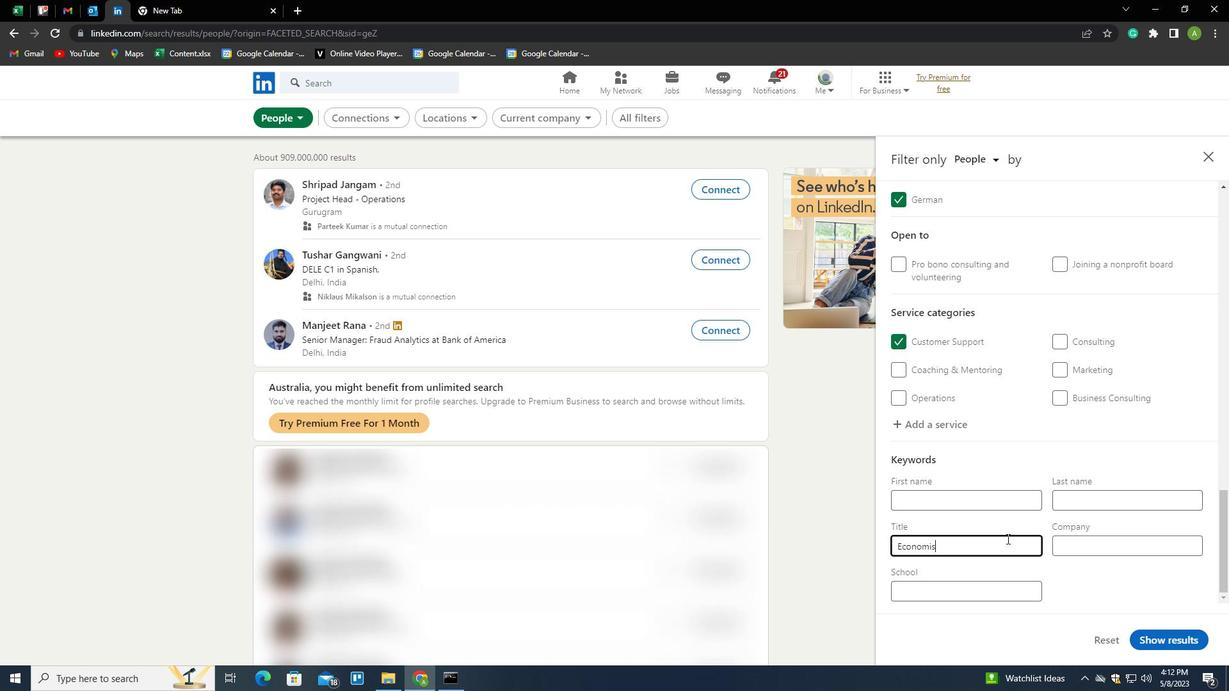 
Action: Mouse moved to (1046, 572)
Screenshot: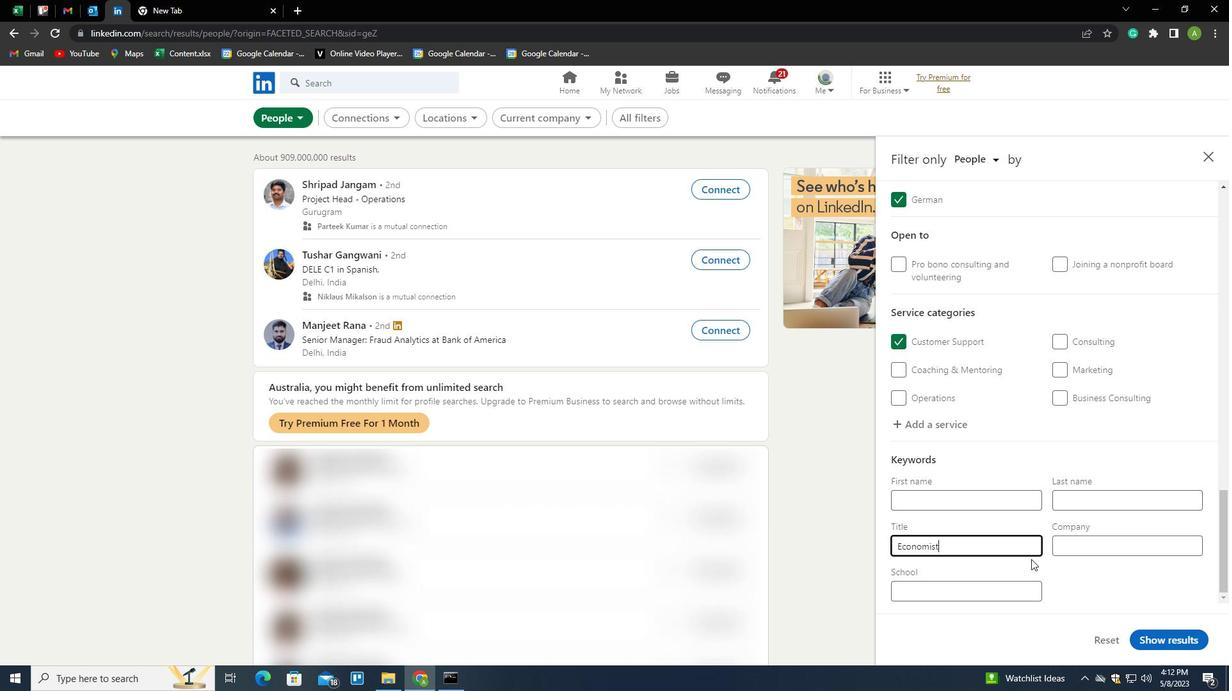 
Action: Mouse pressed left at (1046, 572)
Screenshot: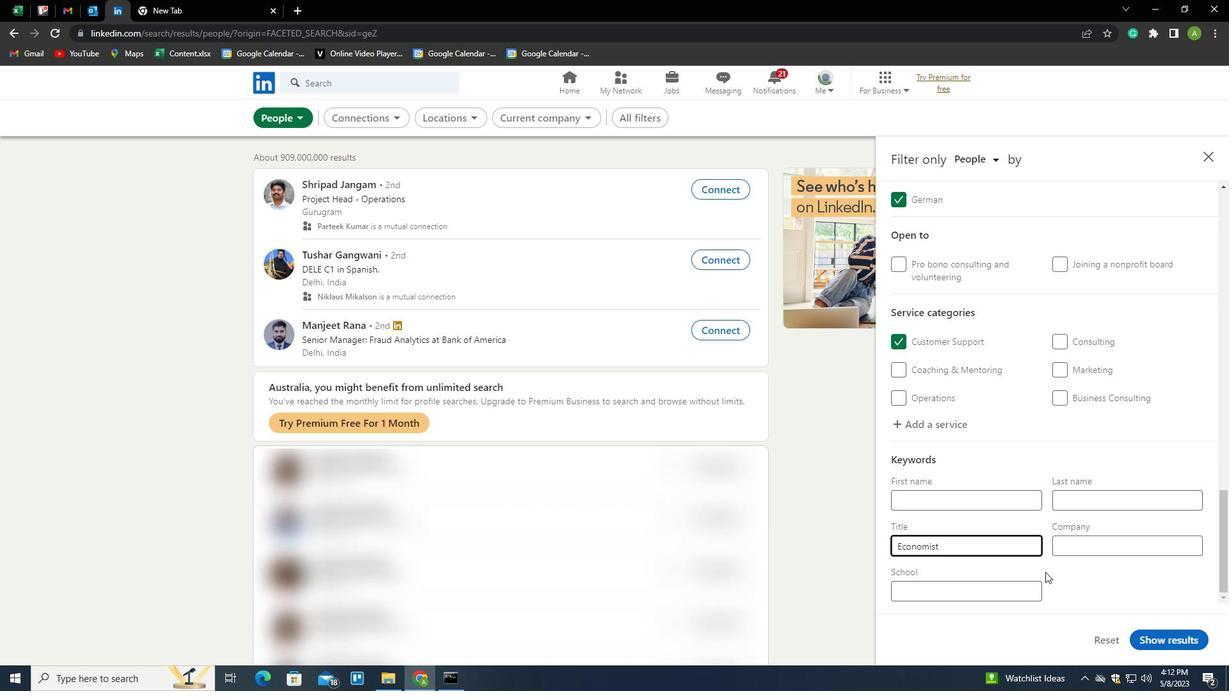 
Action: Mouse moved to (1170, 634)
Screenshot: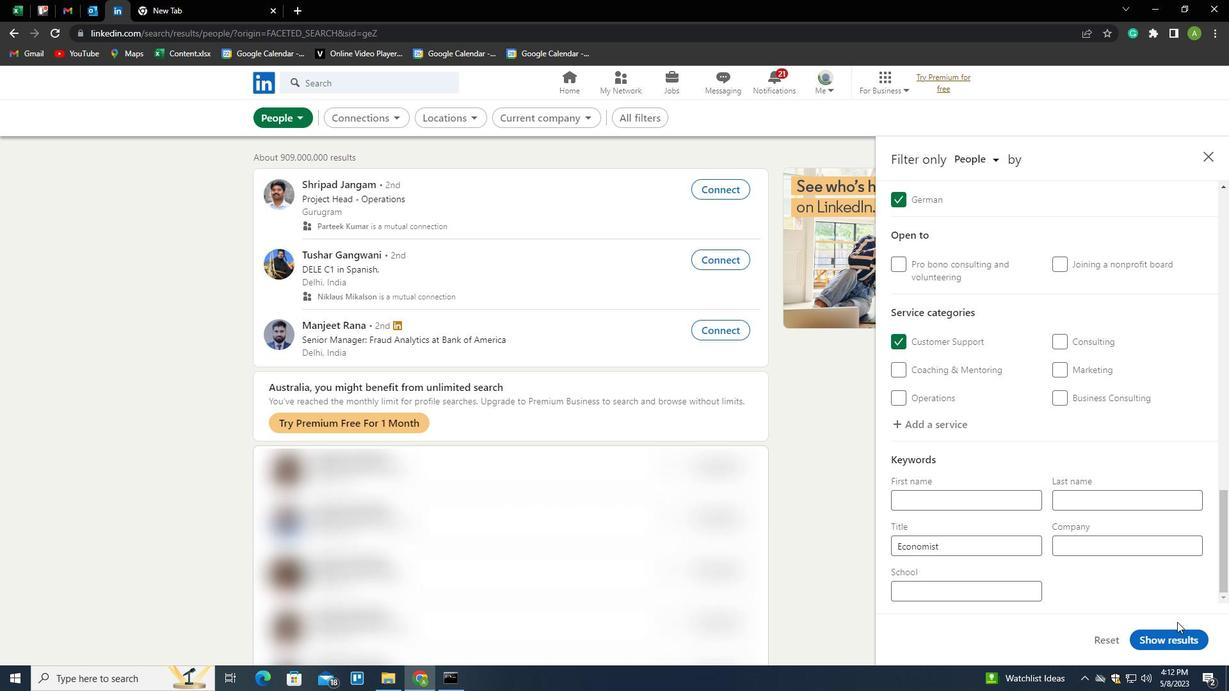 
Action: Mouse pressed left at (1170, 634)
Screenshot: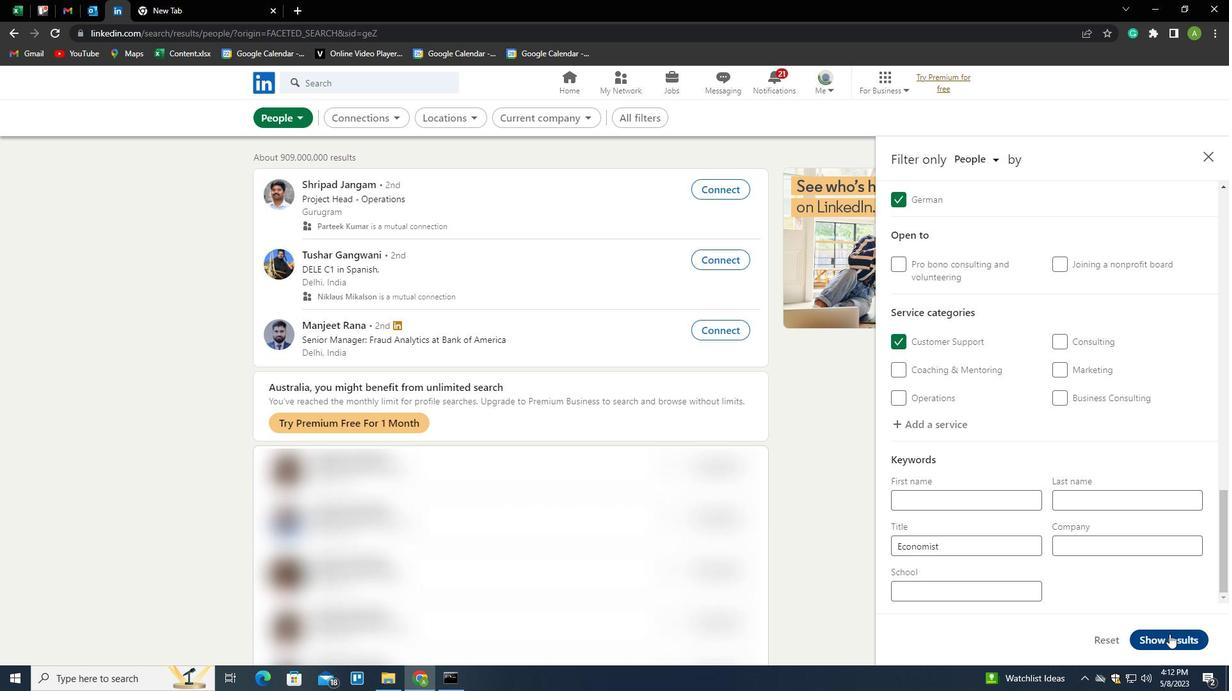
Action: Mouse moved to (1177, 630)
Screenshot: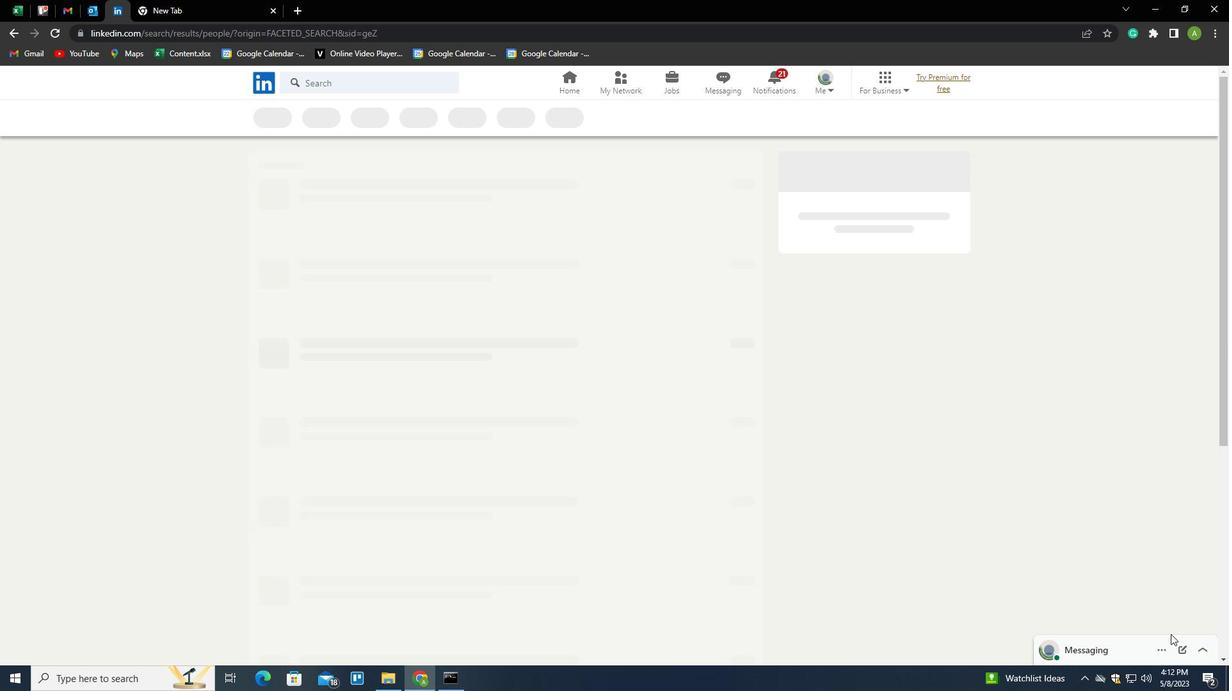 
